 Task: Find connections with filter location La Estrella with filter topic #Jobhunterswith filter profile language German with filter current company Anchanto with filter school Global Academy Of Technology with filter industry Electronic and Precision Equipment Maintenance with filter service category Lead Generation with filter keywords title Chemist
Action: Mouse moved to (143, 242)
Screenshot: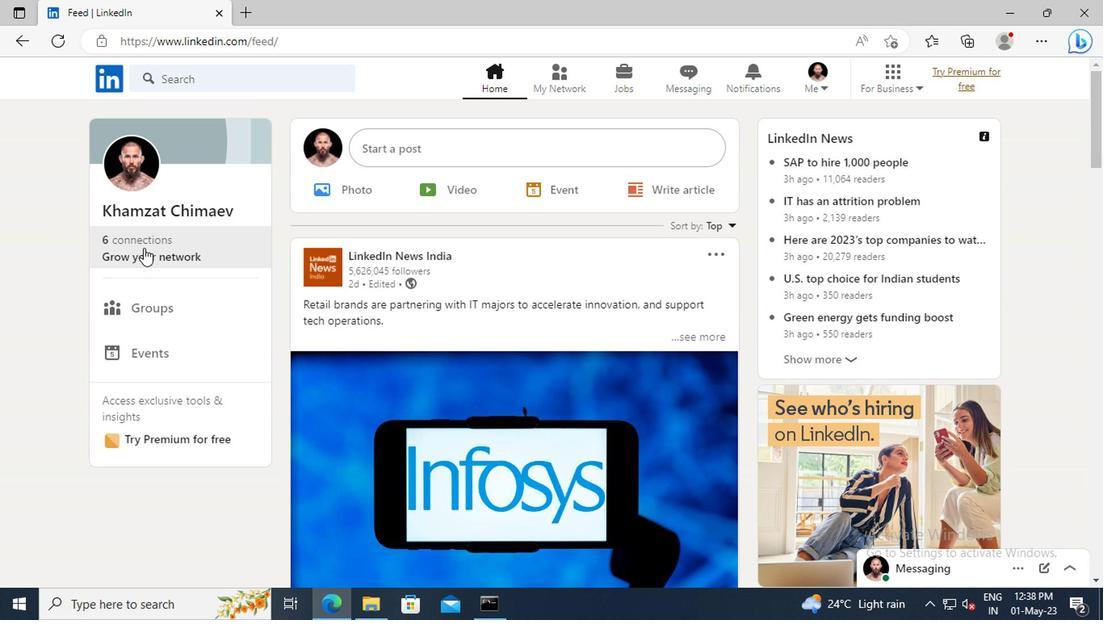 
Action: Mouse pressed left at (143, 242)
Screenshot: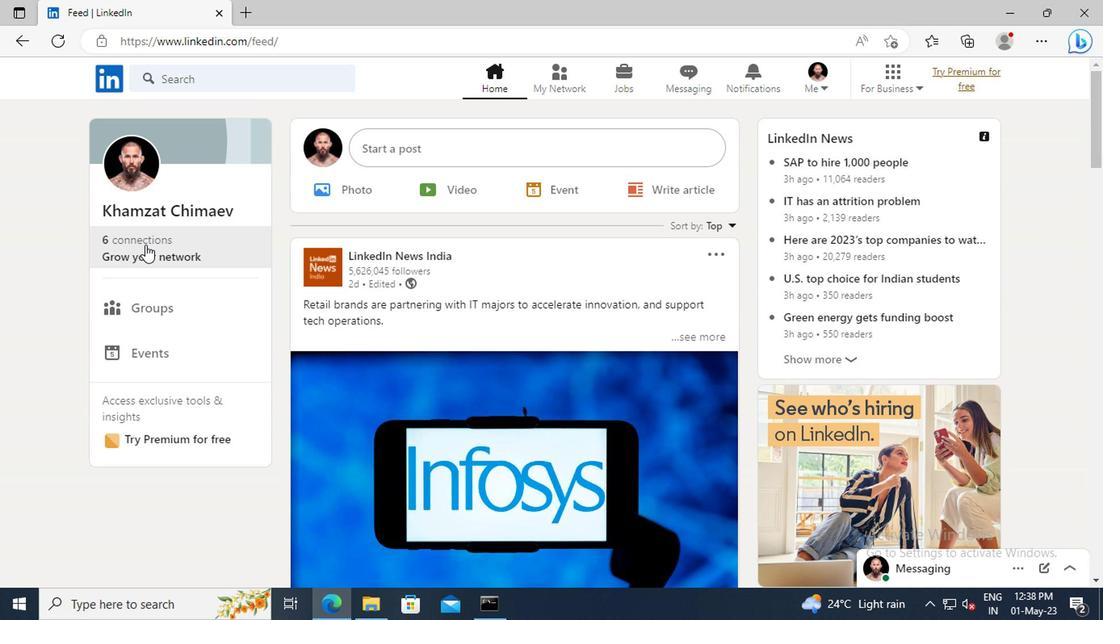 
Action: Mouse moved to (166, 168)
Screenshot: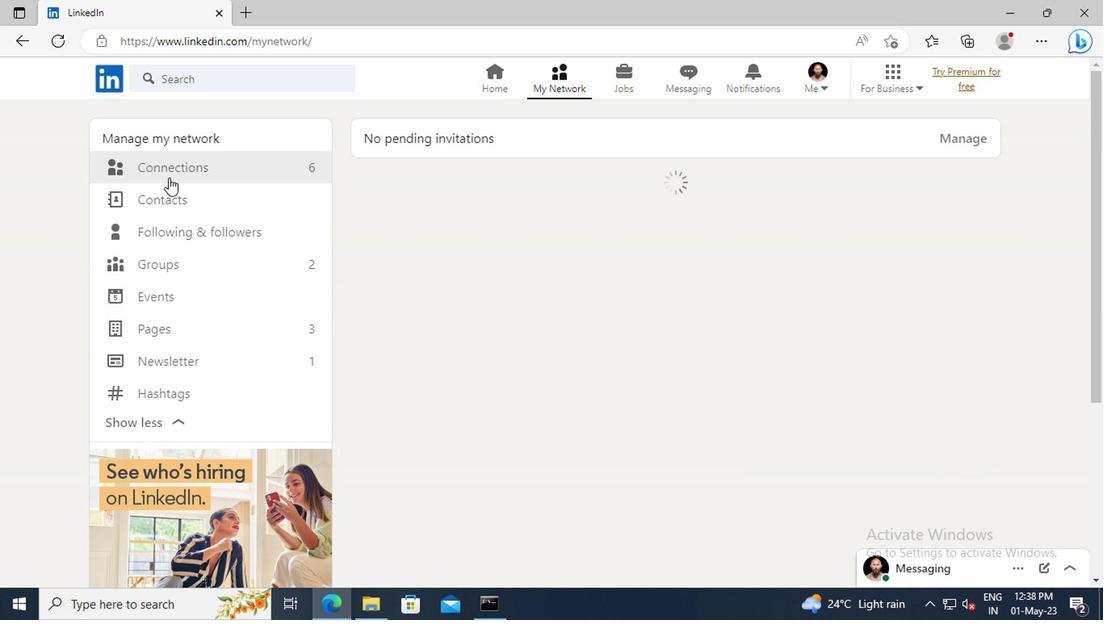 
Action: Mouse pressed left at (166, 168)
Screenshot: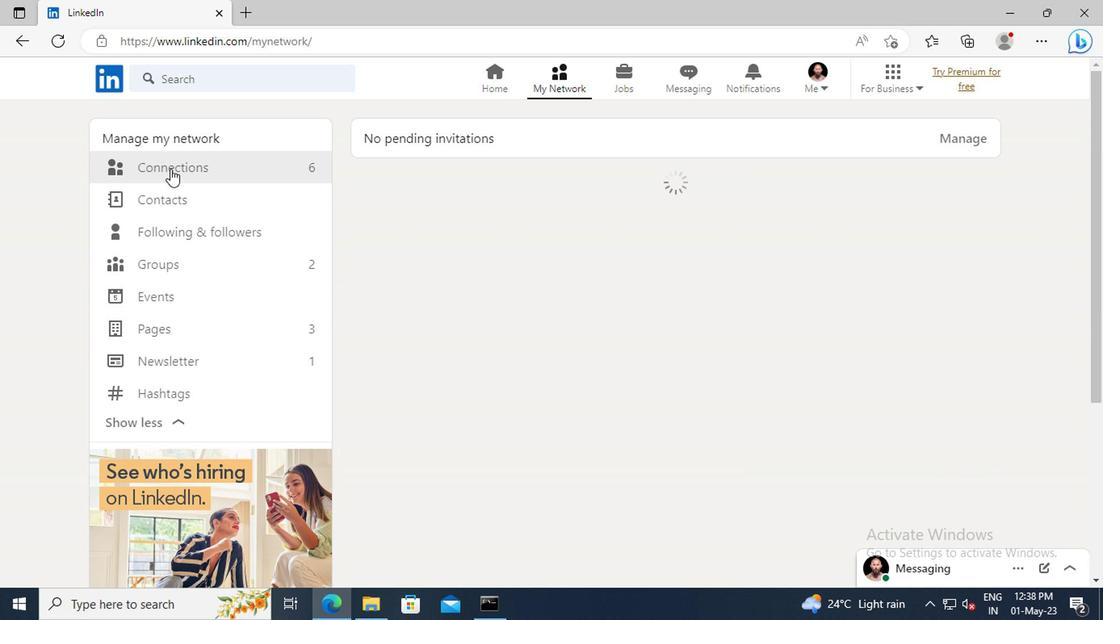 
Action: Mouse moved to (645, 171)
Screenshot: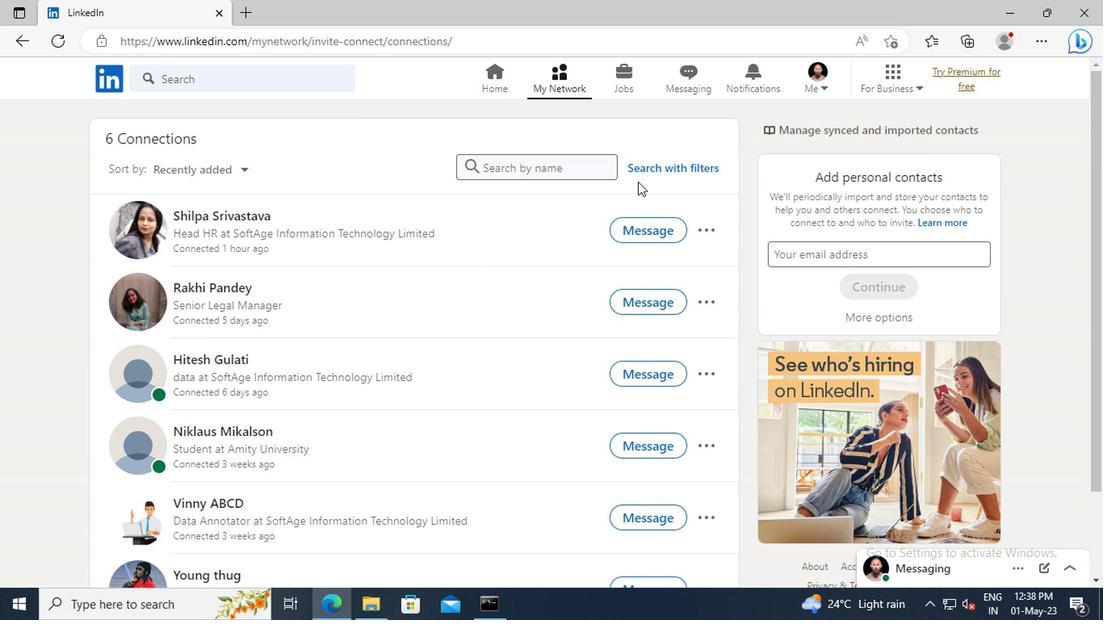 
Action: Mouse pressed left at (645, 171)
Screenshot: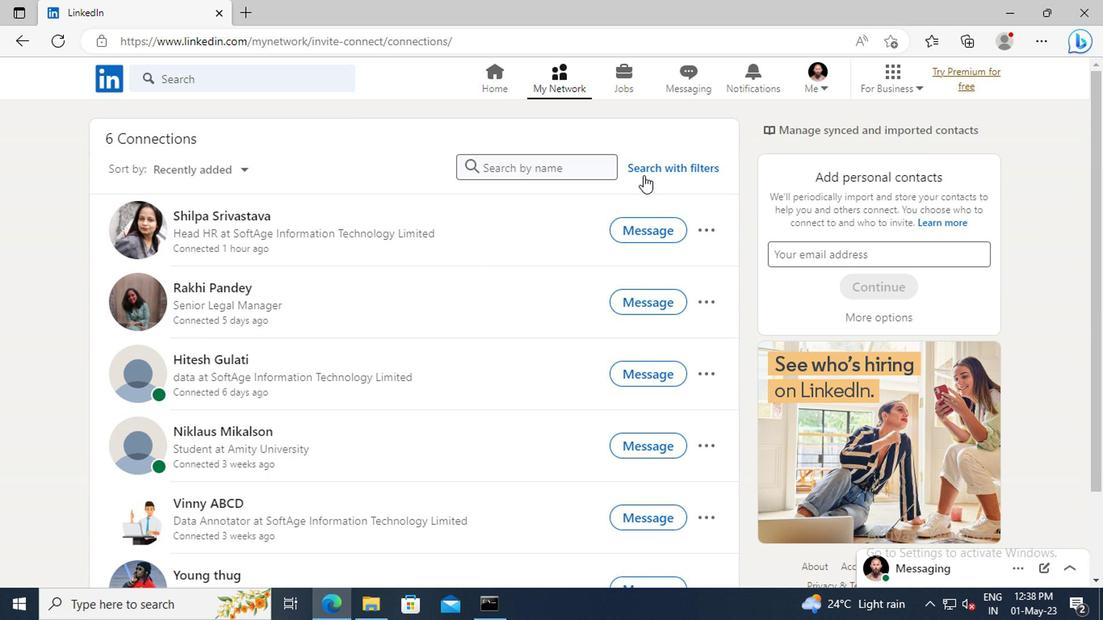 
Action: Mouse moved to (608, 125)
Screenshot: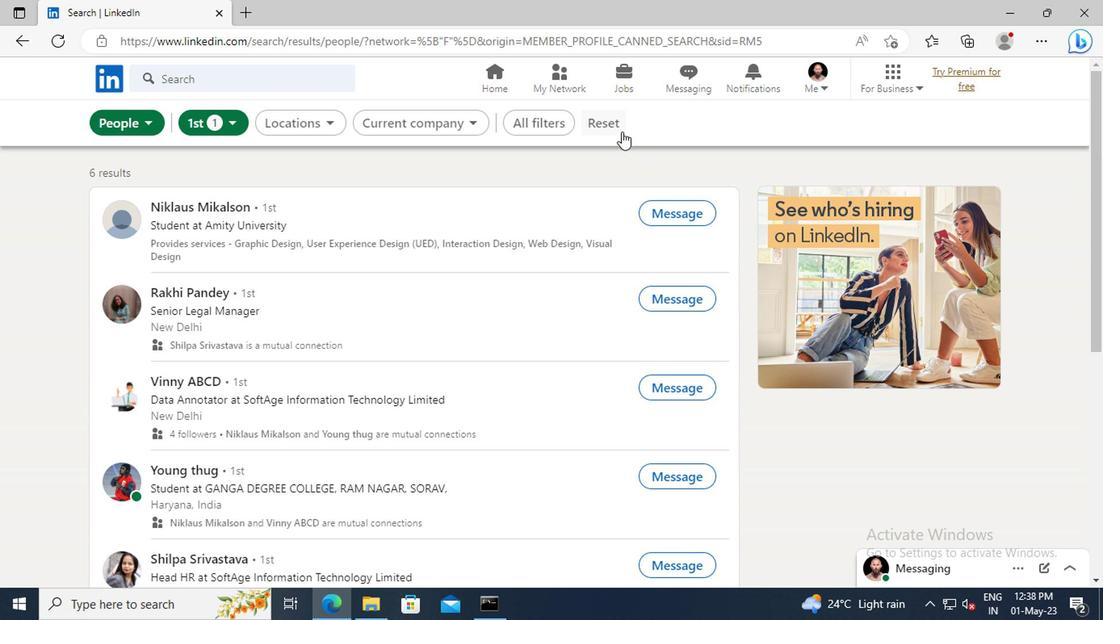 
Action: Mouse pressed left at (608, 125)
Screenshot: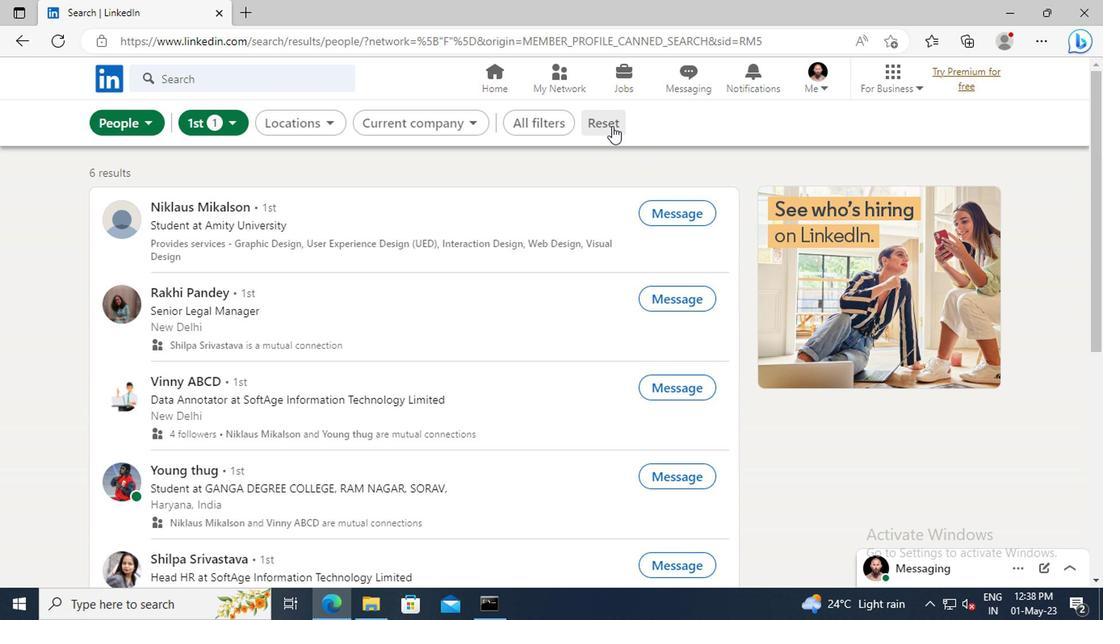 
Action: Mouse moved to (578, 127)
Screenshot: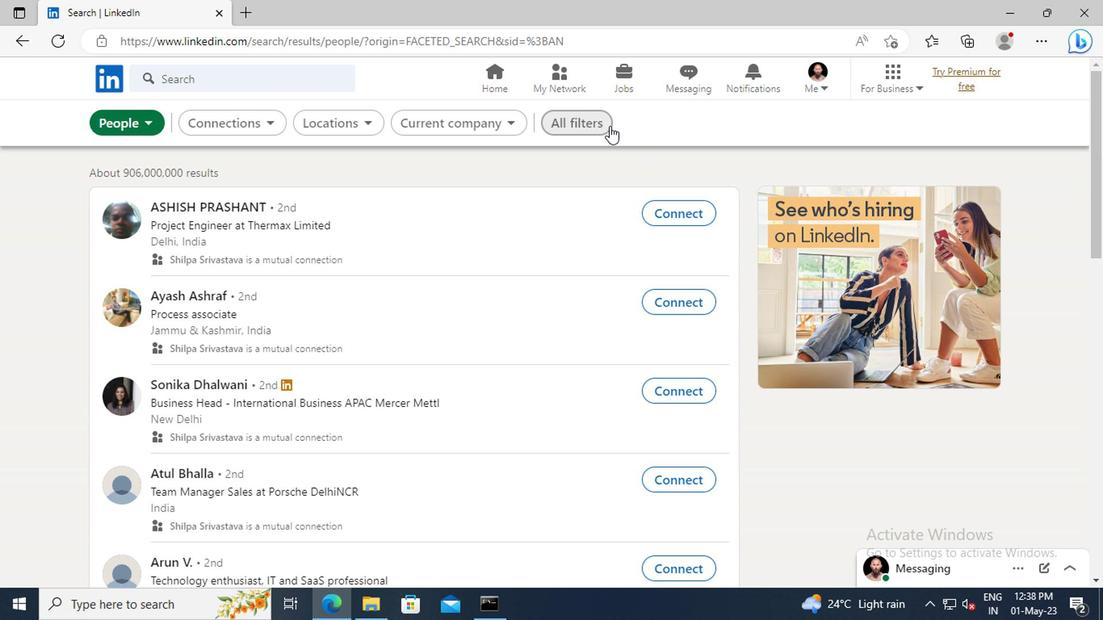 
Action: Mouse pressed left at (578, 127)
Screenshot: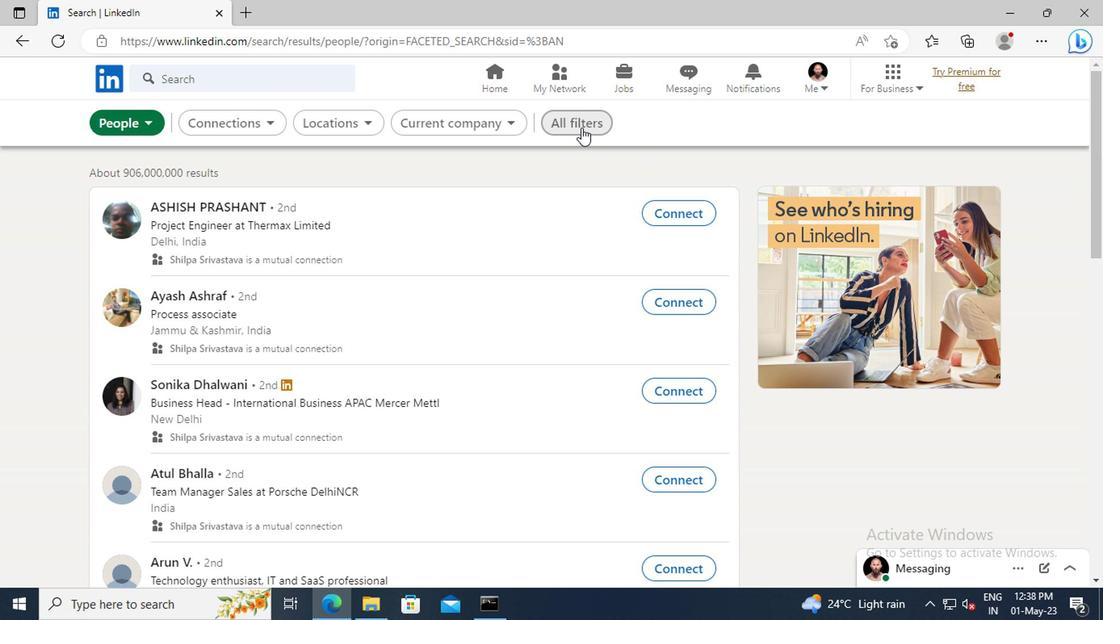 
Action: Mouse moved to (927, 288)
Screenshot: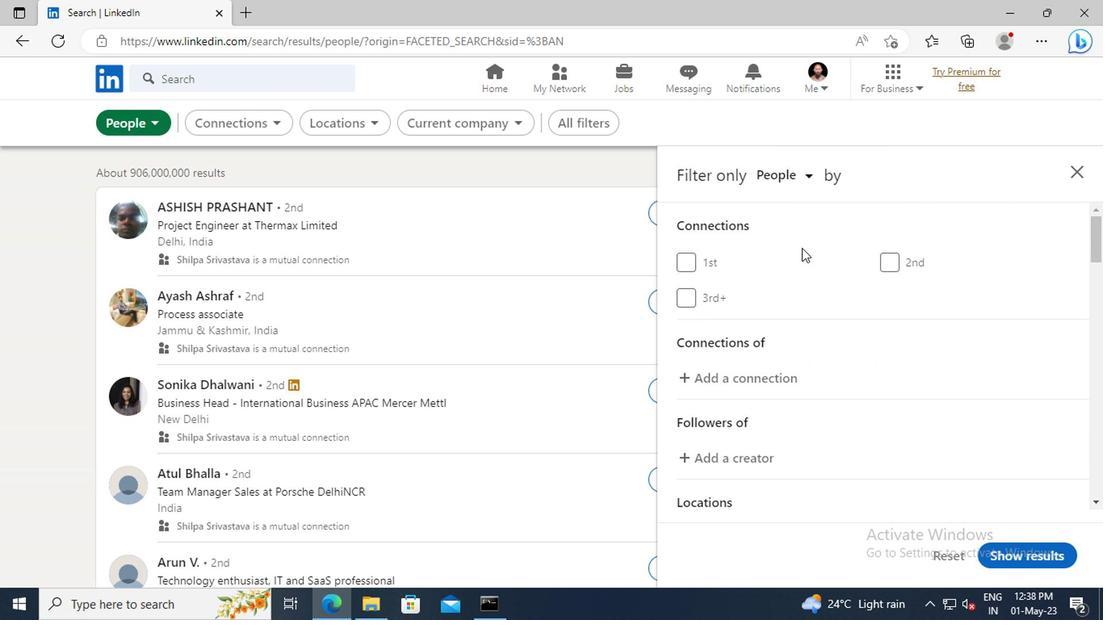 
Action: Mouse scrolled (927, 287) with delta (0, -1)
Screenshot: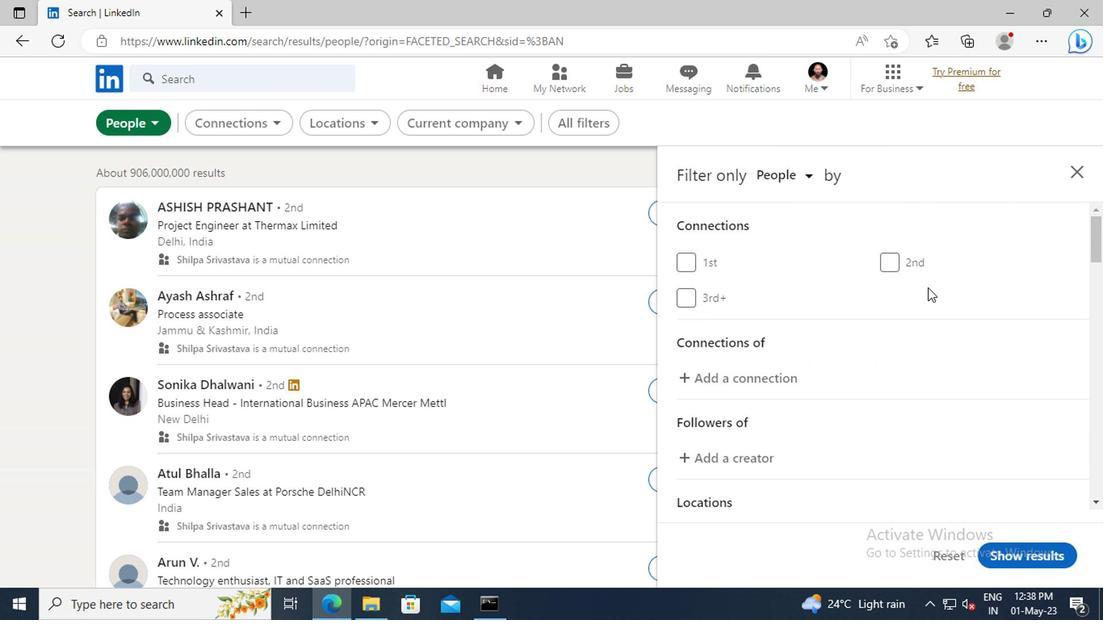
Action: Mouse scrolled (927, 287) with delta (0, -1)
Screenshot: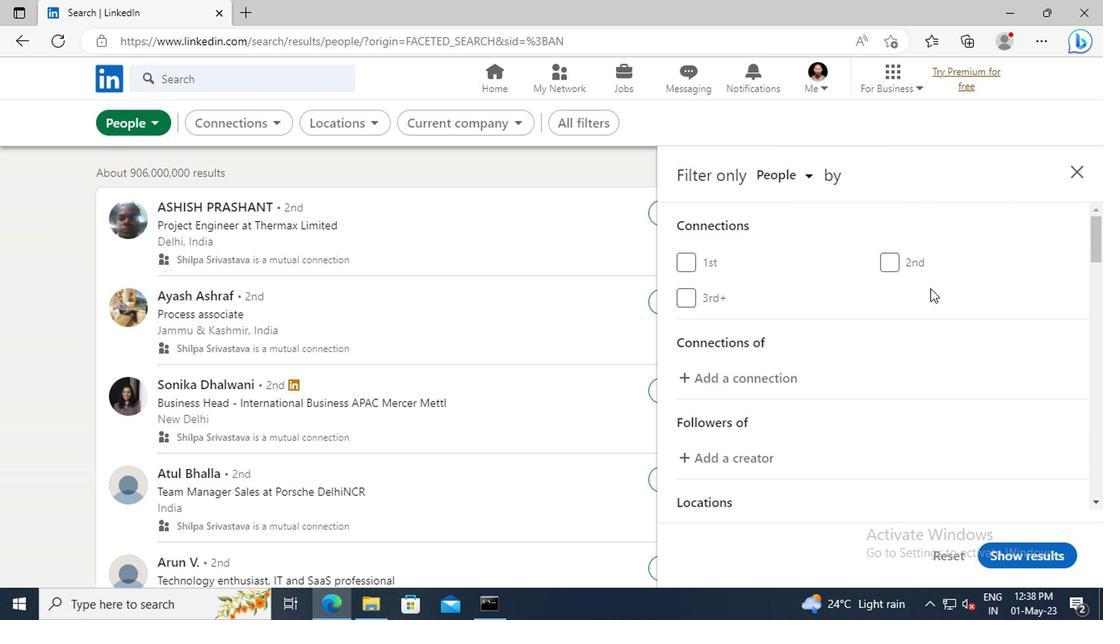 
Action: Mouse scrolled (927, 287) with delta (0, -1)
Screenshot: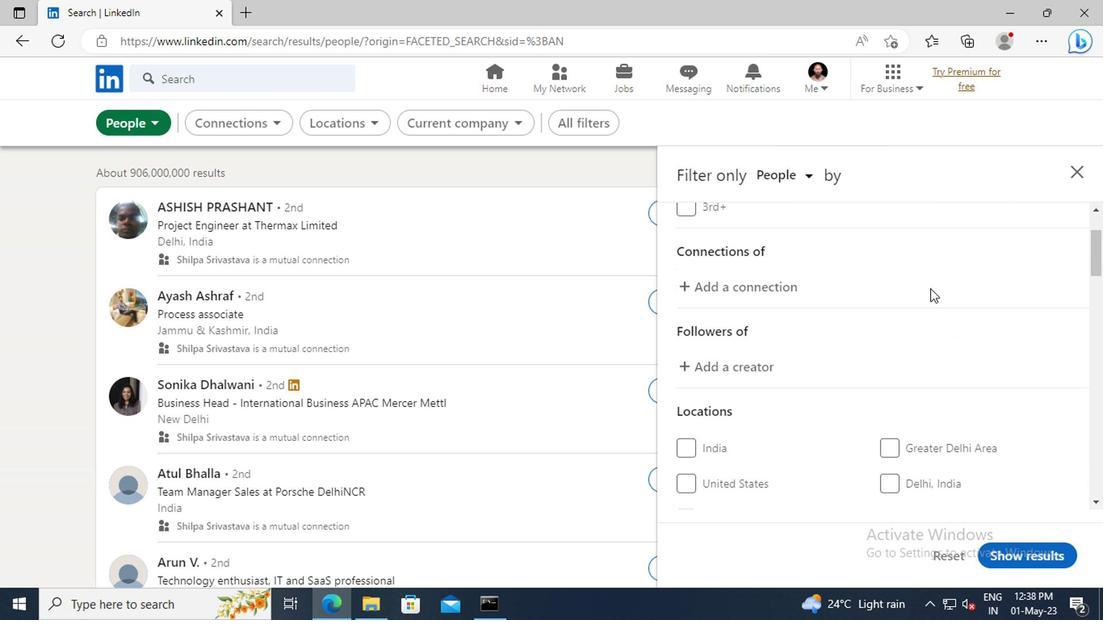 
Action: Mouse scrolled (927, 287) with delta (0, -1)
Screenshot: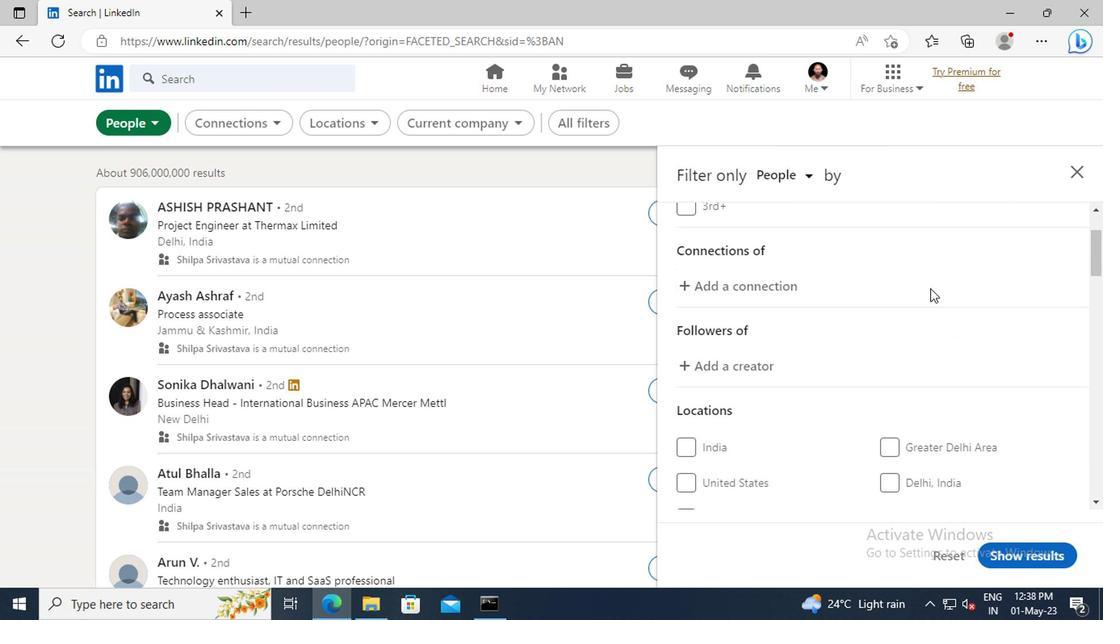 
Action: Mouse scrolled (927, 287) with delta (0, -1)
Screenshot: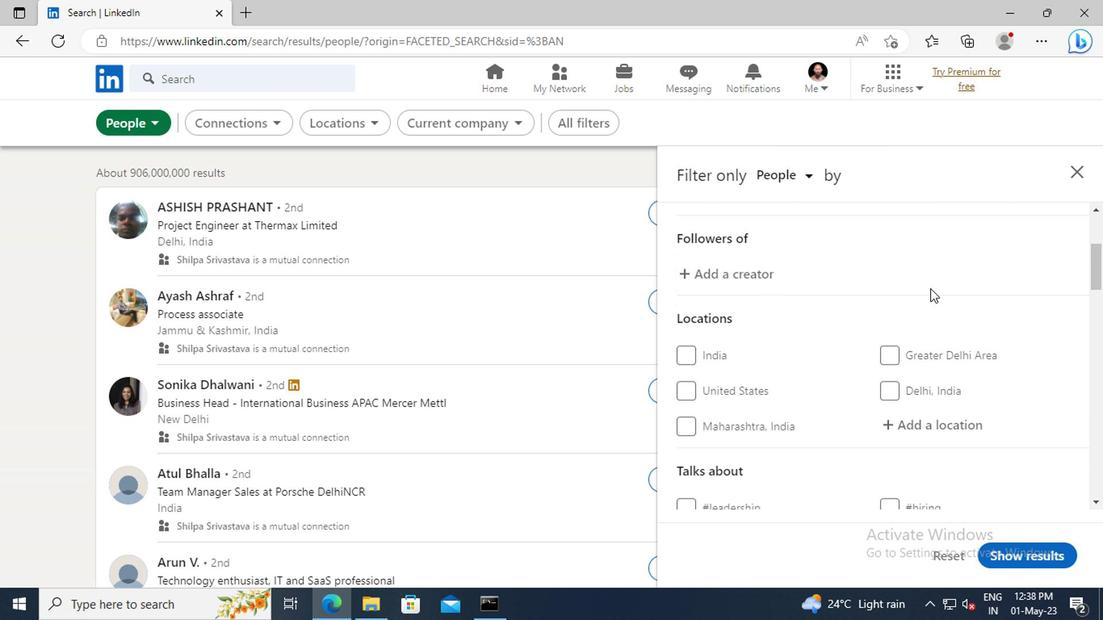 
Action: Mouse moved to (911, 378)
Screenshot: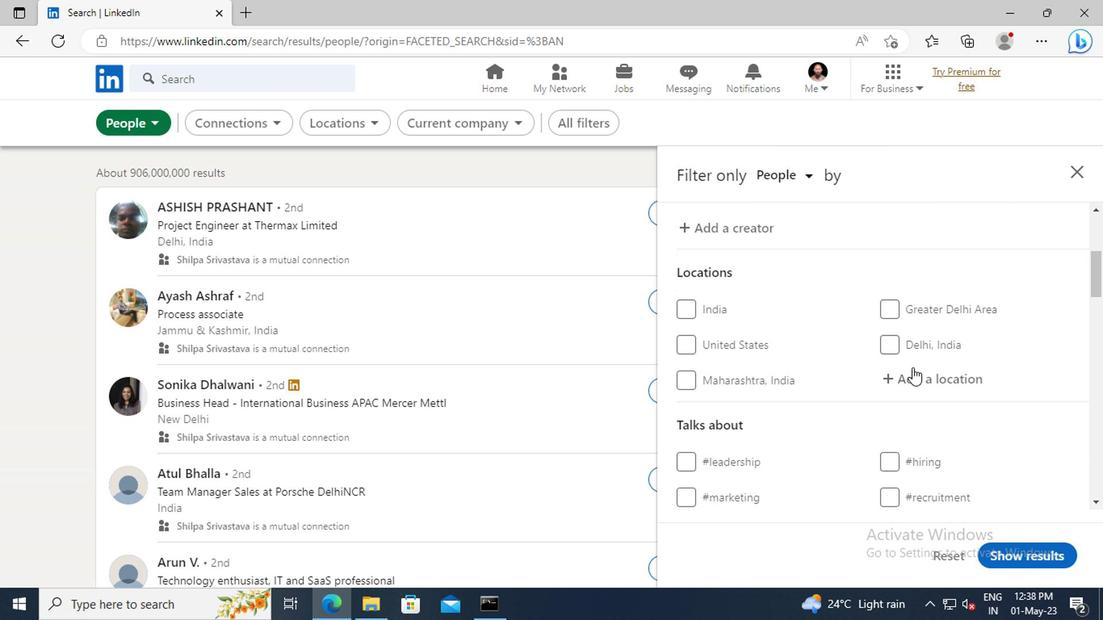 
Action: Mouse pressed left at (911, 378)
Screenshot: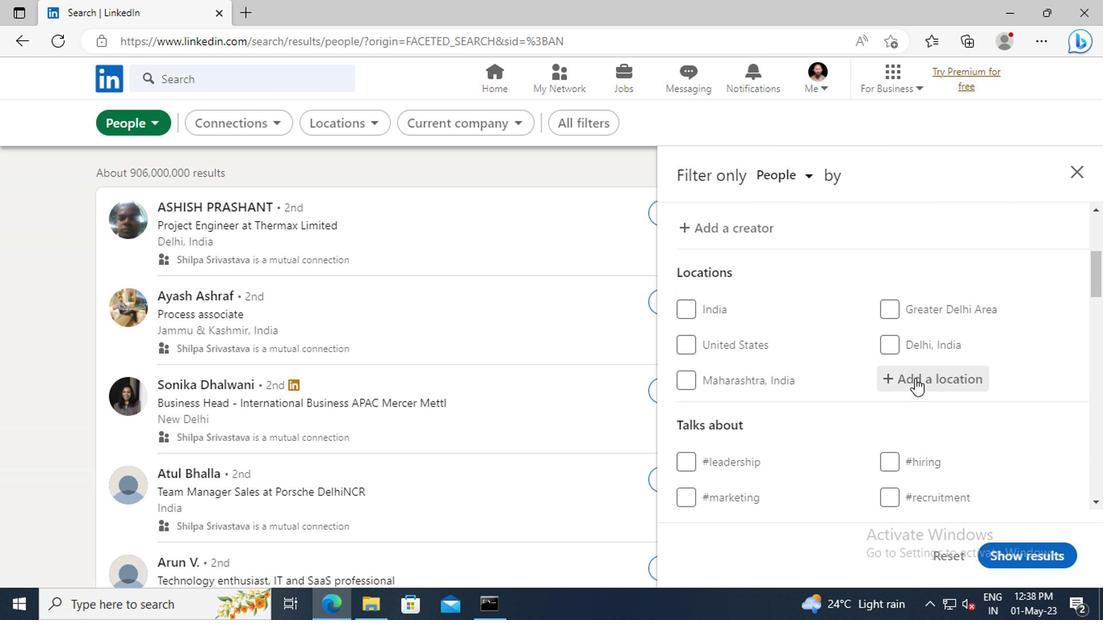 
Action: Key pressed <Key.shift>LA<Key.space><Key.shift>ESTRELLA
Screenshot: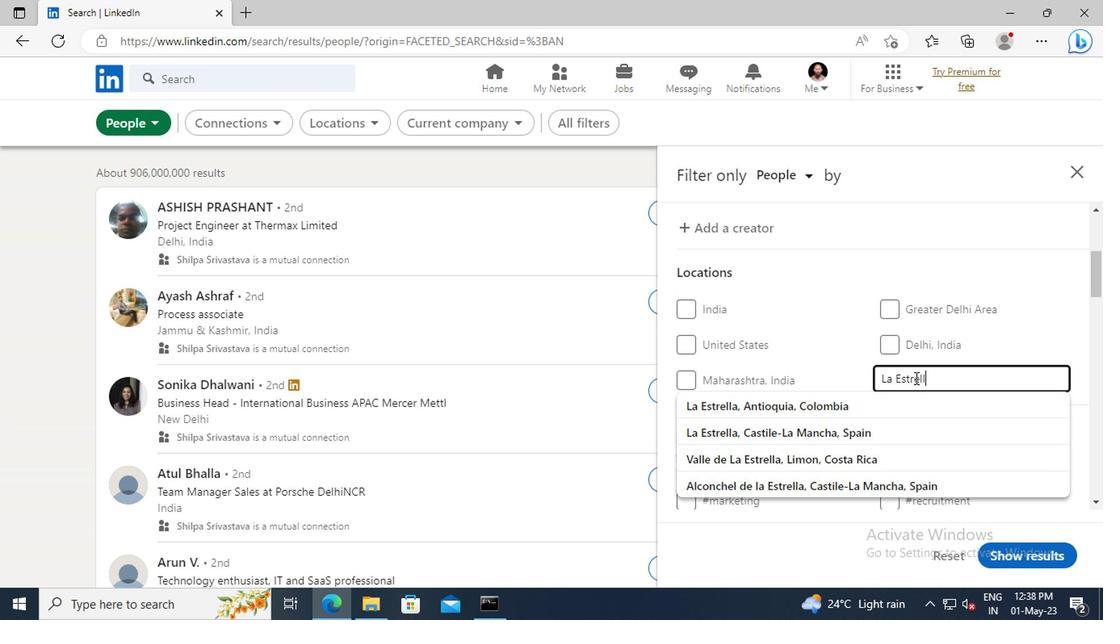 
Action: Mouse moved to (912, 402)
Screenshot: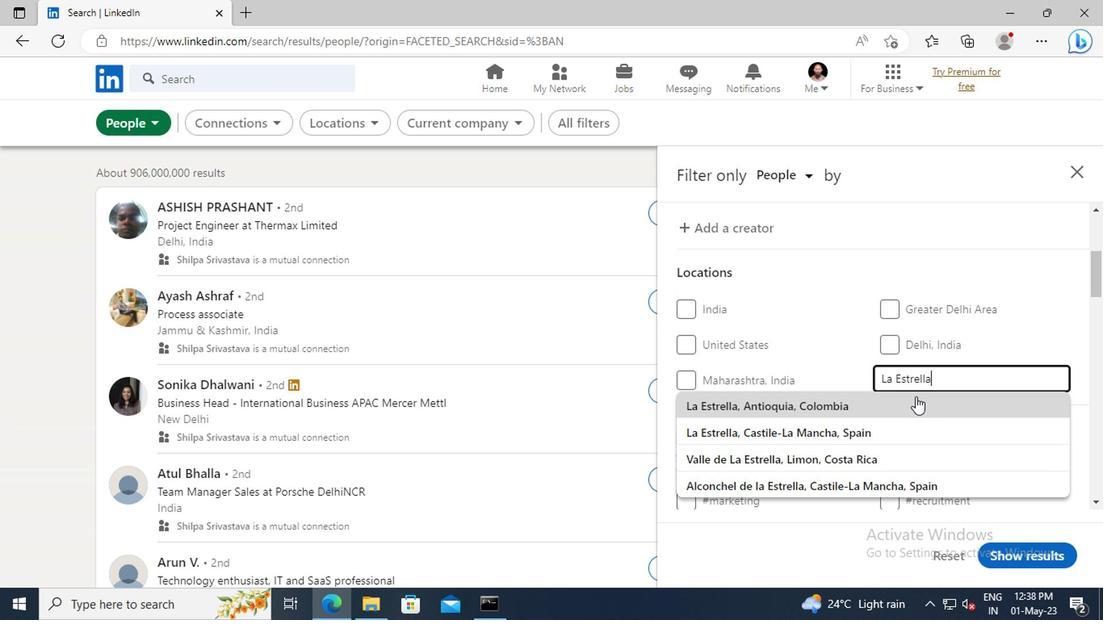 
Action: Mouse pressed left at (912, 402)
Screenshot: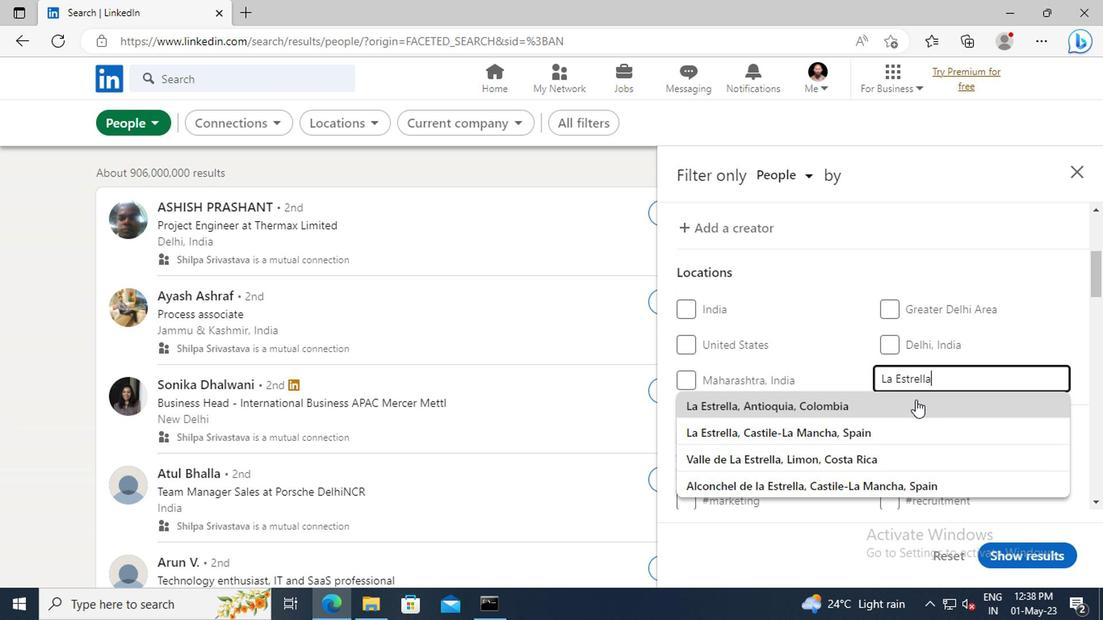 
Action: Mouse scrolled (912, 401) with delta (0, 0)
Screenshot: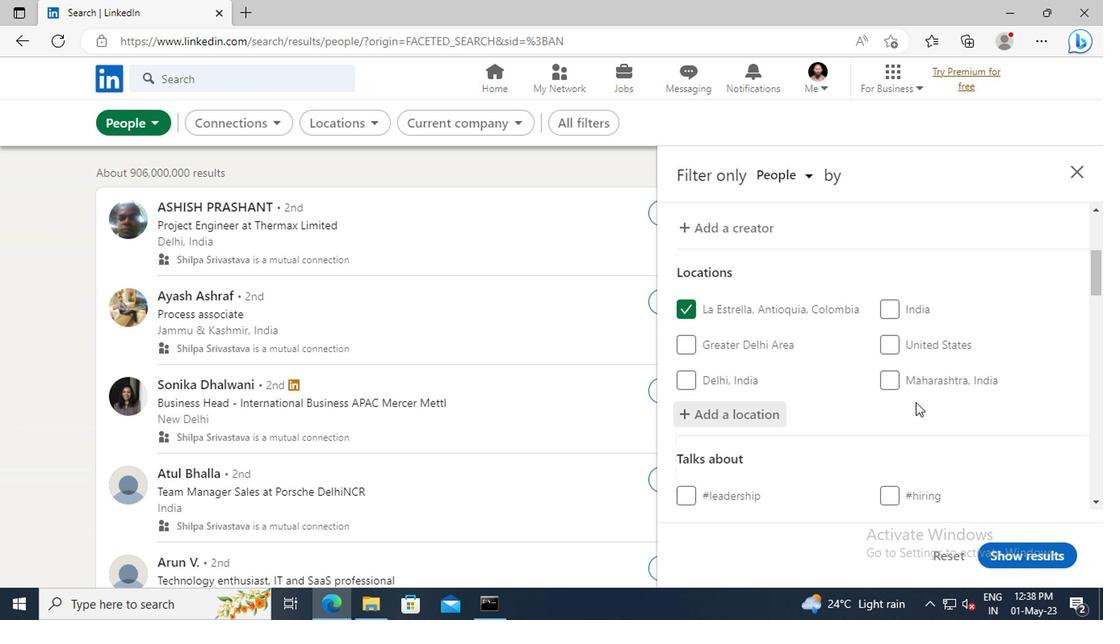 
Action: Mouse scrolled (912, 401) with delta (0, 0)
Screenshot: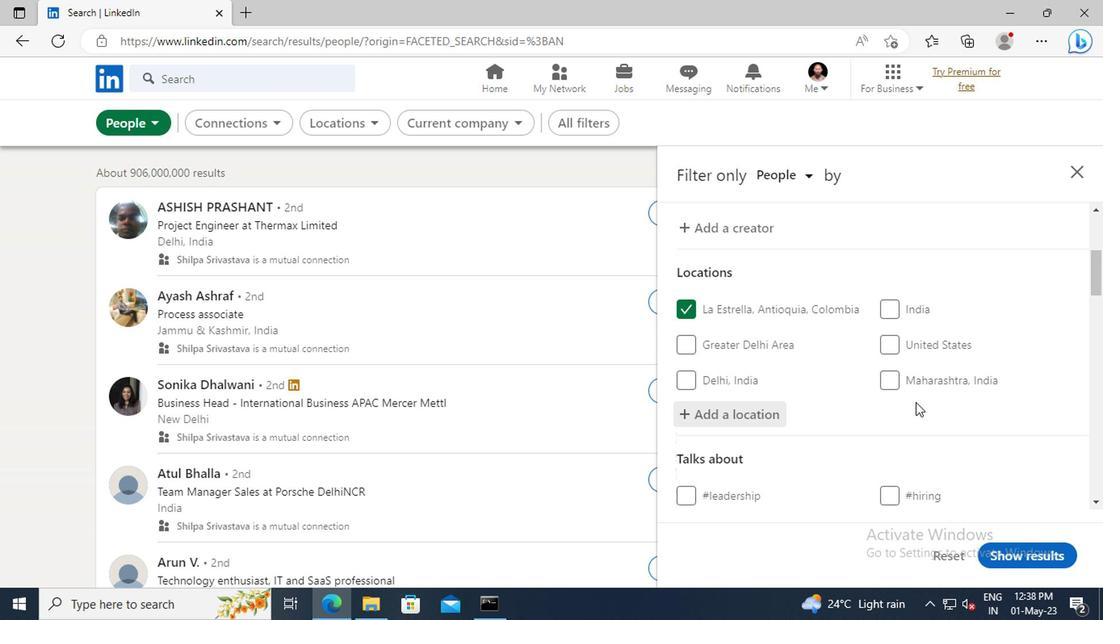 
Action: Mouse scrolled (912, 401) with delta (0, 0)
Screenshot: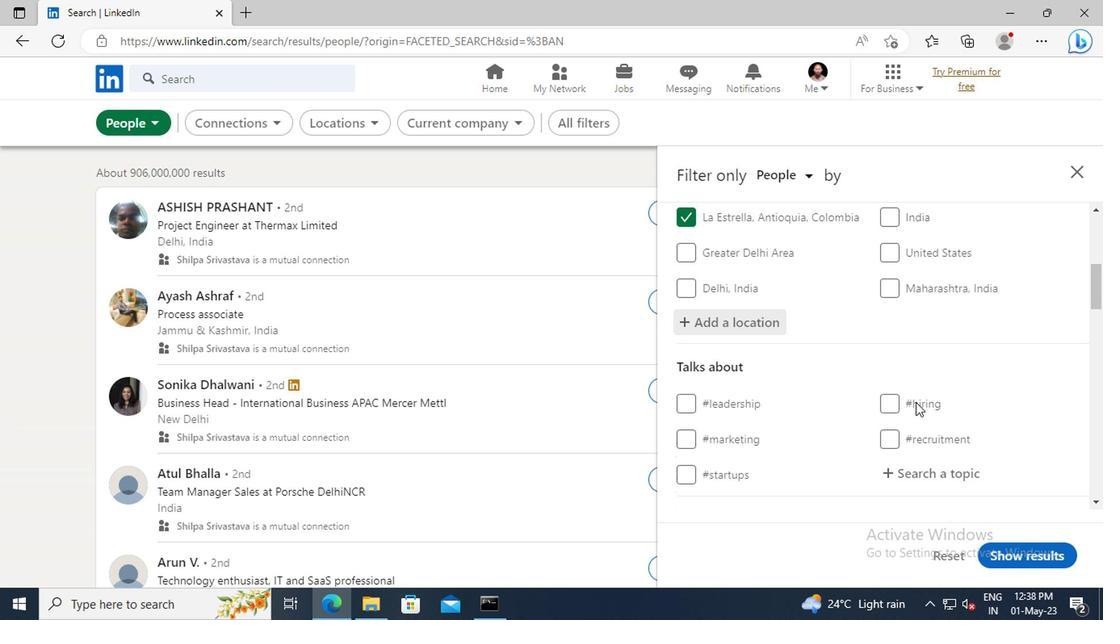 
Action: Mouse moved to (909, 425)
Screenshot: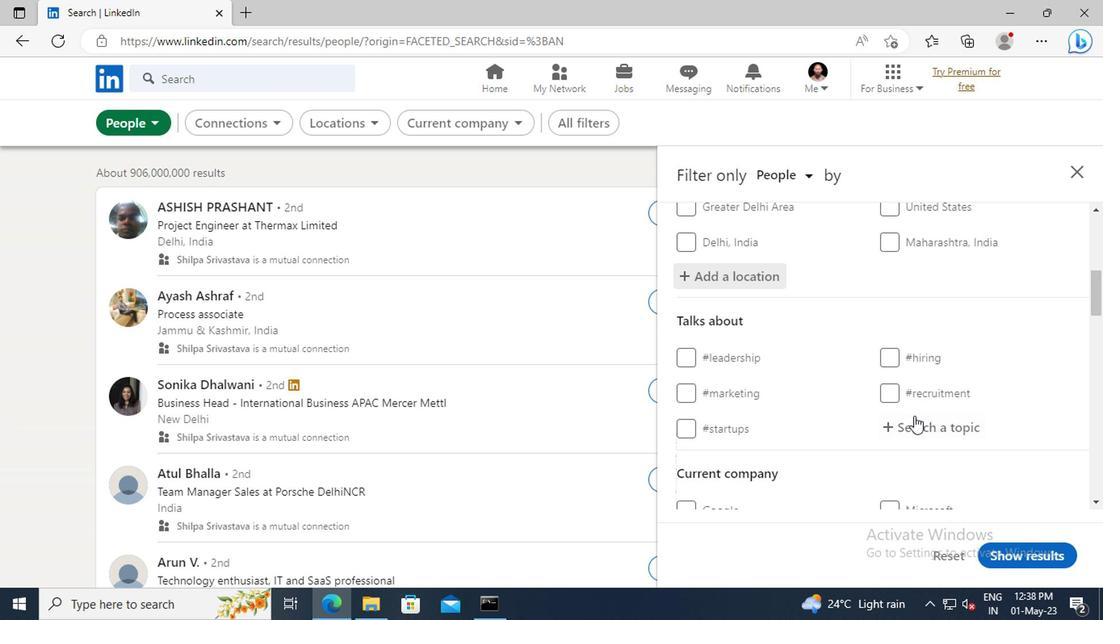 
Action: Mouse pressed left at (909, 425)
Screenshot: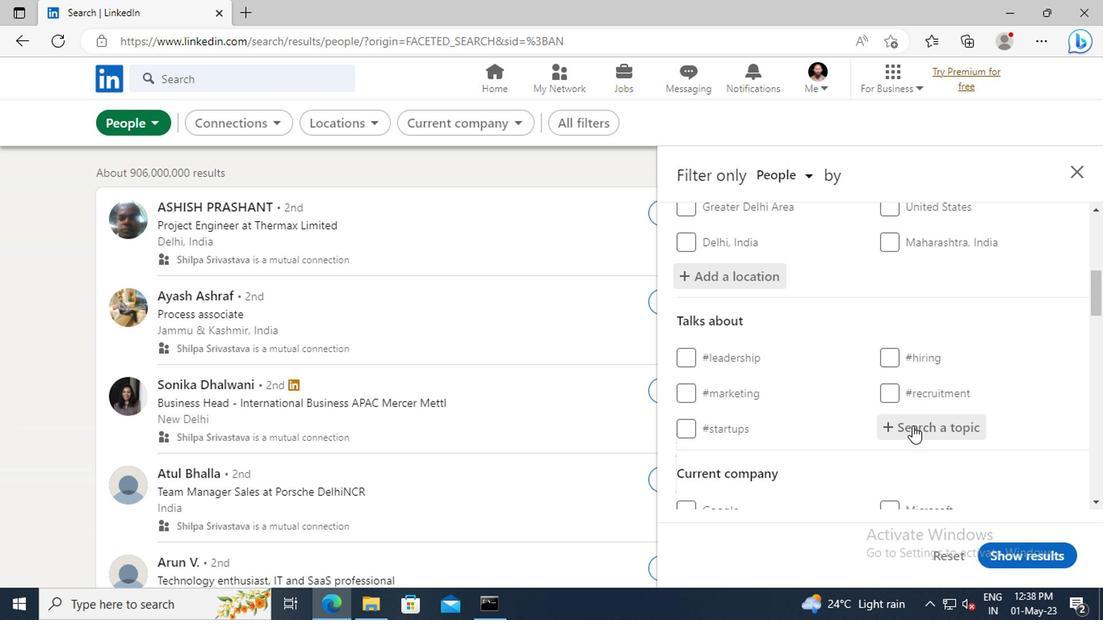 
Action: Key pressed <Key.shift>JOBHUNTER
Screenshot: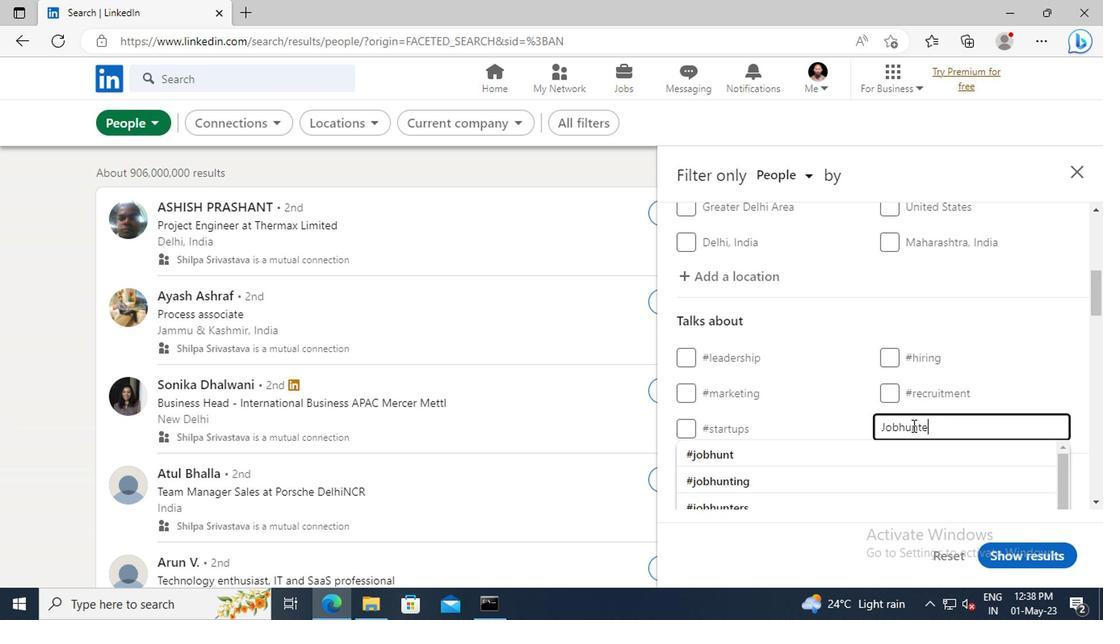 
Action: Mouse moved to (908, 451)
Screenshot: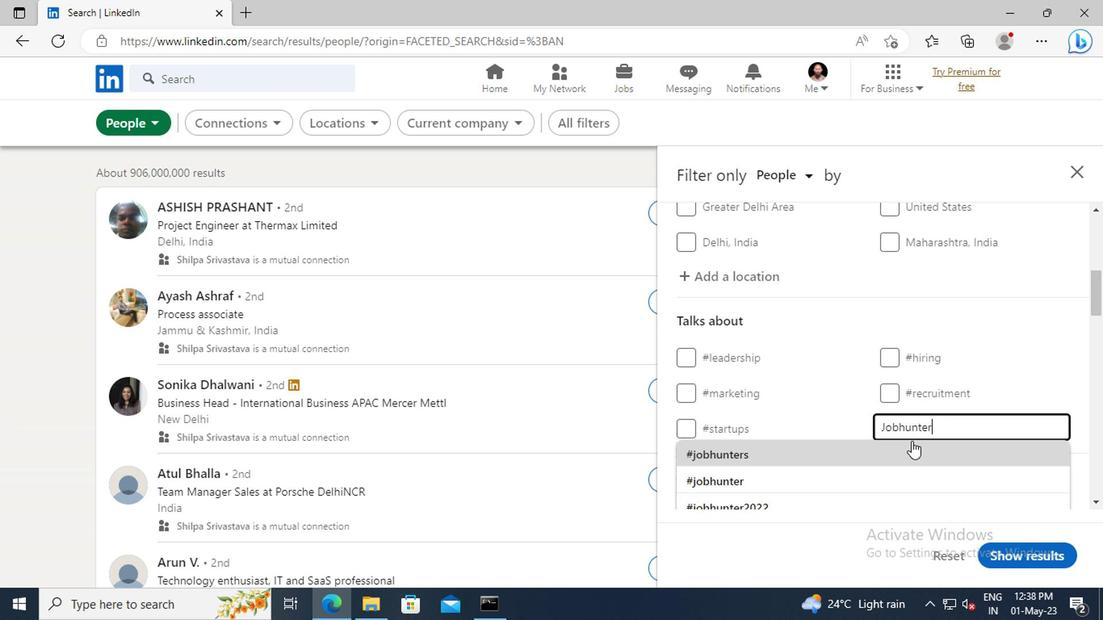 
Action: Mouse pressed left at (908, 451)
Screenshot: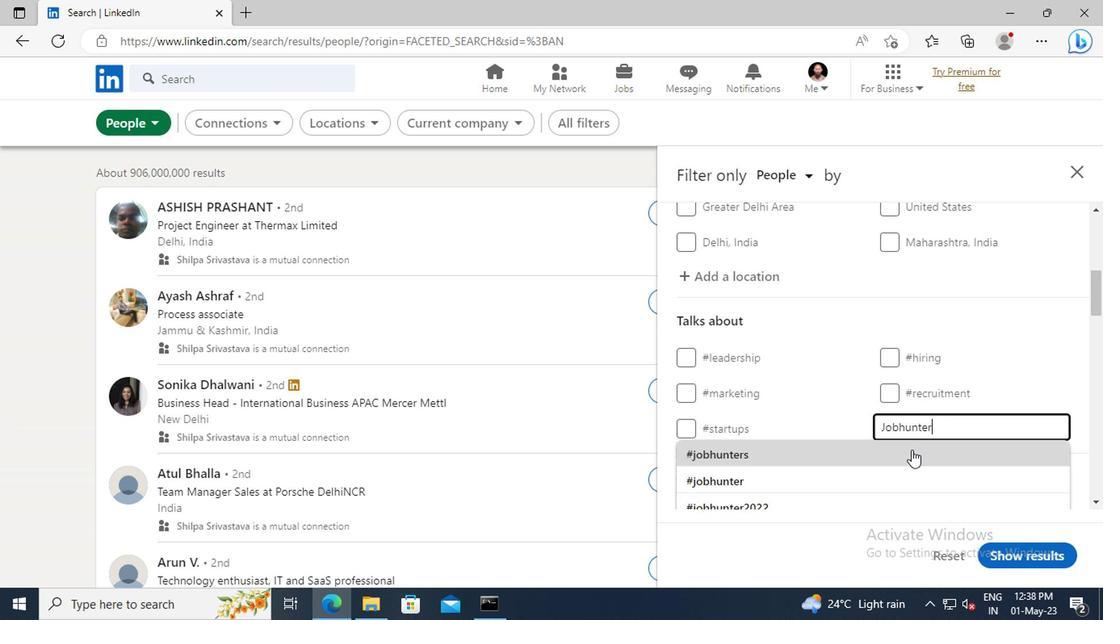 
Action: Mouse scrolled (908, 450) with delta (0, 0)
Screenshot: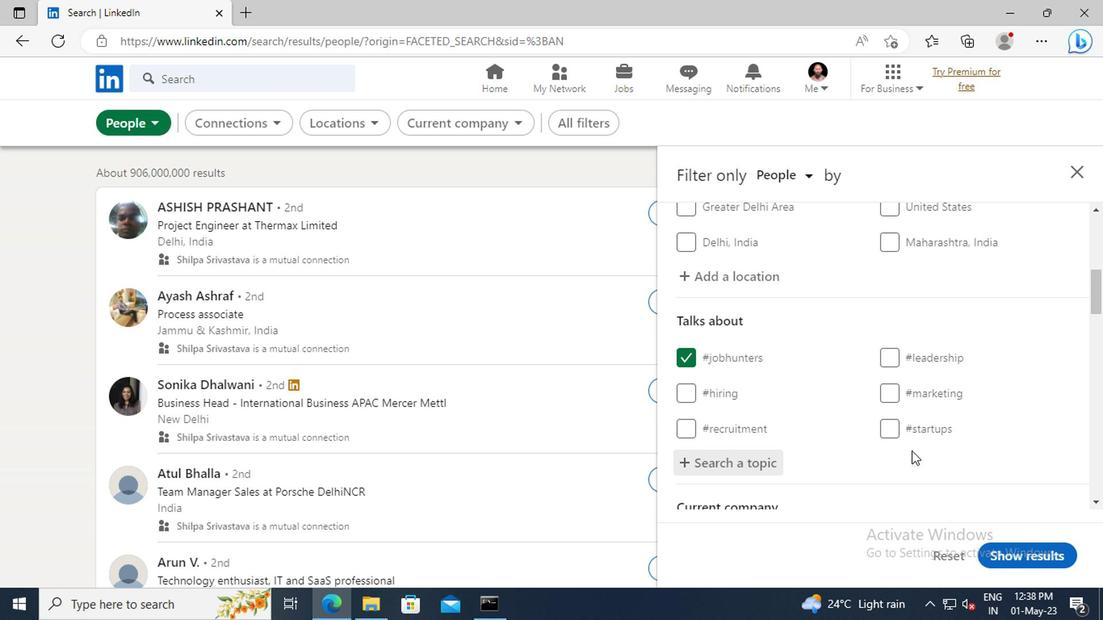 
Action: Mouse scrolled (908, 450) with delta (0, 0)
Screenshot: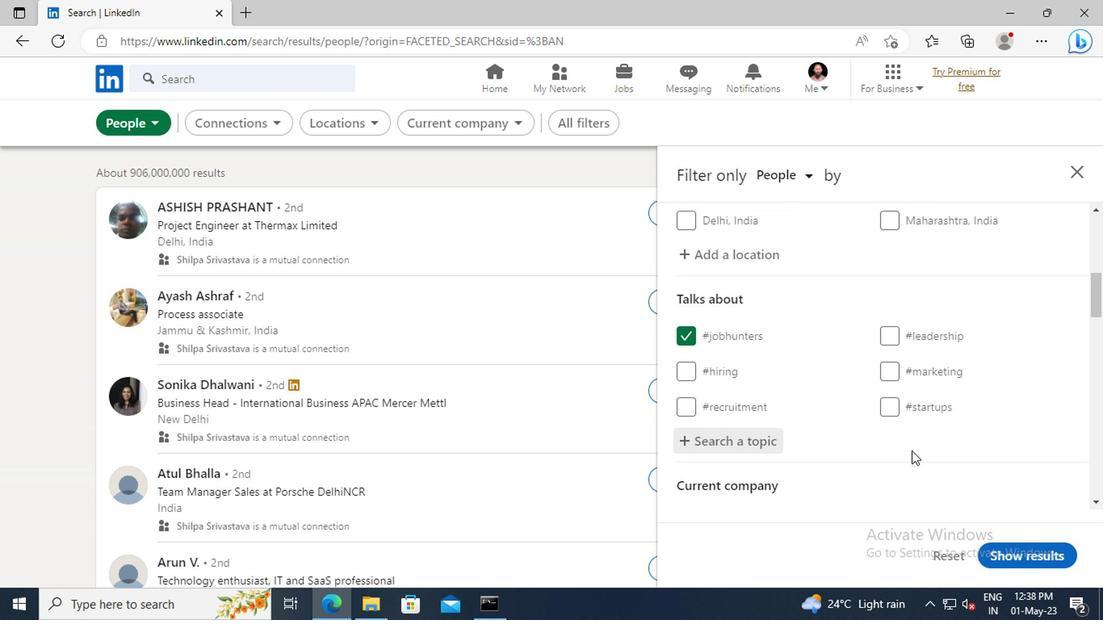 
Action: Mouse scrolled (908, 450) with delta (0, 0)
Screenshot: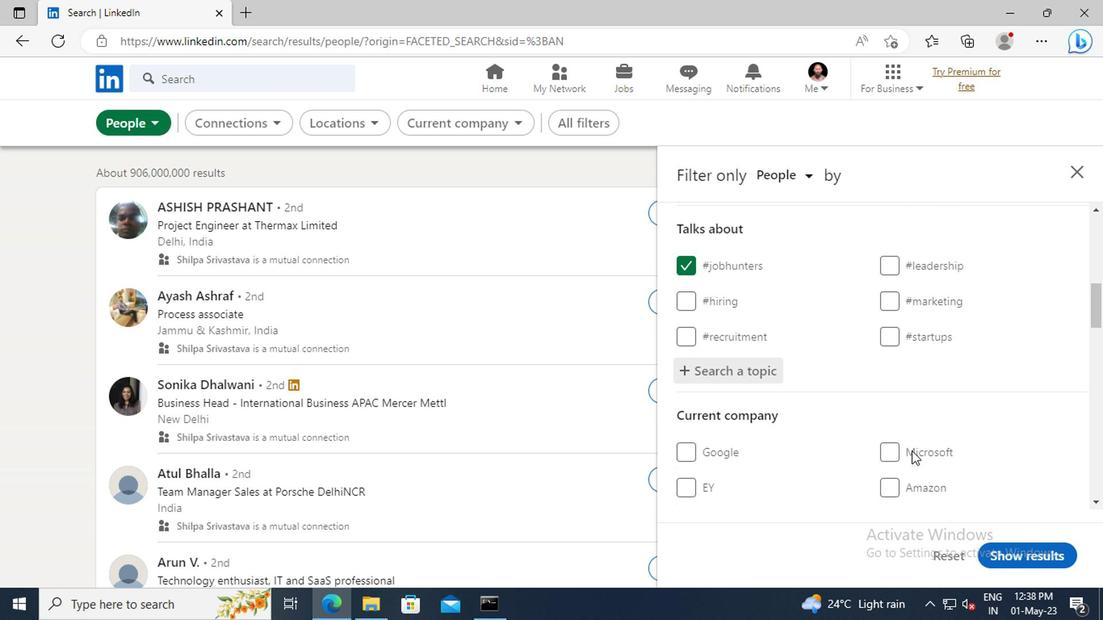 
Action: Mouse scrolled (908, 450) with delta (0, 0)
Screenshot: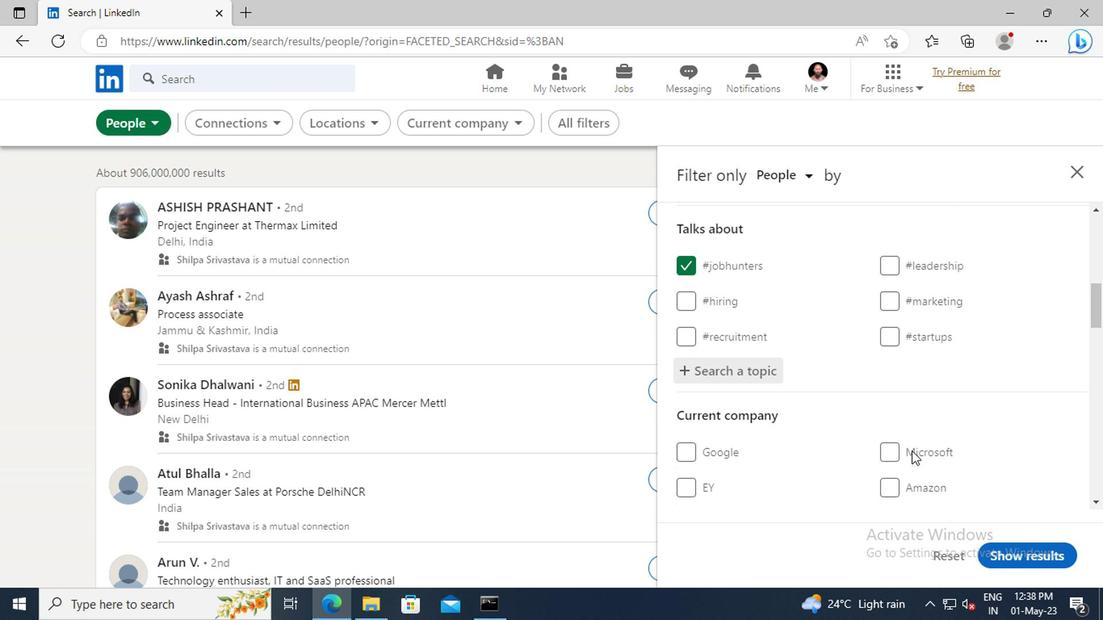 
Action: Mouse scrolled (908, 450) with delta (0, 0)
Screenshot: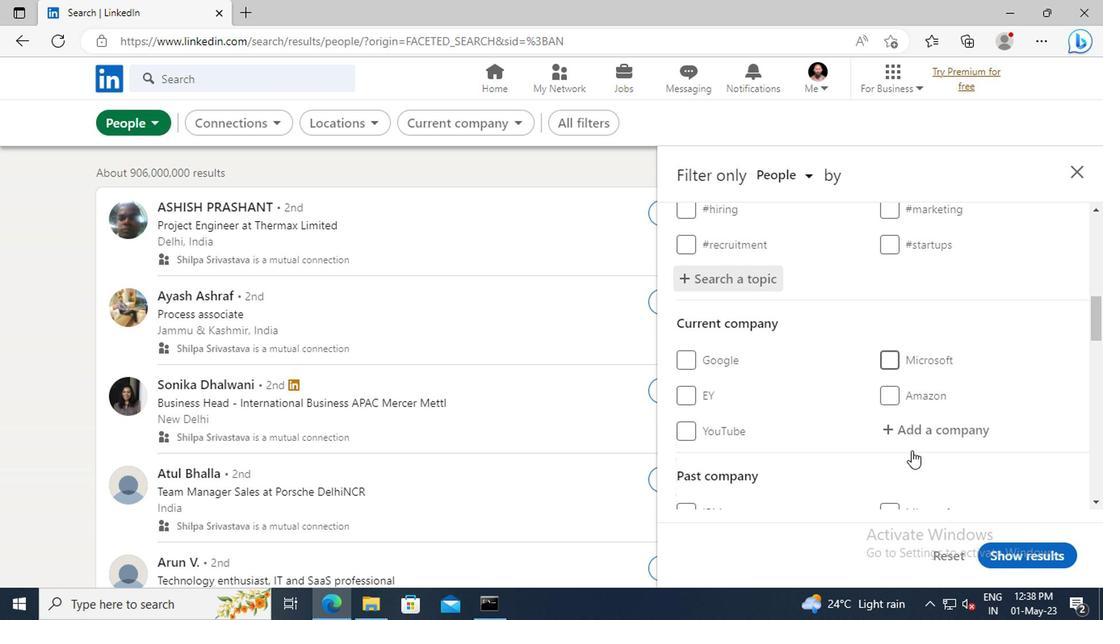 
Action: Mouse scrolled (908, 450) with delta (0, 0)
Screenshot: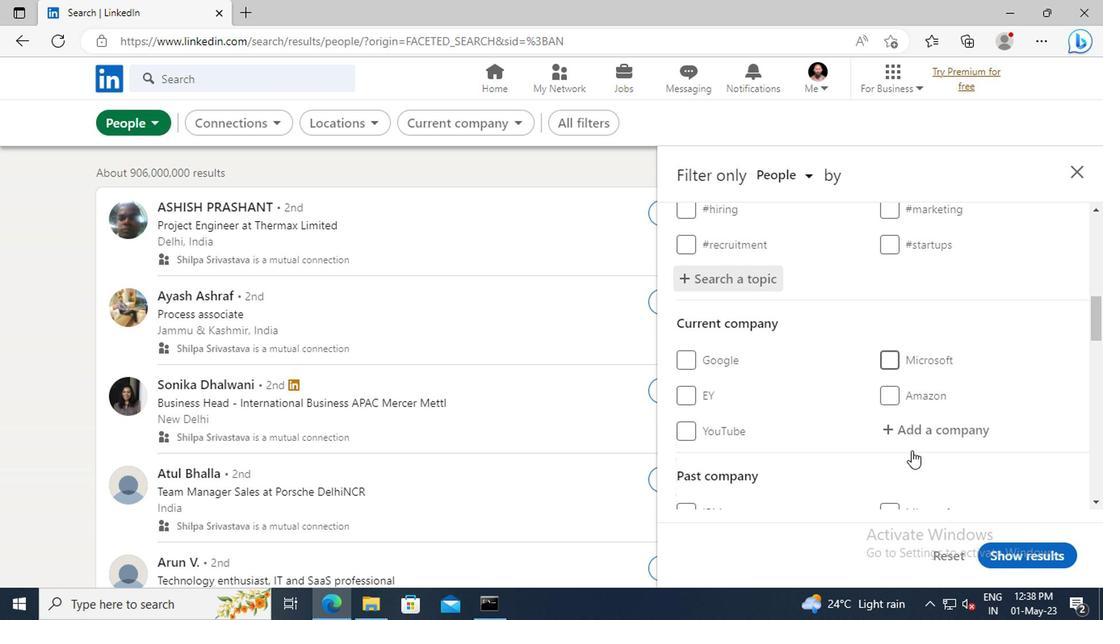 
Action: Mouse scrolled (908, 450) with delta (0, 0)
Screenshot: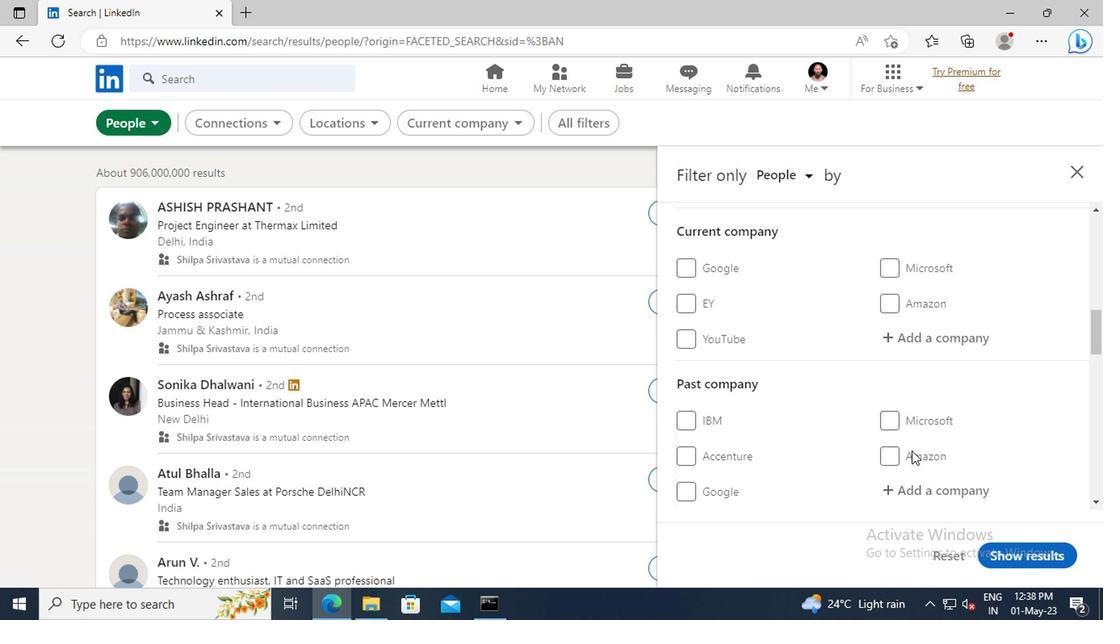 
Action: Mouse scrolled (908, 450) with delta (0, 0)
Screenshot: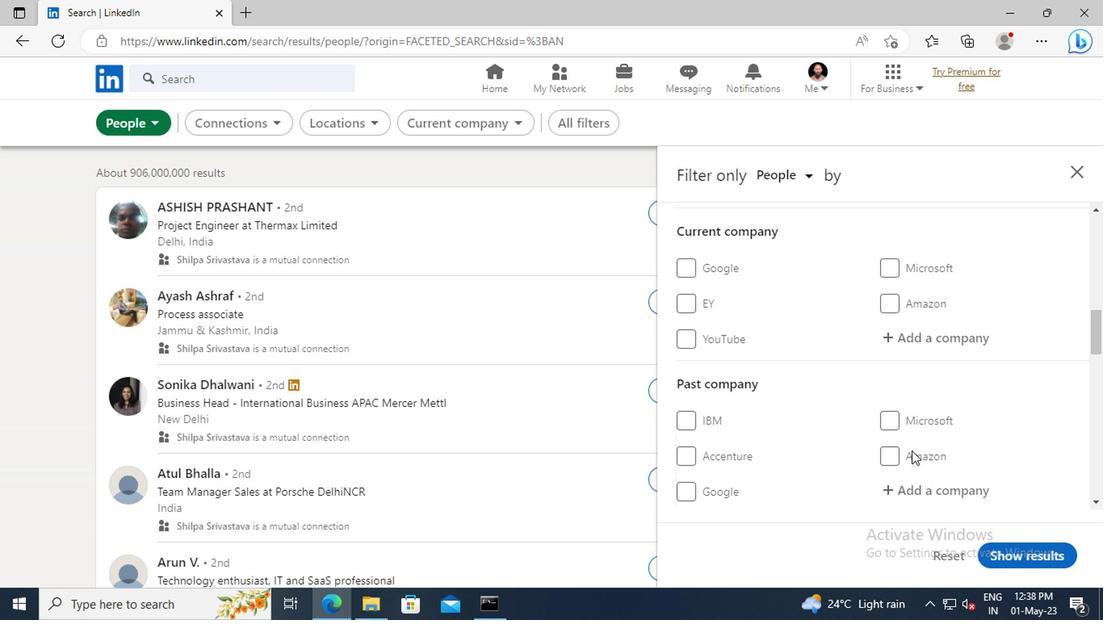 
Action: Mouse scrolled (908, 450) with delta (0, 0)
Screenshot: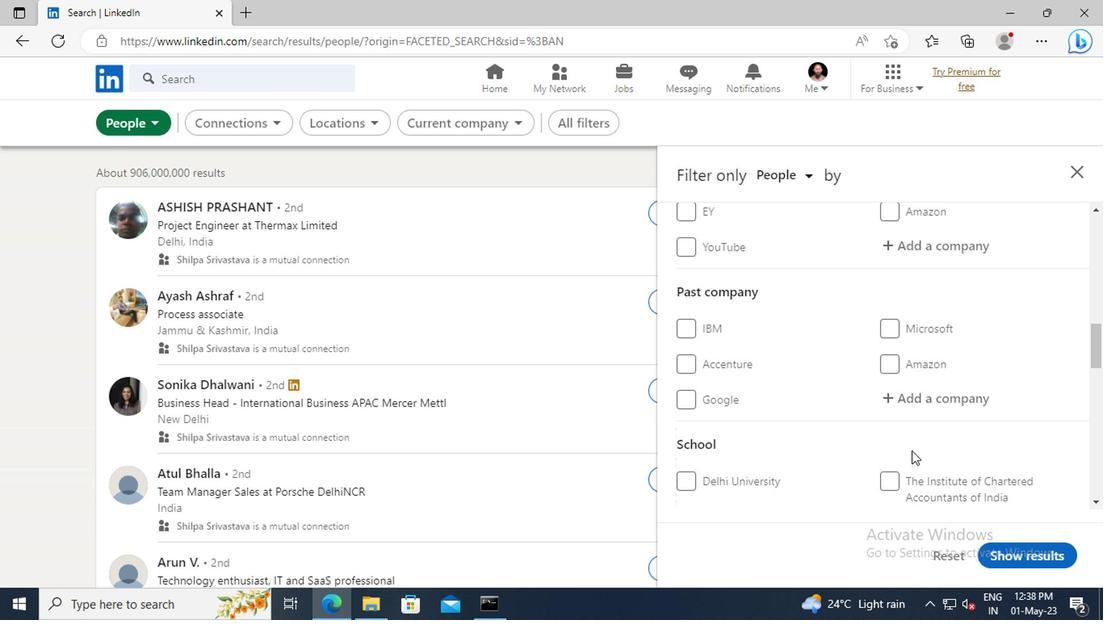 
Action: Mouse scrolled (908, 450) with delta (0, 0)
Screenshot: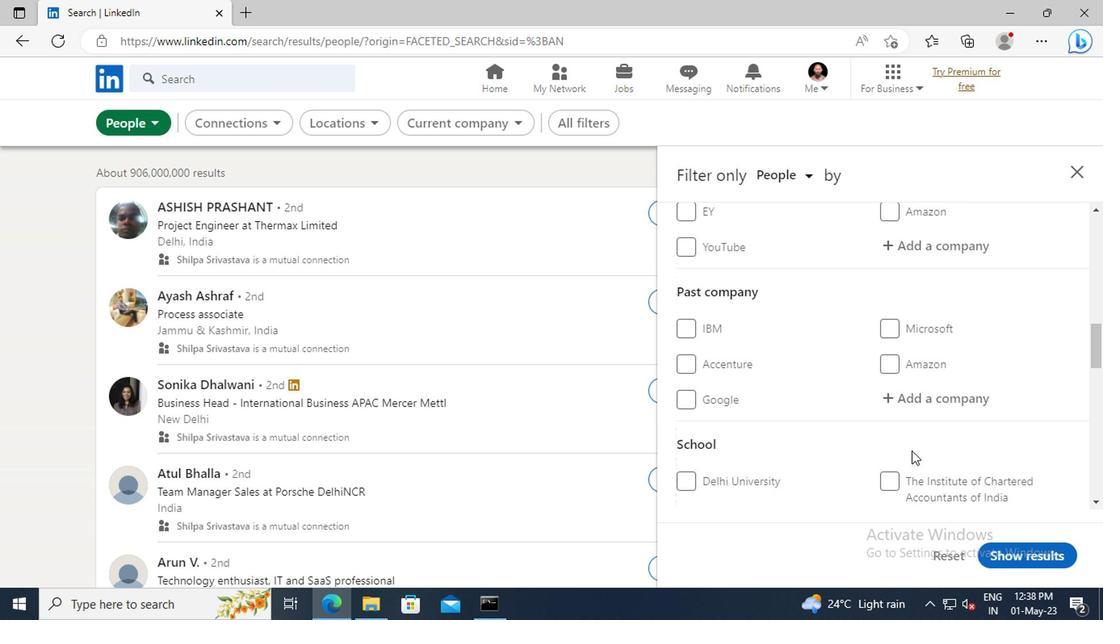 
Action: Mouse scrolled (908, 450) with delta (0, 0)
Screenshot: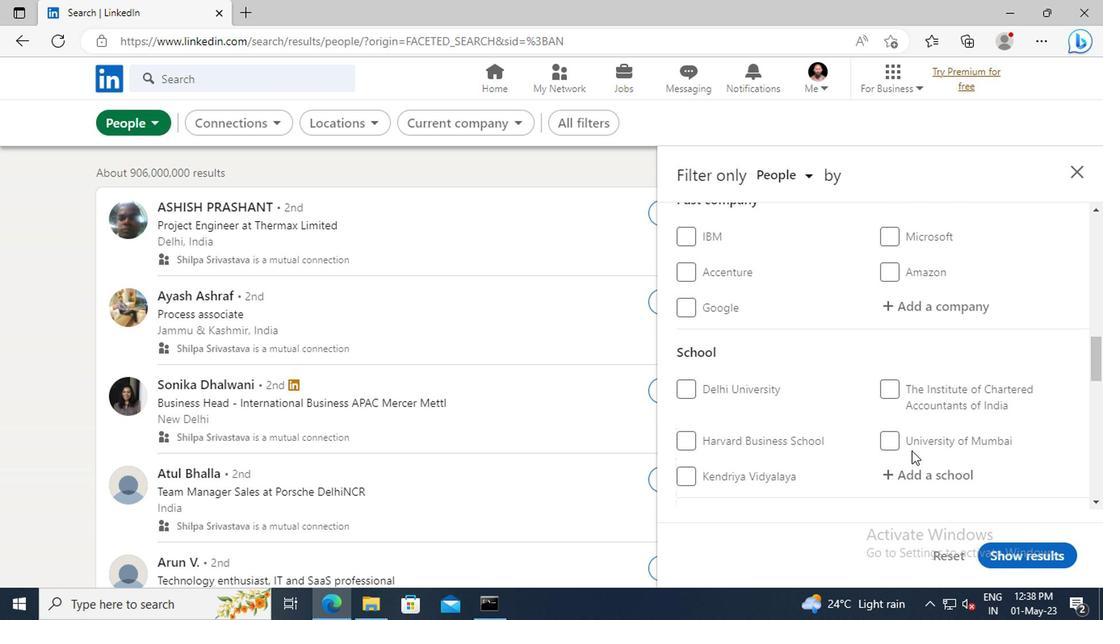 
Action: Mouse scrolled (908, 450) with delta (0, 0)
Screenshot: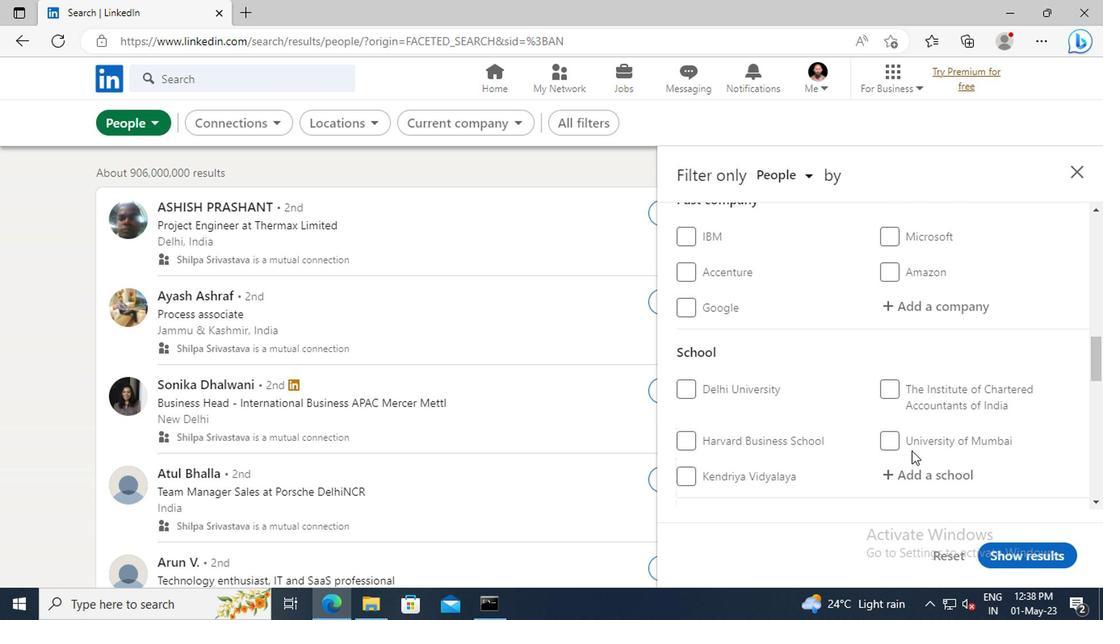 
Action: Mouse scrolled (908, 450) with delta (0, 0)
Screenshot: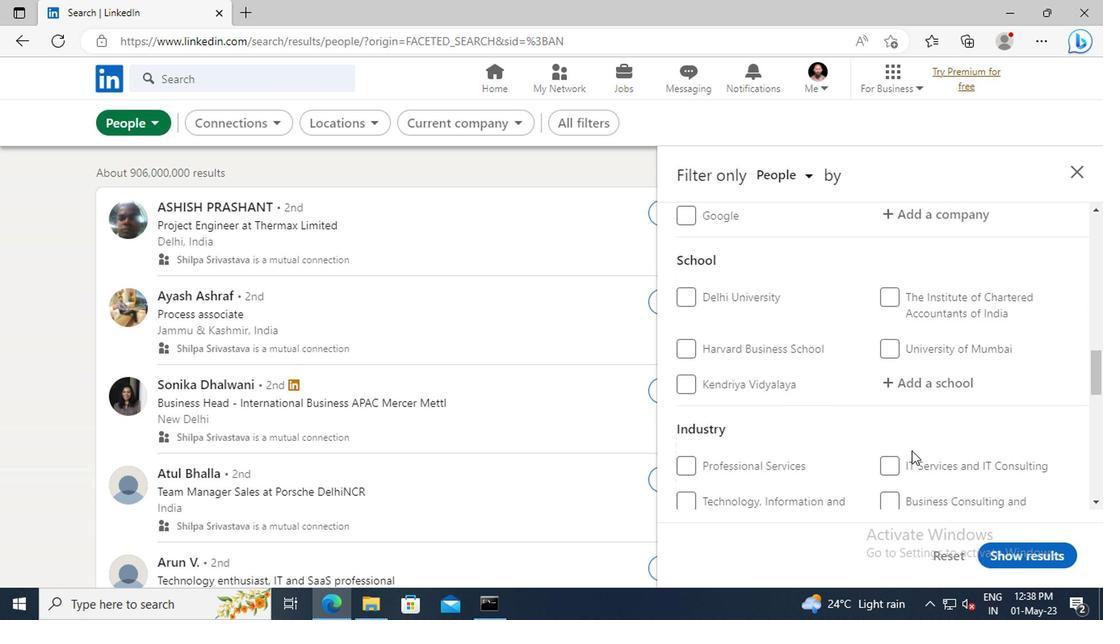 
Action: Mouse scrolled (908, 450) with delta (0, 0)
Screenshot: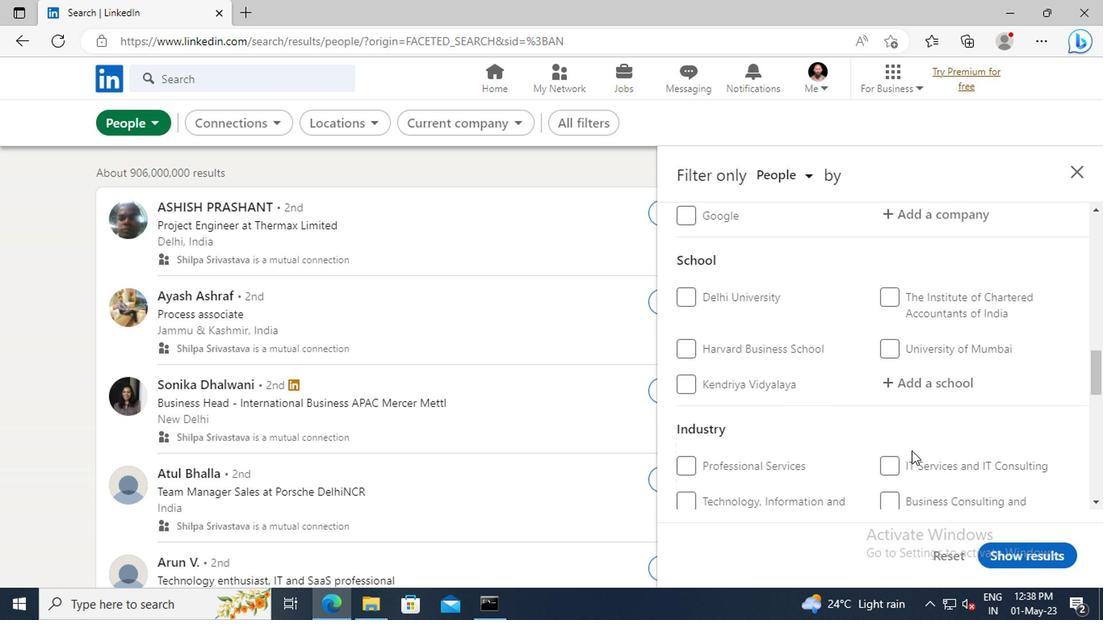 
Action: Mouse scrolled (908, 450) with delta (0, 0)
Screenshot: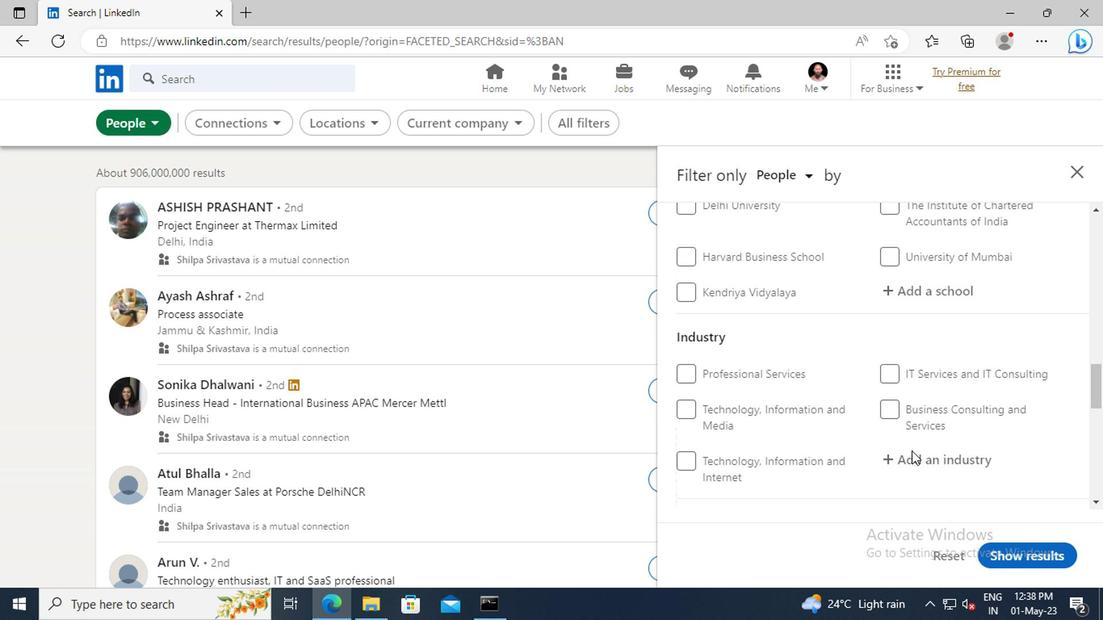
Action: Mouse scrolled (908, 450) with delta (0, 0)
Screenshot: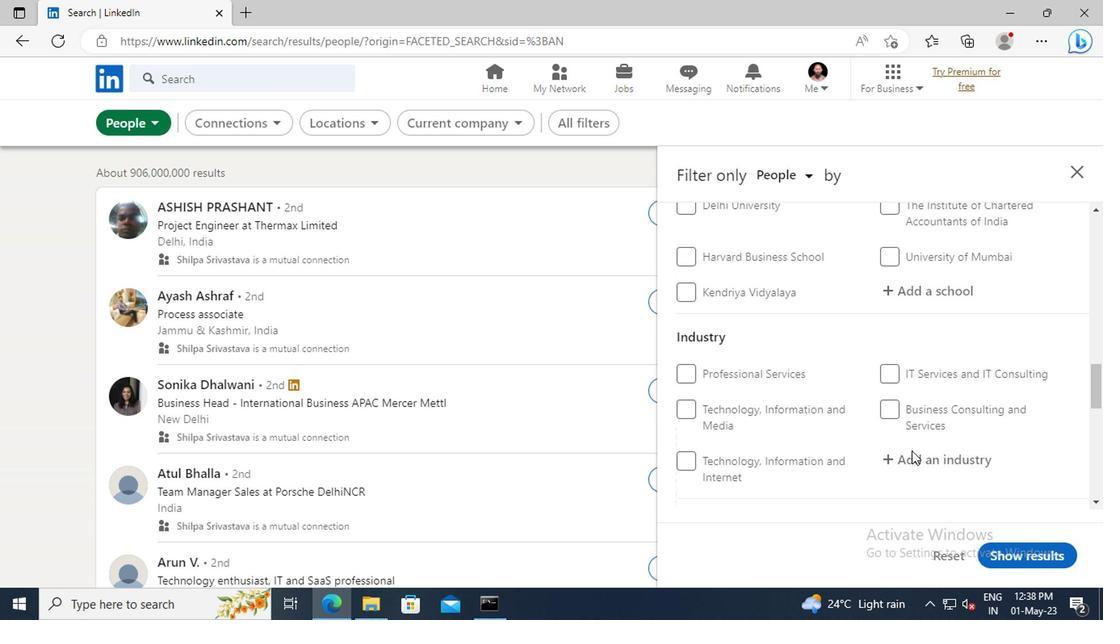 
Action: Mouse scrolled (908, 450) with delta (0, 0)
Screenshot: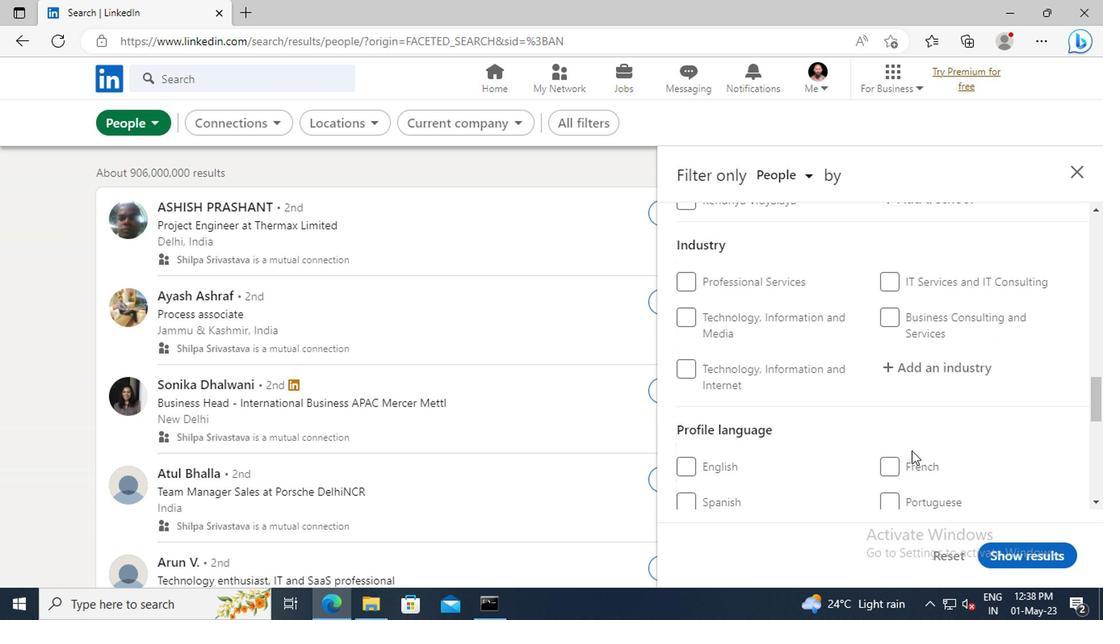 
Action: Mouse scrolled (908, 450) with delta (0, 0)
Screenshot: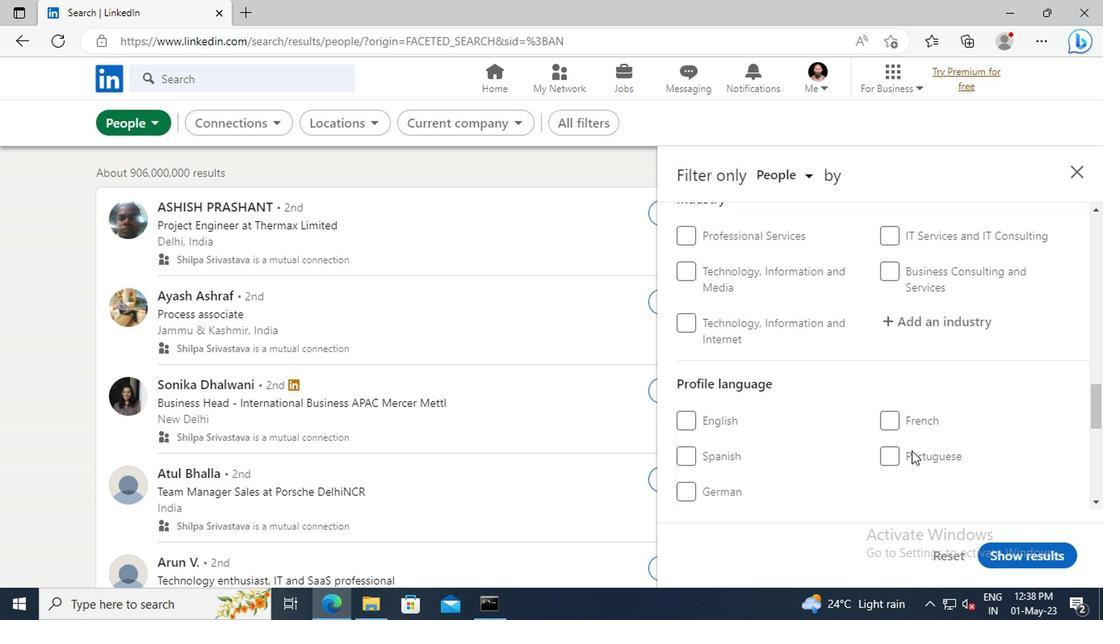 
Action: Mouse scrolled (908, 450) with delta (0, 0)
Screenshot: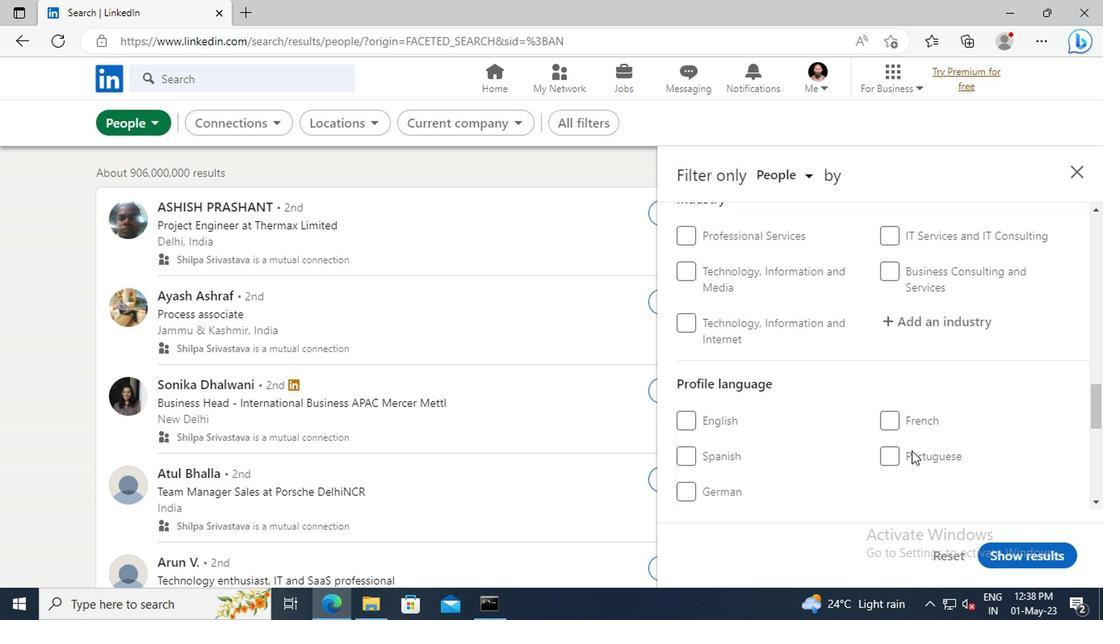
Action: Mouse moved to (682, 398)
Screenshot: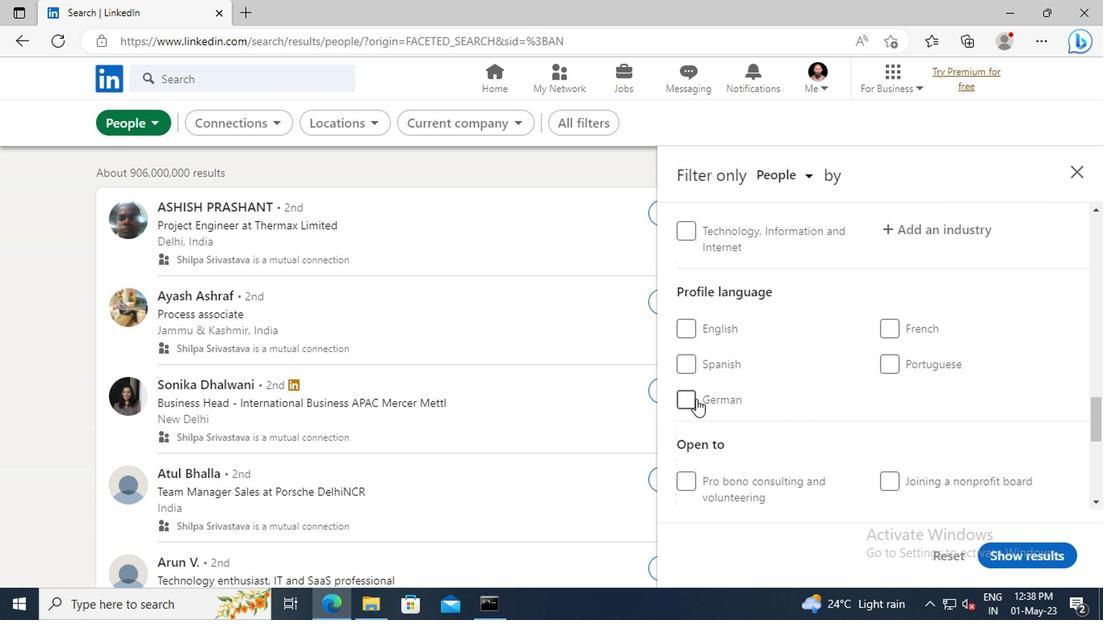 
Action: Mouse pressed left at (682, 398)
Screenshot: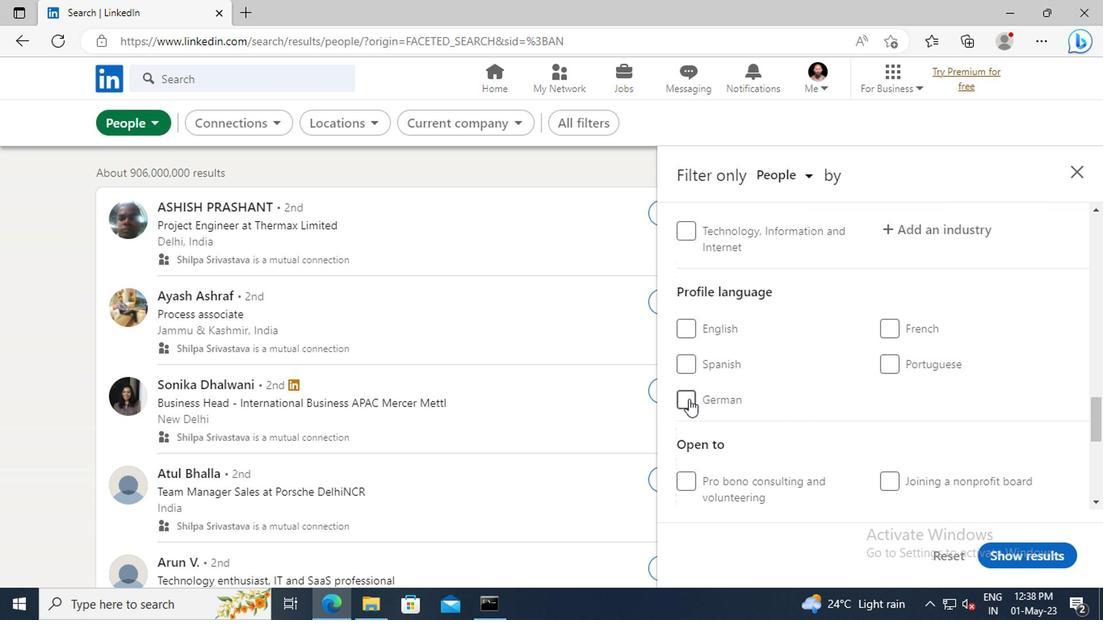 
Action: Mouse moved to (903, 382)
Screenshot: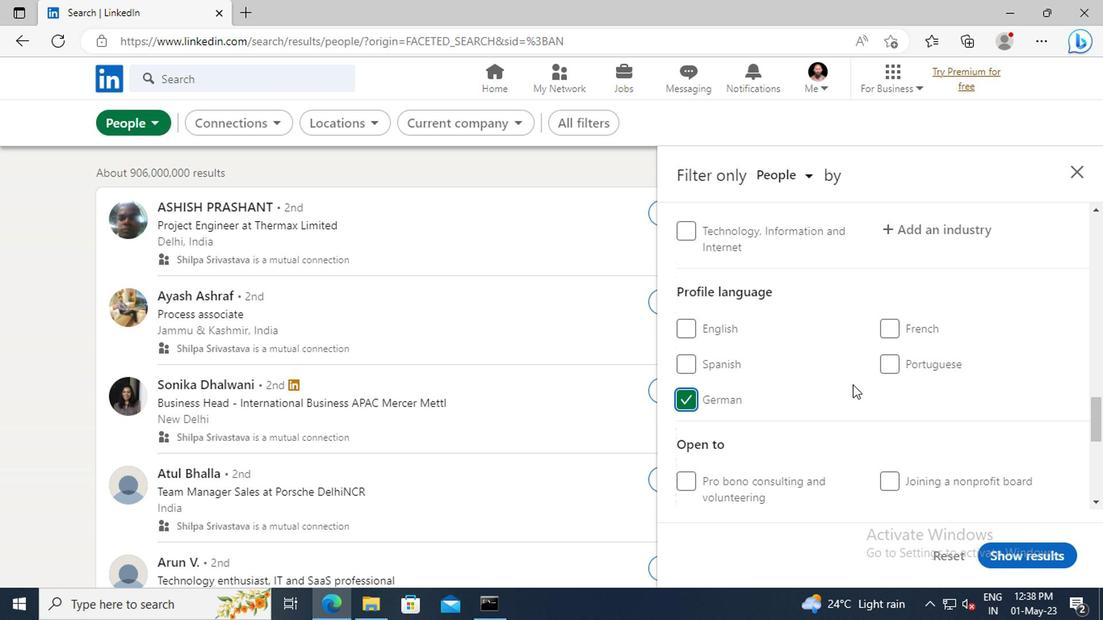 
Action: Mouse scrolled (903, 383) with delta (0, 1)
Screenshot: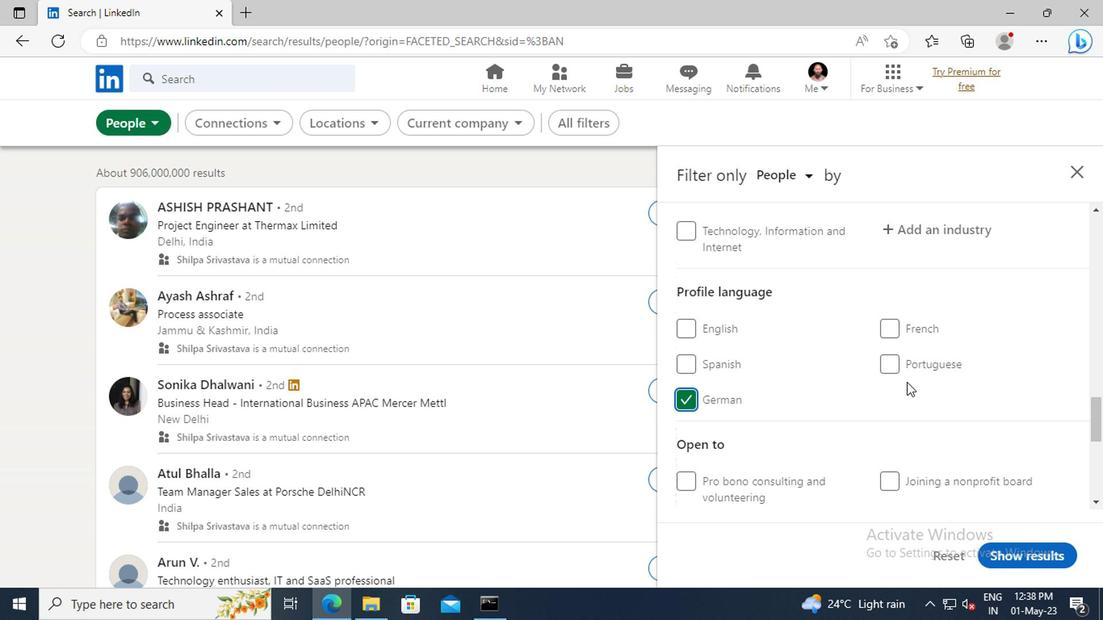 
Action: Mouse scrolled (903, 383) with delta (0, 1)
Screenshot: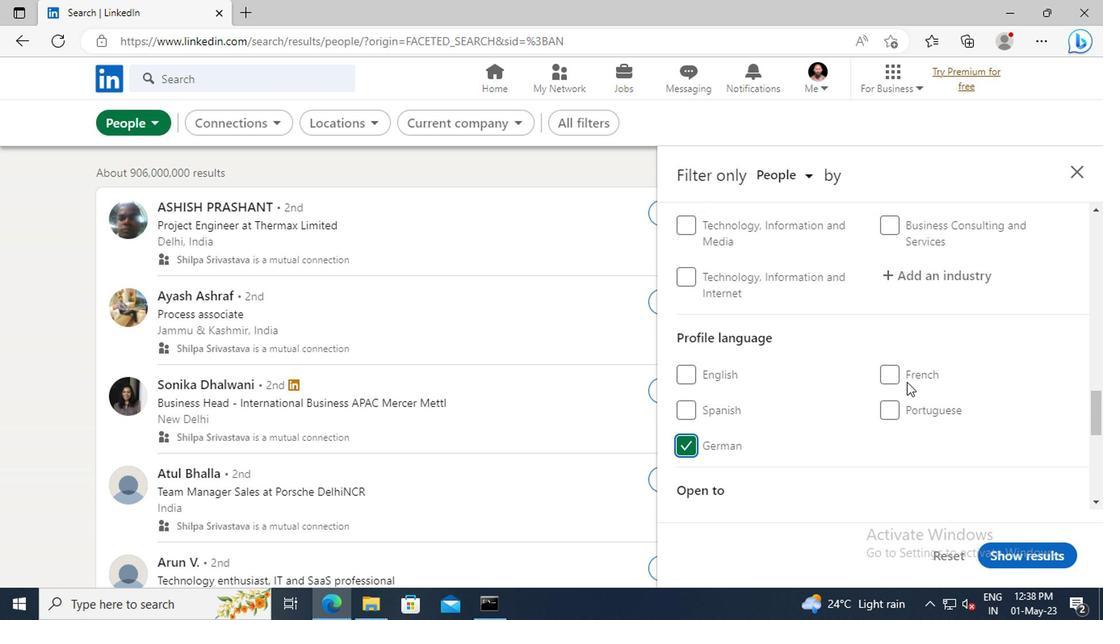 
Action: Mouse scrolled (903, 383) with delta (0, 1)
Screenshot: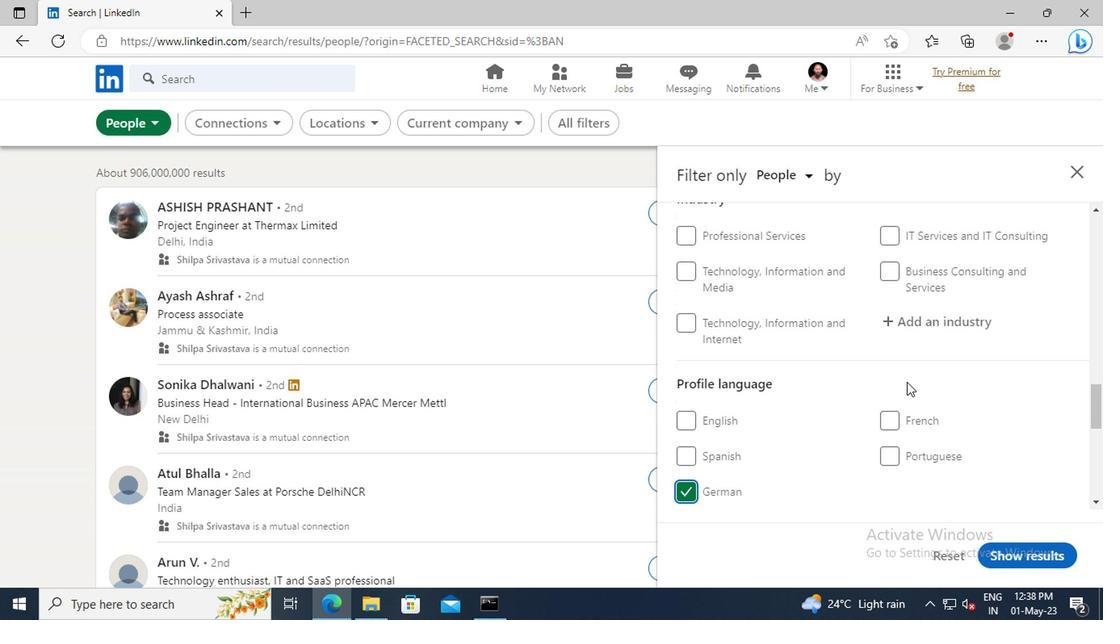 
Action: Mouse scrolled (903, 383) with delta (0, 1)
Screenshot: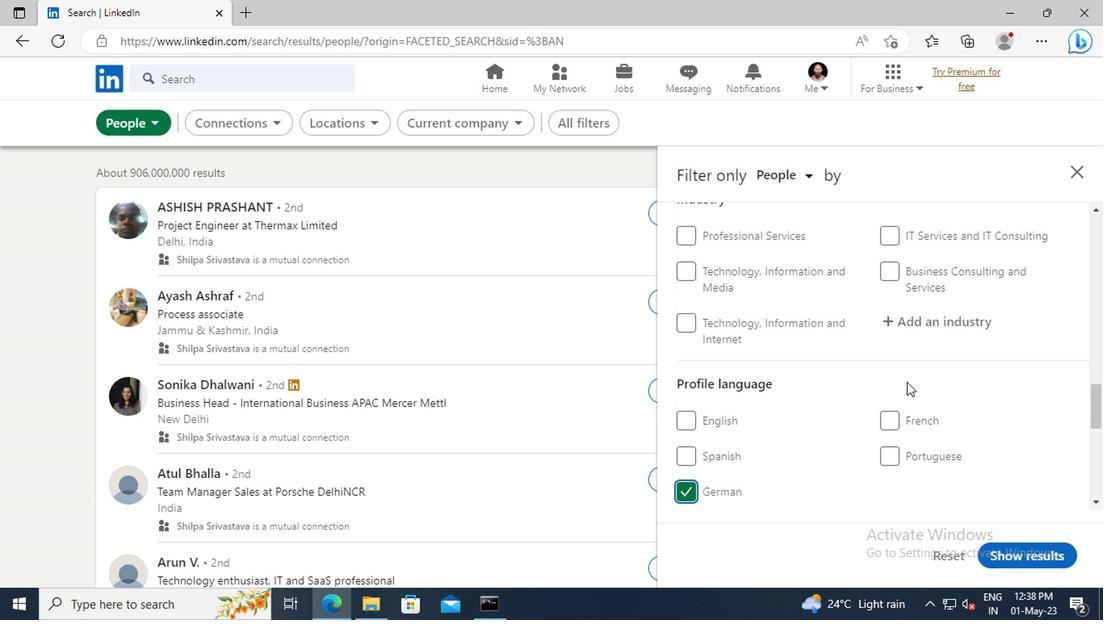 
Action: Mouse scrolled (903, 383) with delta (0, 1)
Screenshot: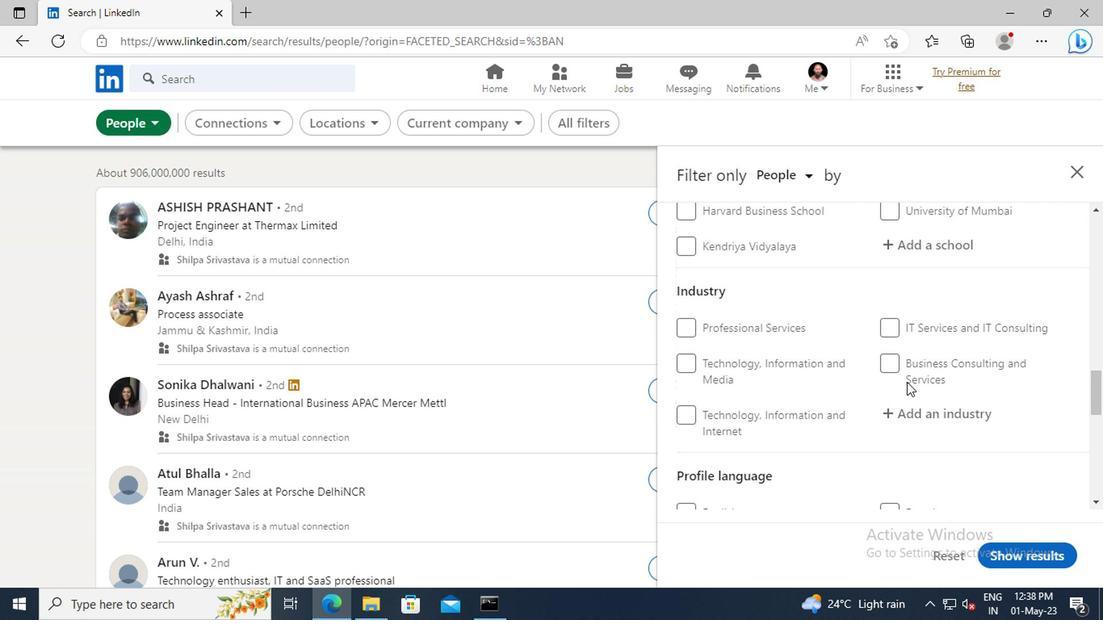 
Action: Mouse scrolled (903, 383) with delta (0, 1)
Screenshot: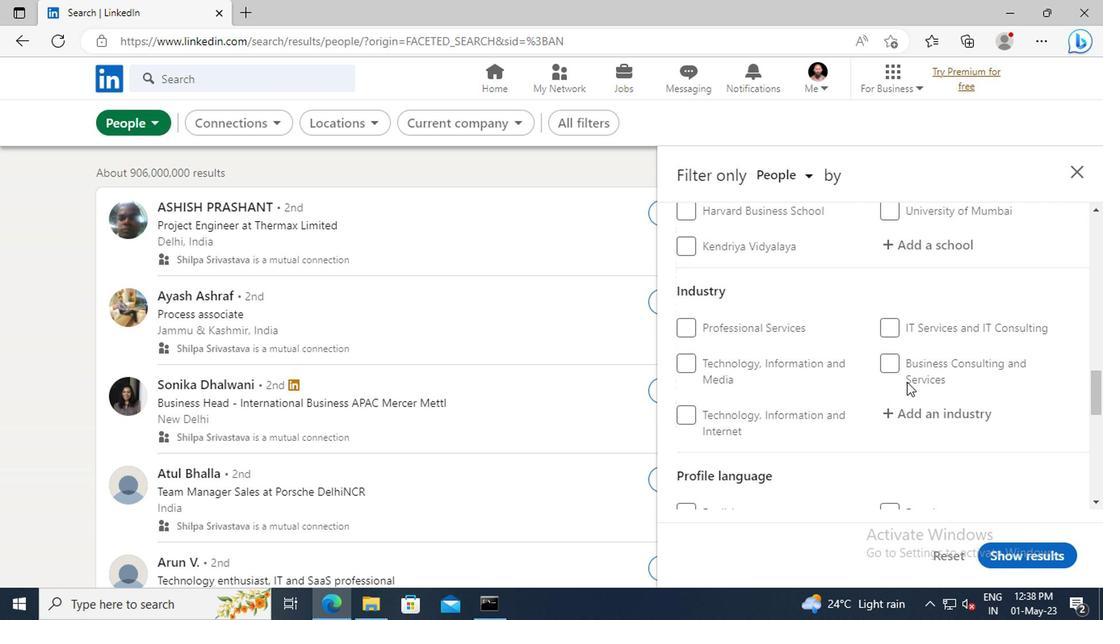 
Action: Mouse scrolled (903, 383) with delta (0, 1)
Screenshot: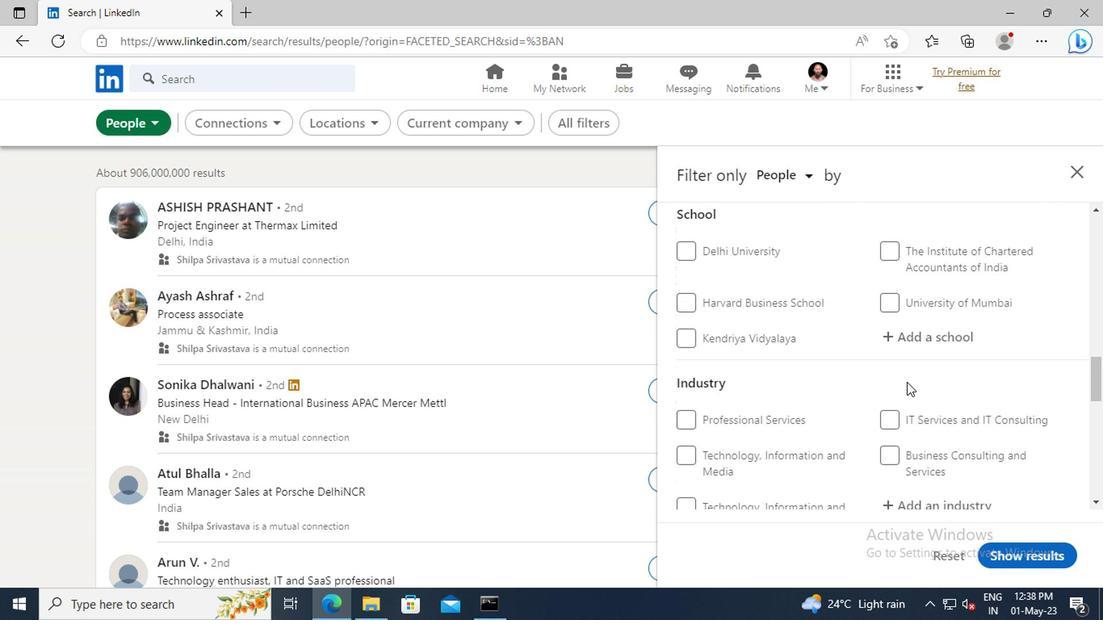 
Action: Mouse scrolled (903, 383) with delta (0, 1)
Screenshot: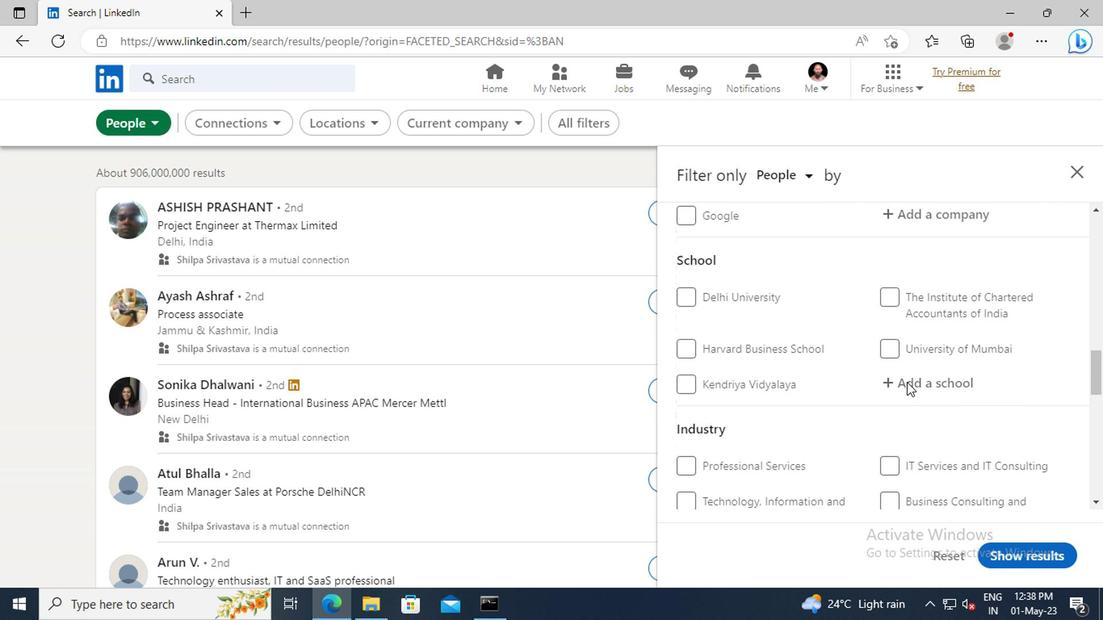 
Action: Mouse scrolled (903, 383) with delta (0, 1)
Screenshot: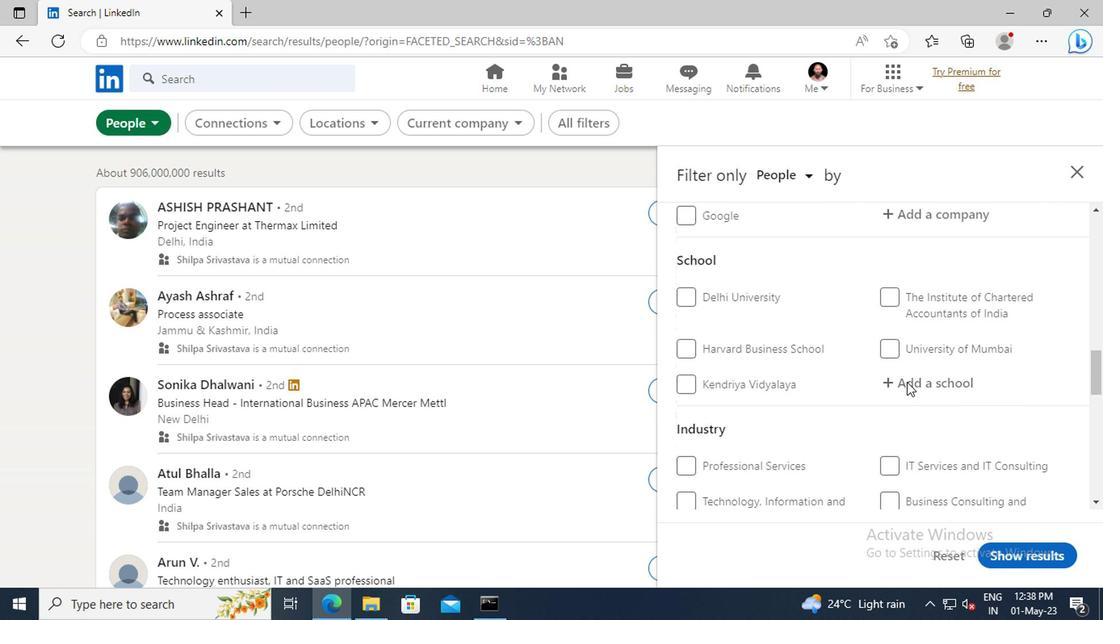 
Action: Mouse scrolled (903, 383) with delta (0, 1)
Screenshot: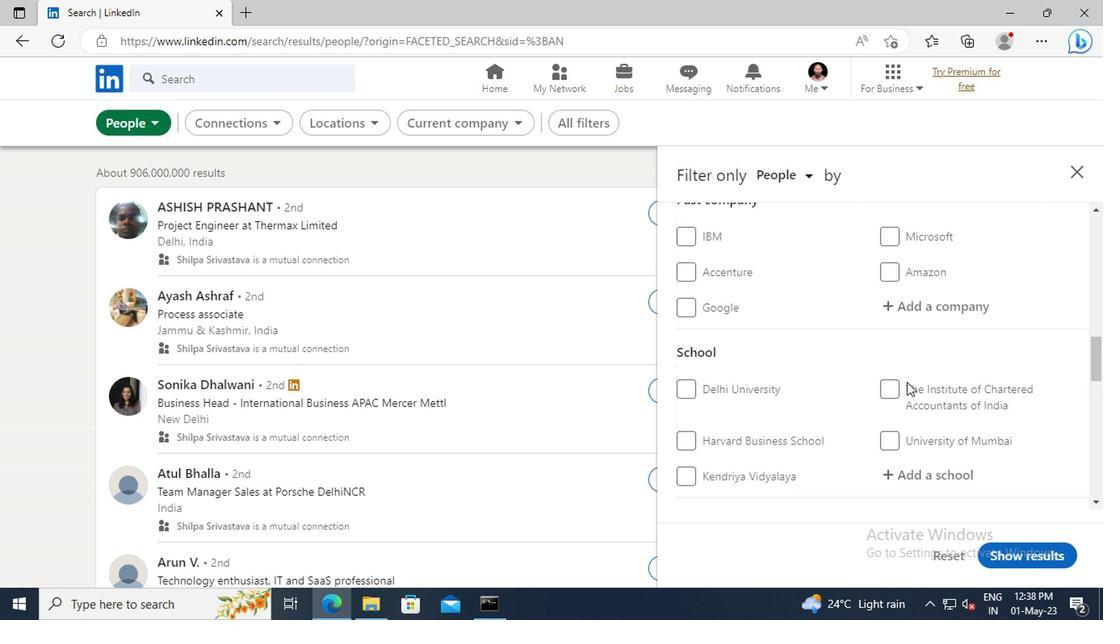 
Action: Mouse scrolled (903, 383) with delta (0, 1)
Screenshot: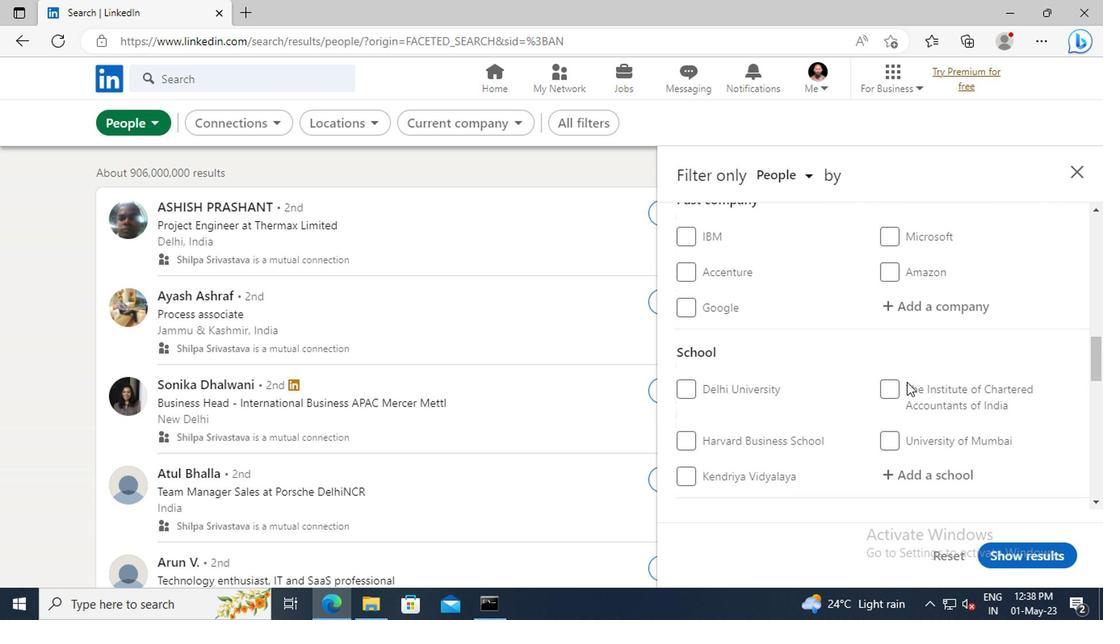 
Action: Mouse scrolled (903, 383) with delta (0, 1)
Screenshot: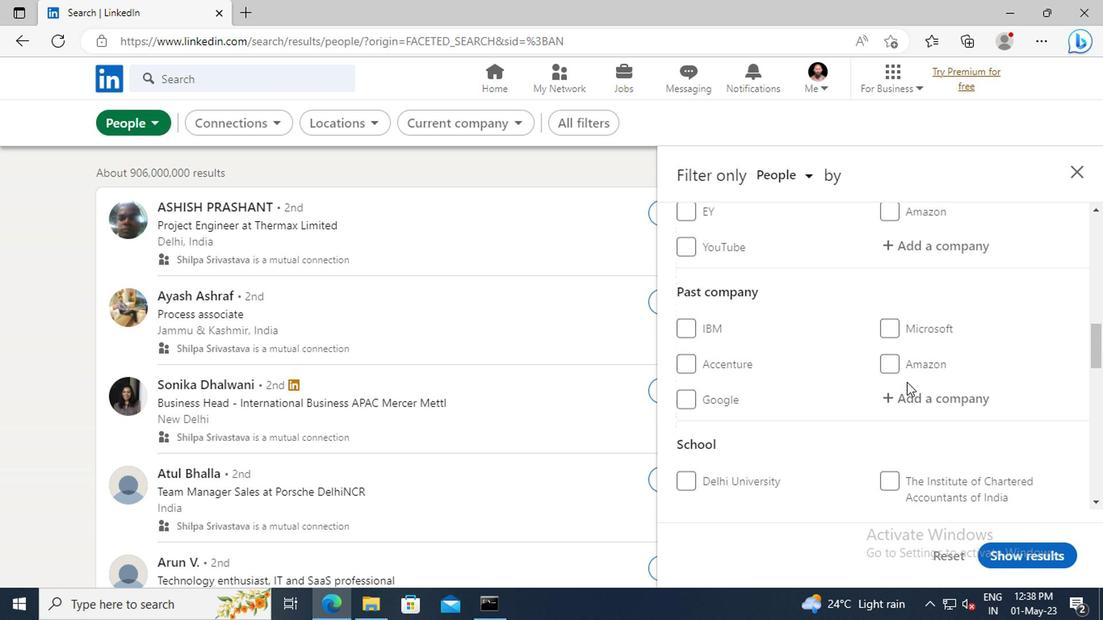 
Action: Mouse scrolled (903, 383) with delta (0, 1)
Screenshot: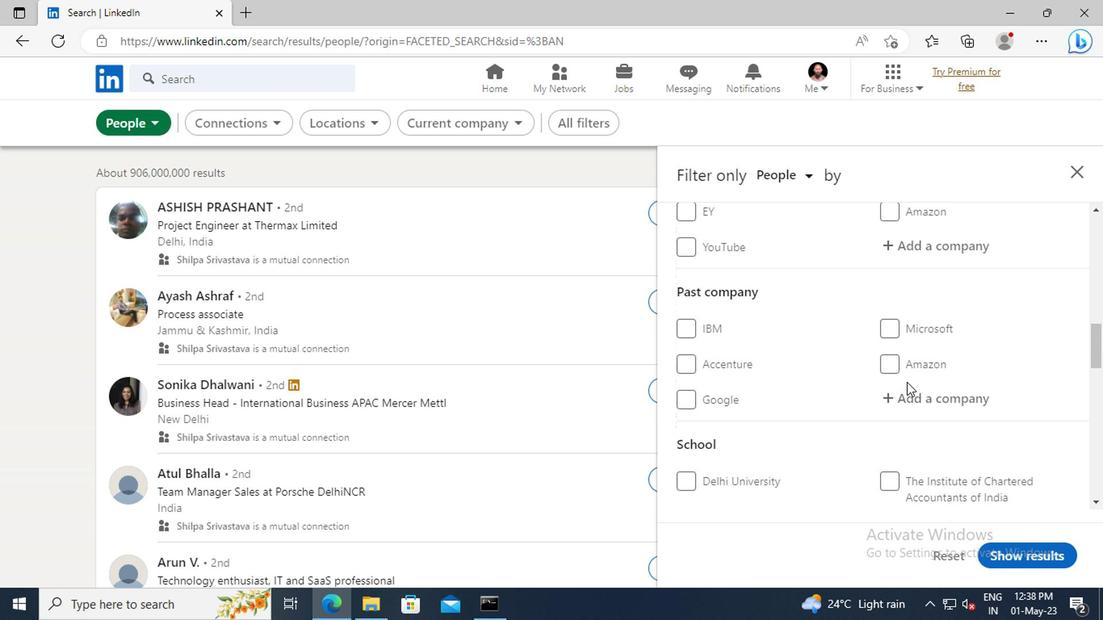 
Action: Mouse moved to (902, 340)
Screenshot: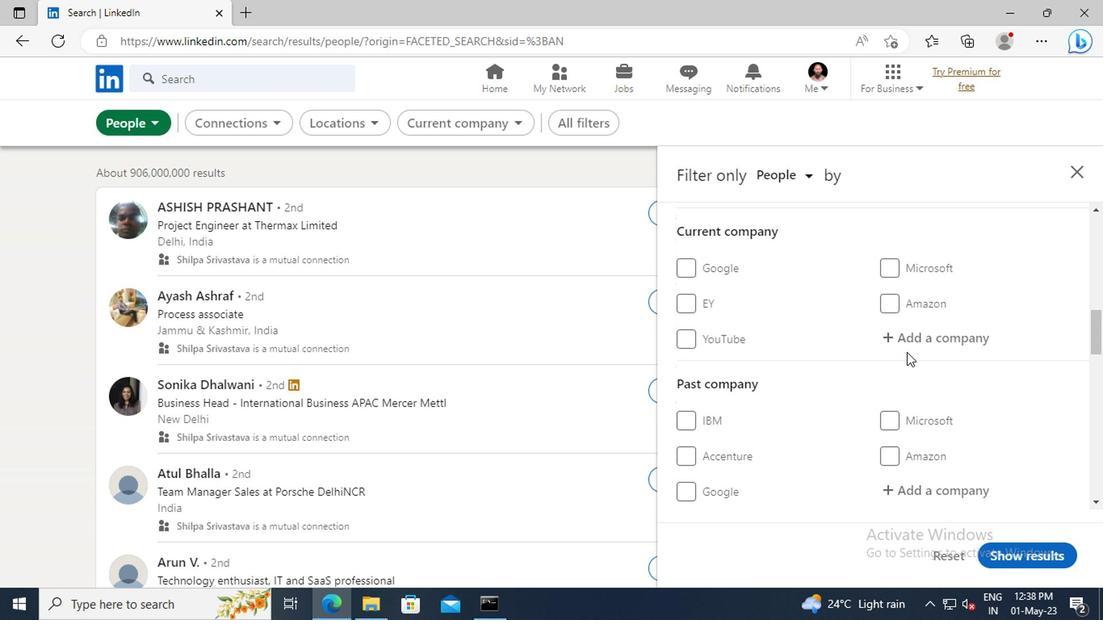 
Action: Mouse pressed left at (902, 340)
Screenshot: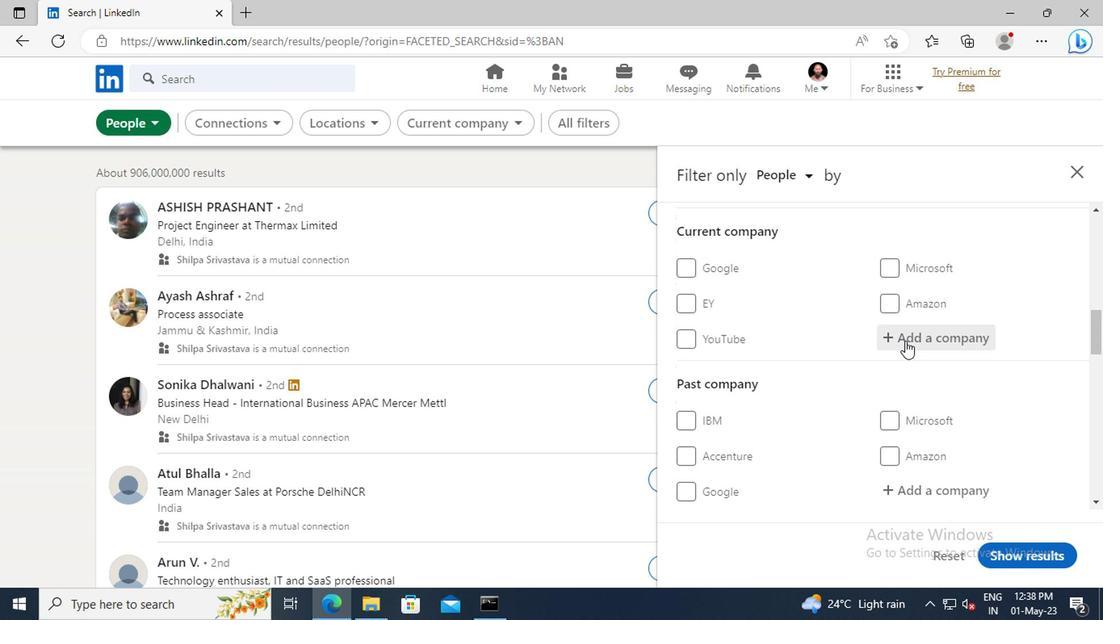 
Action: Key pressed <Key.shift>ANCHANTO
Screenshot: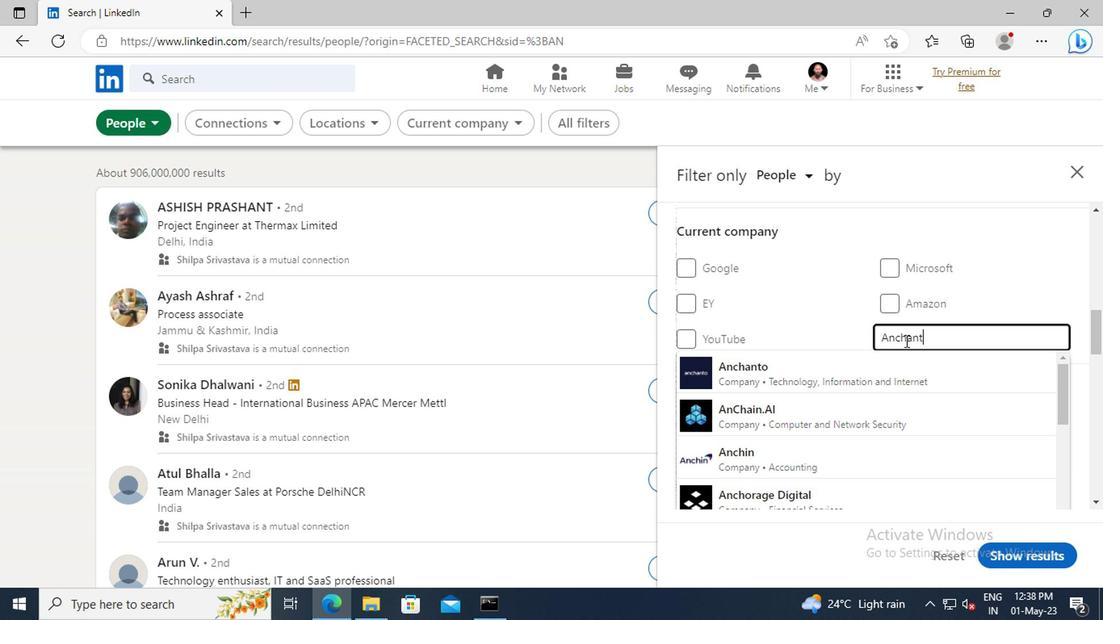 
Action: Mouse moved to (902, 370)
Screenshot: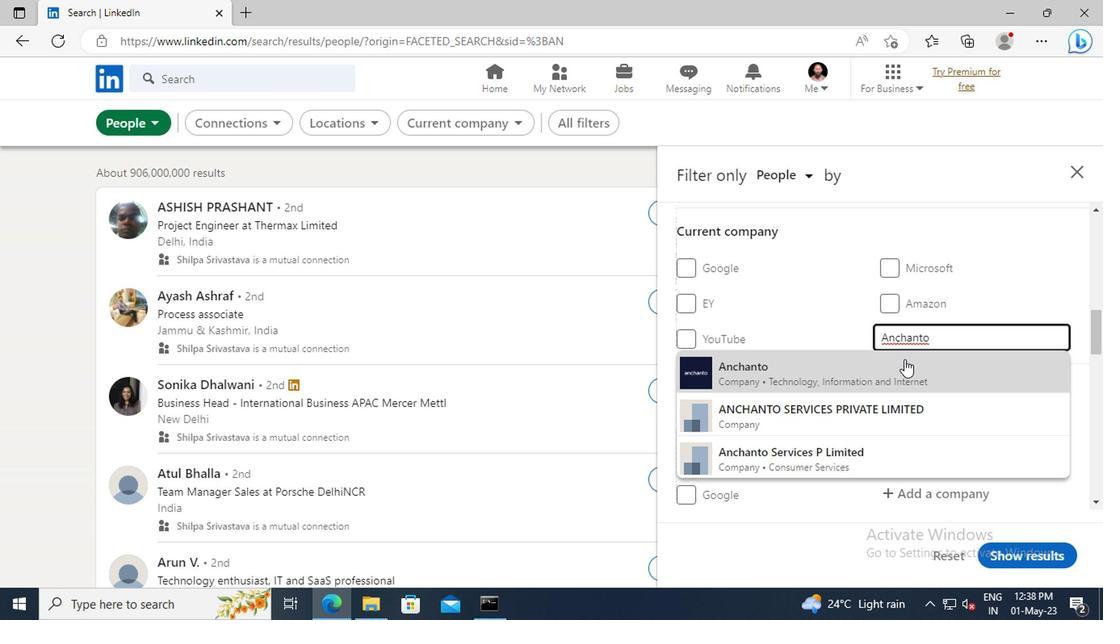 
Action: Mouse pressed left at (902, 370)
Screenshot: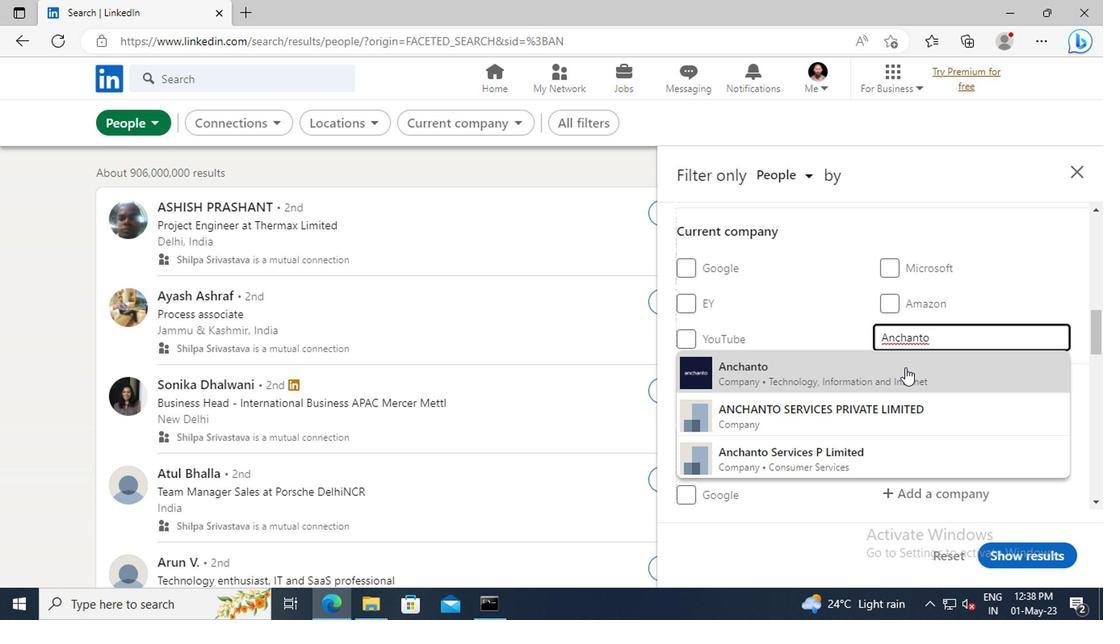 
Action: Mouse scrolled (902, 369) with delta (0, 0)
Screenshot: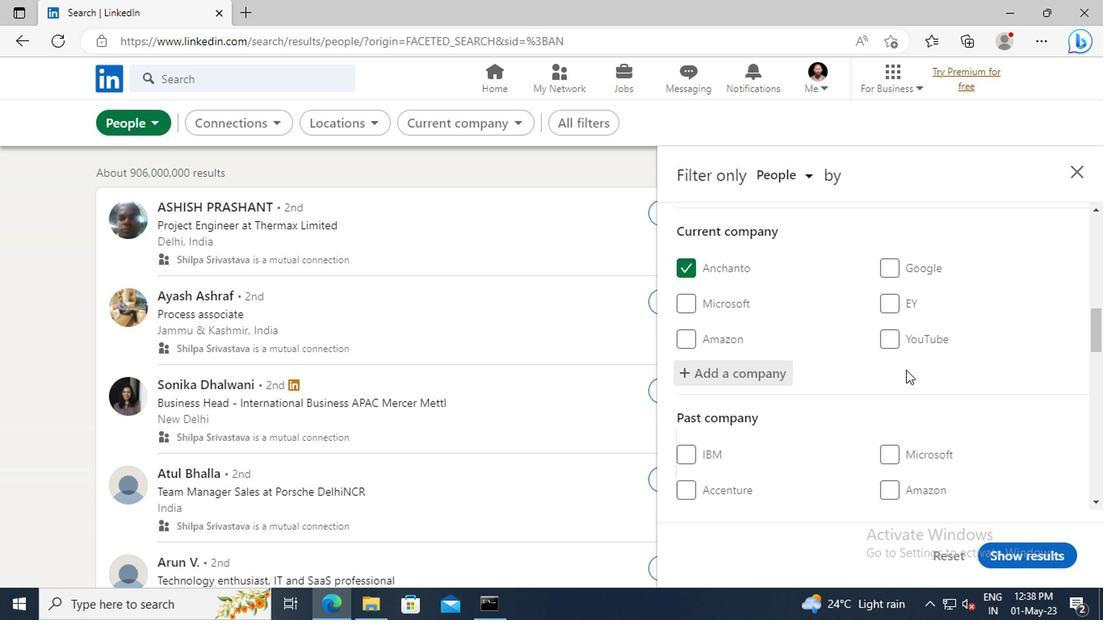 
Action: Mouse scrolled (902, 369) with delta (0, 0)
Screenshot: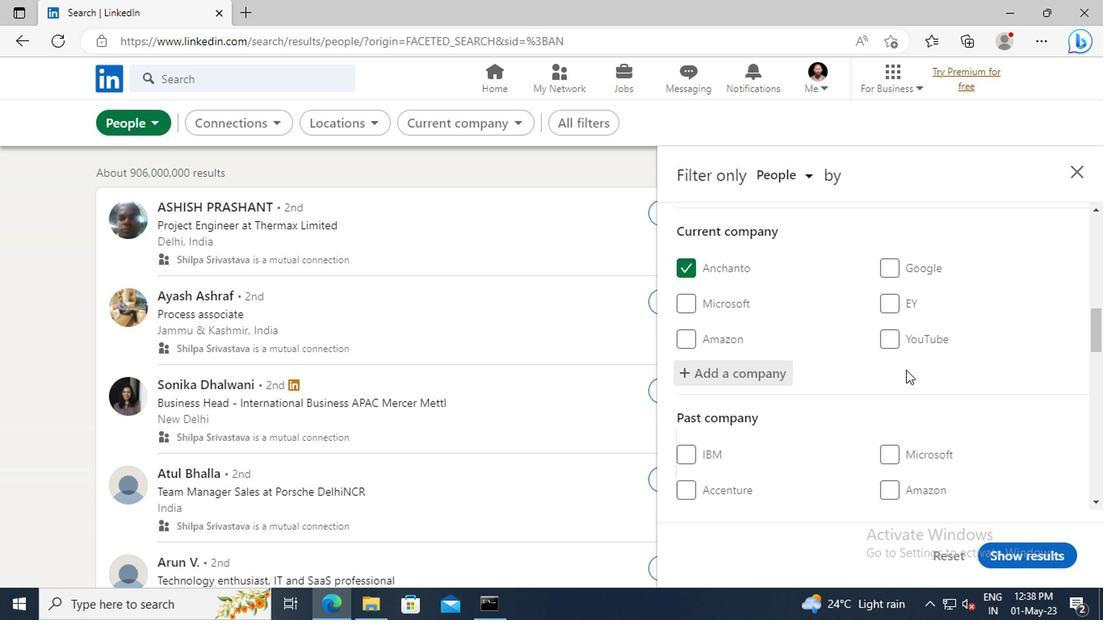 
Action: Mouse scrolled (902, 369) with delta (0, 0)
Screenshot: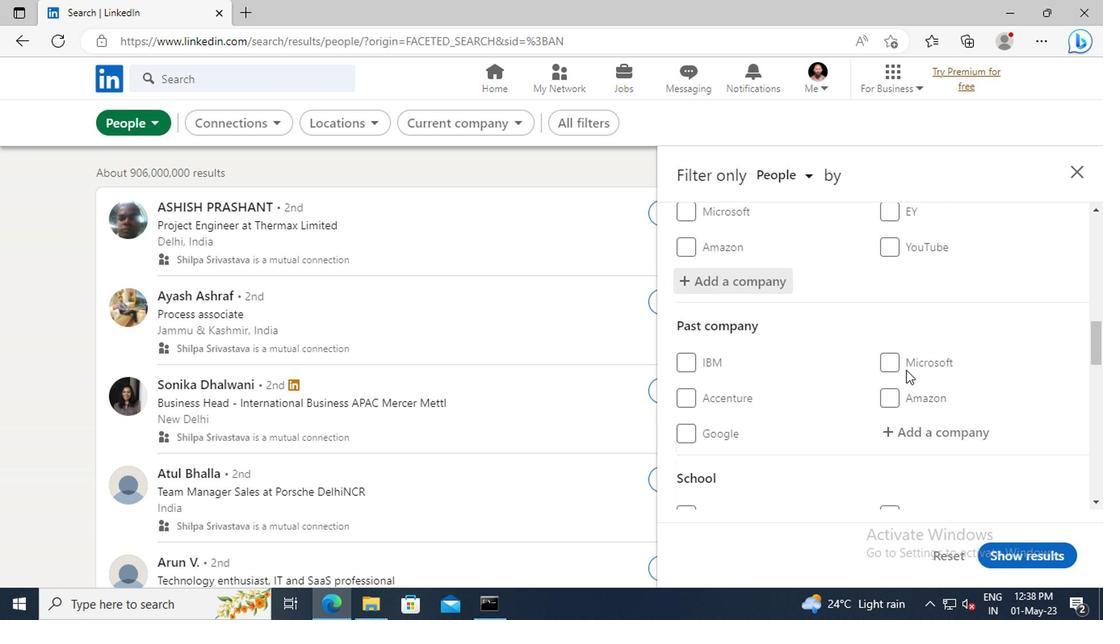 
Action: Mouse scrolled (902, 369) with delta (0, 0)
Screenshot: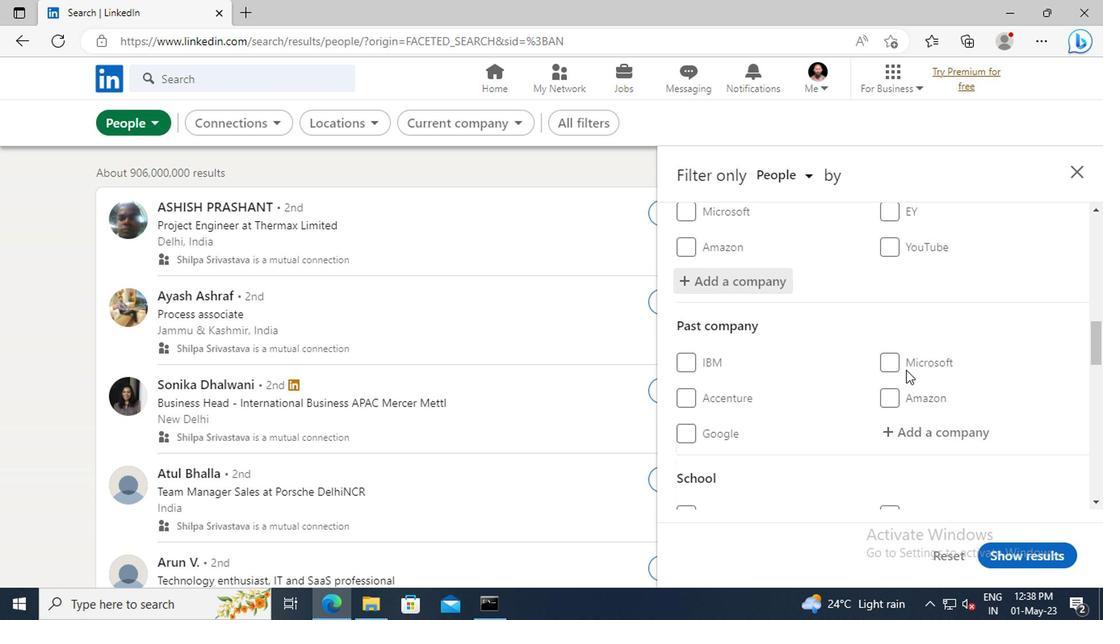 
Action: Mouse scrolled (902, 369) with delta (0, 0)
Screenshot: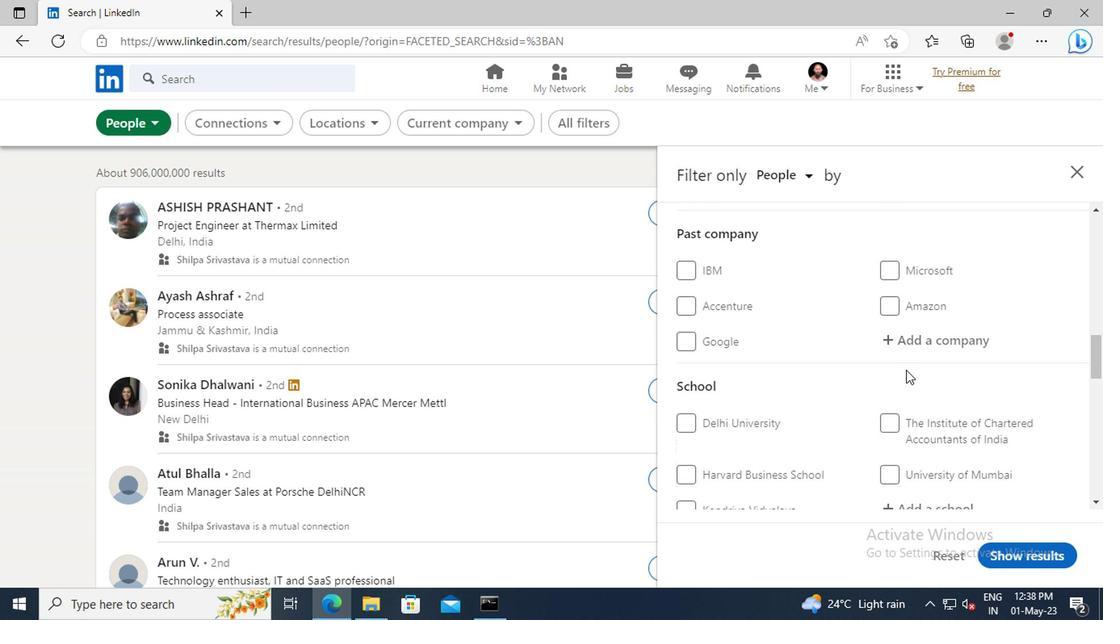 
Action: Mouse scrolled (902, 369) with delta (0, 0)
Screenshot: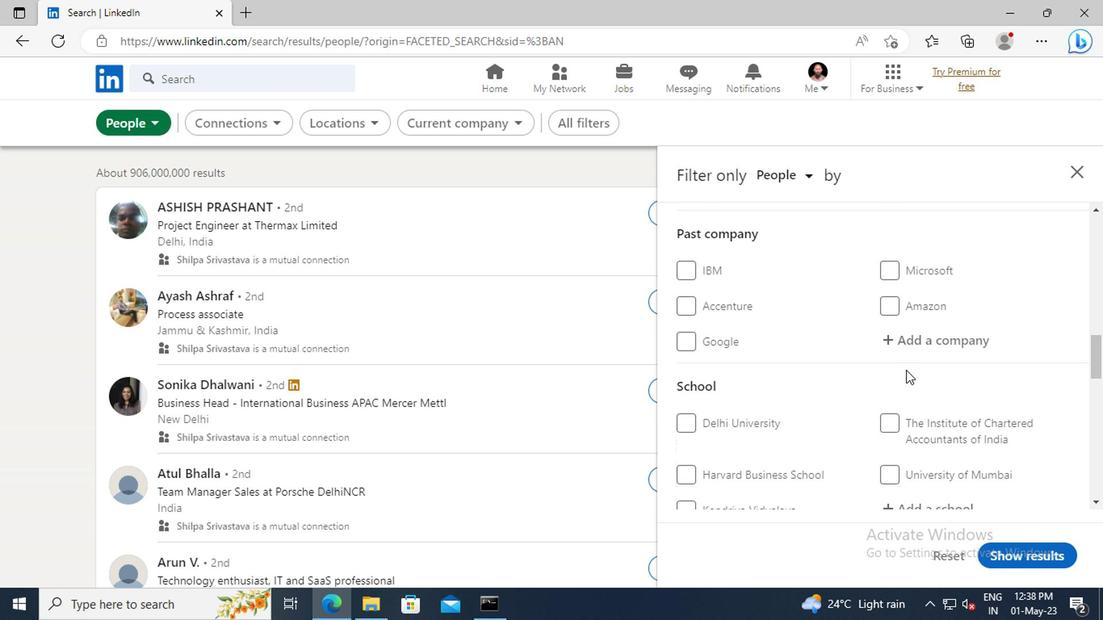 
Action: Mouse scrolled (902, 369) with delta (0, 0)
Screenshot: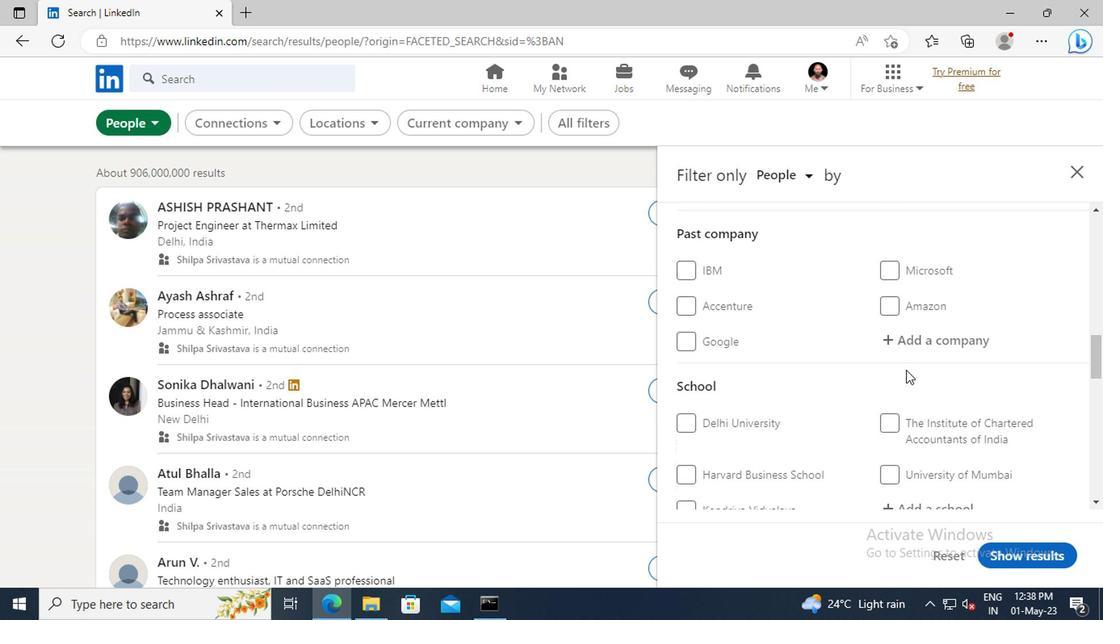 
Action: Mouse moved to (907, 370)
Screenshot: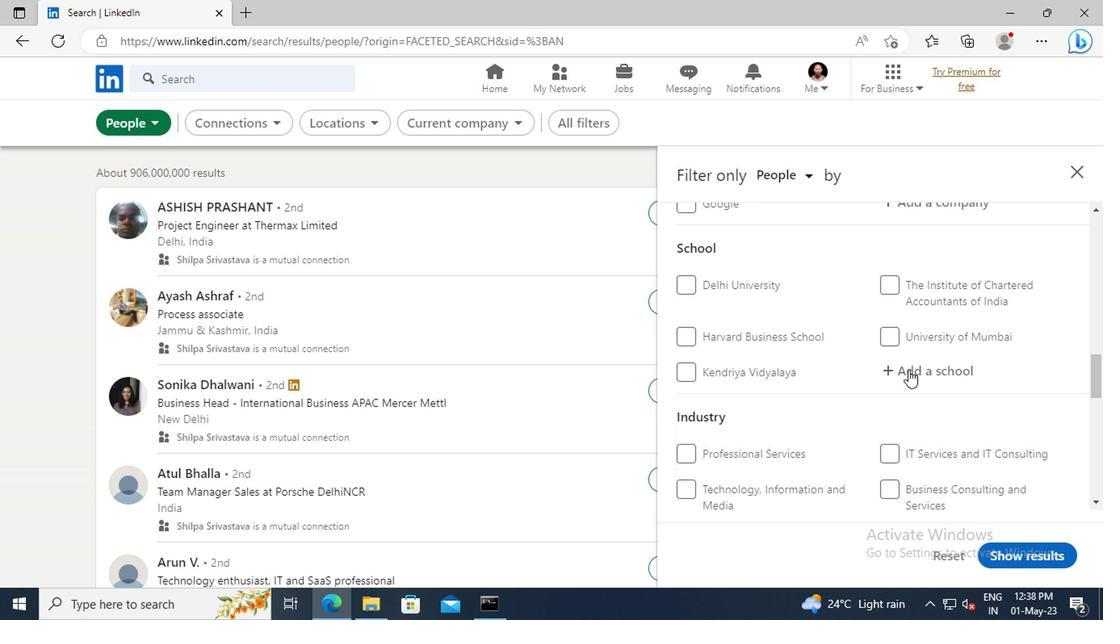 
Action: Mouse pressed left at (907, 370)
Screenshot: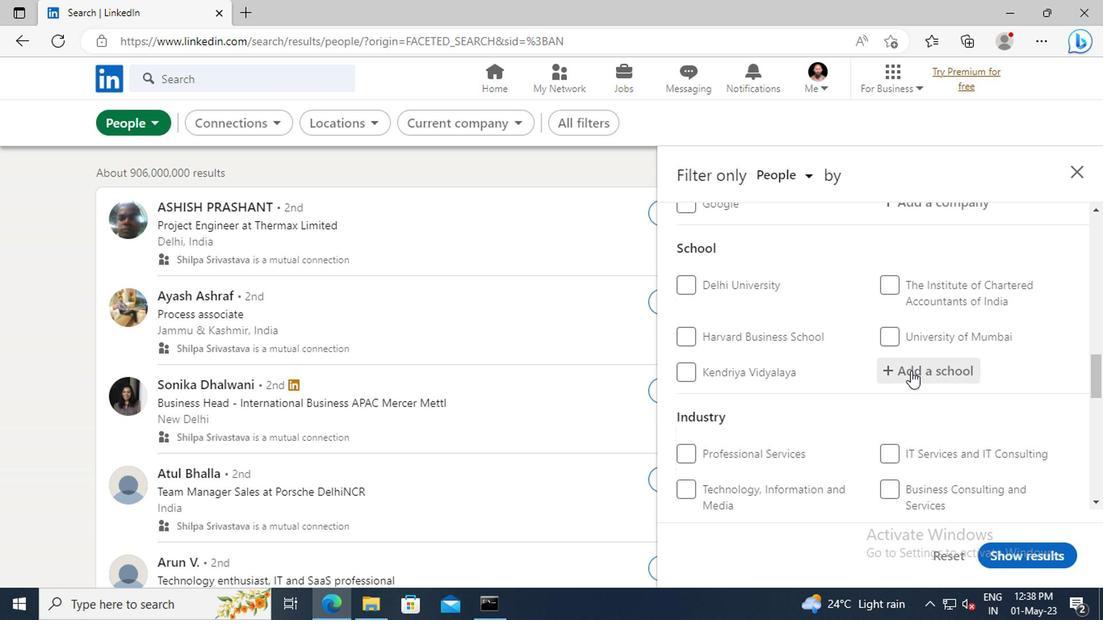 
Action: Key pressed <Key.shift>GLOBAL<Key.space><Key.shift><Key.shift><Key.shift>ACA
Screenshot: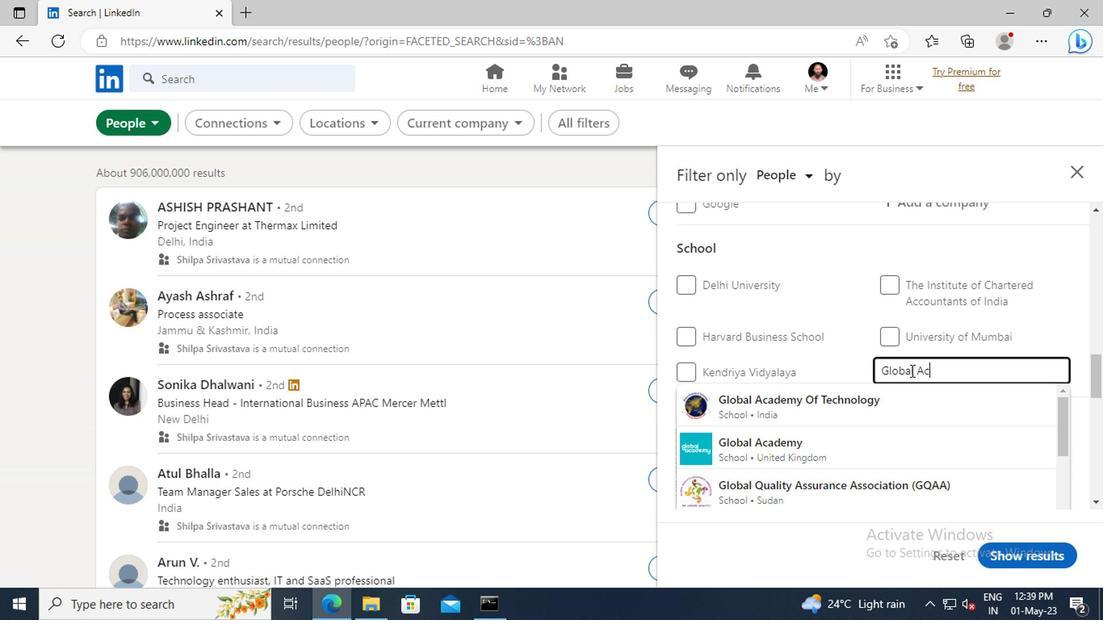 
Action: Mouse moved to (903, 407)
Screenshot: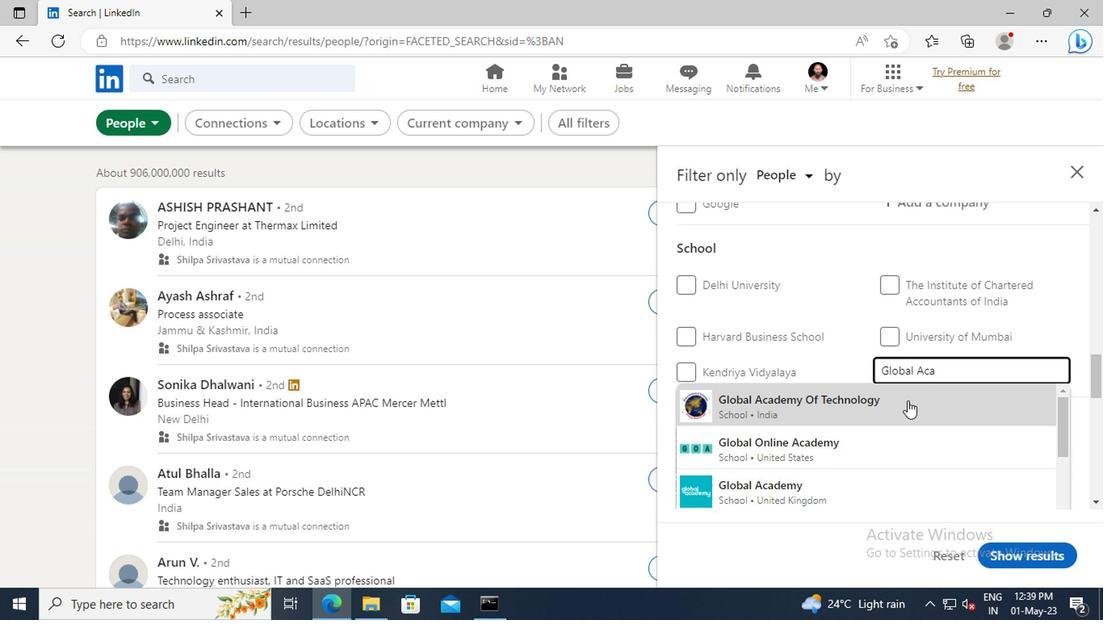 
Action: Mouse pressed left at (903, 407)
Screenshot: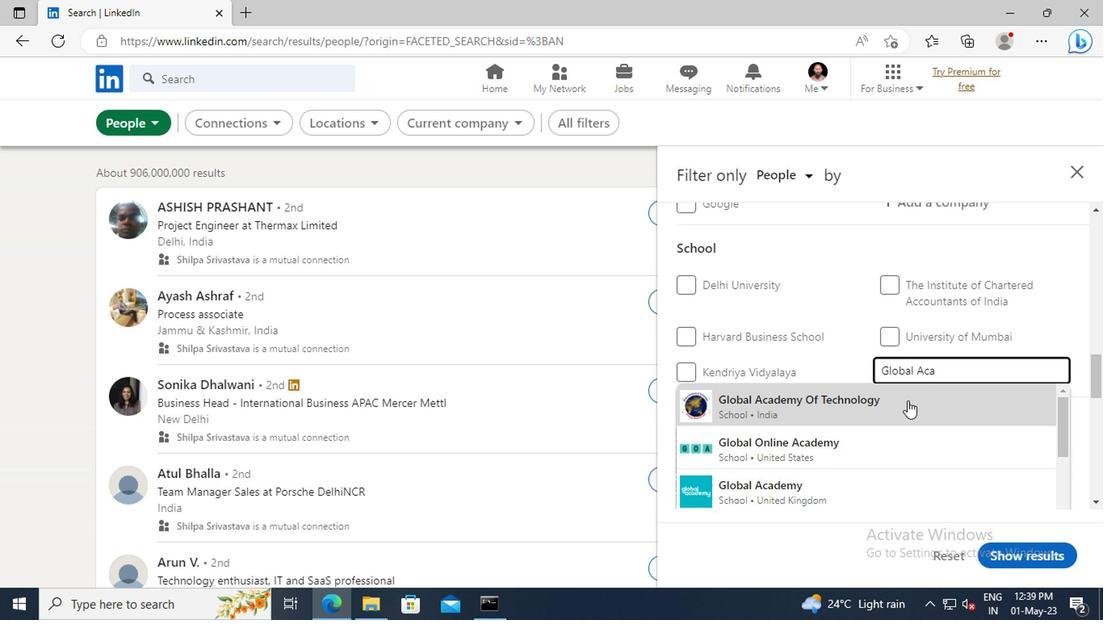 
Action: Mouse scrolled (903, 406) with delta (0, -1)
Screenshot: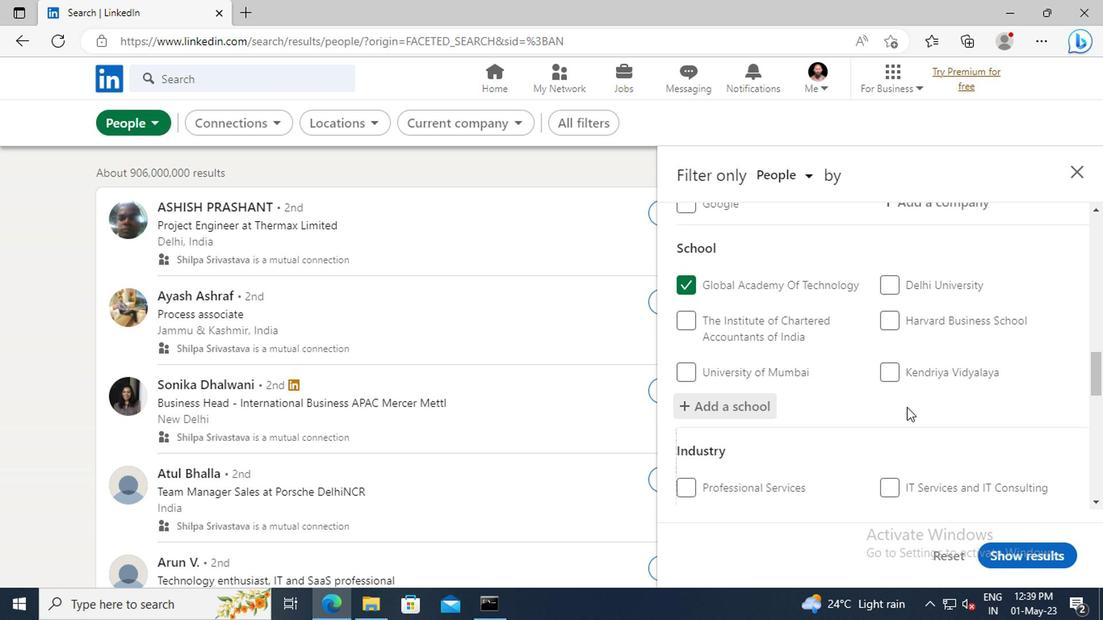 
Action: Mouse scrolled (903, 406) with delta (0, -1)
Screenshot: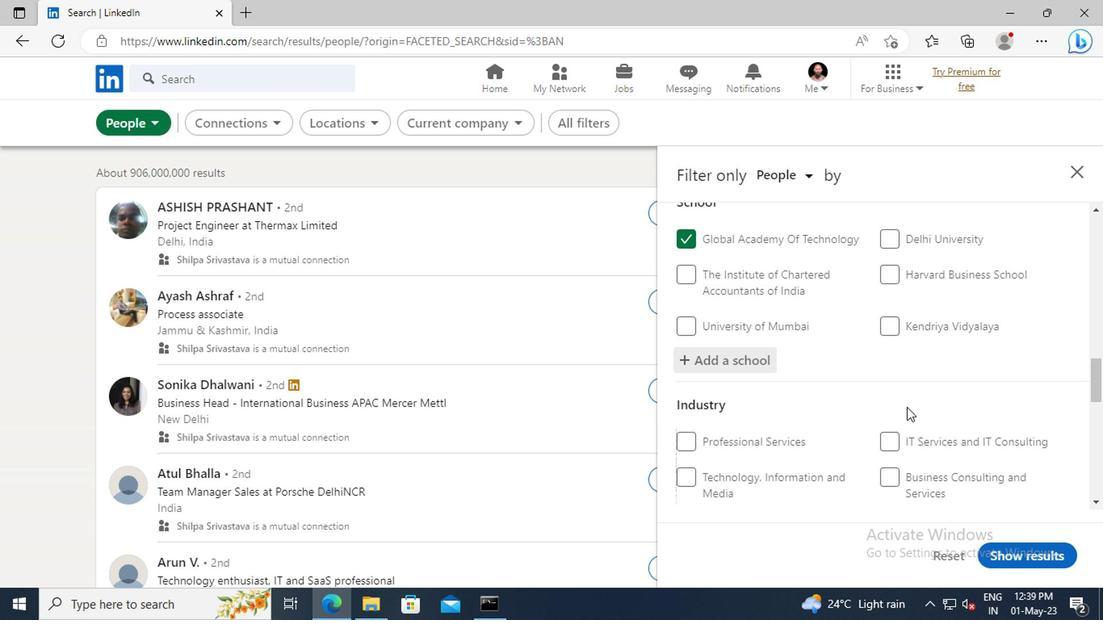 
Action: Mouse scrolled (903, 406) with delta (0, -1)
Screenshot: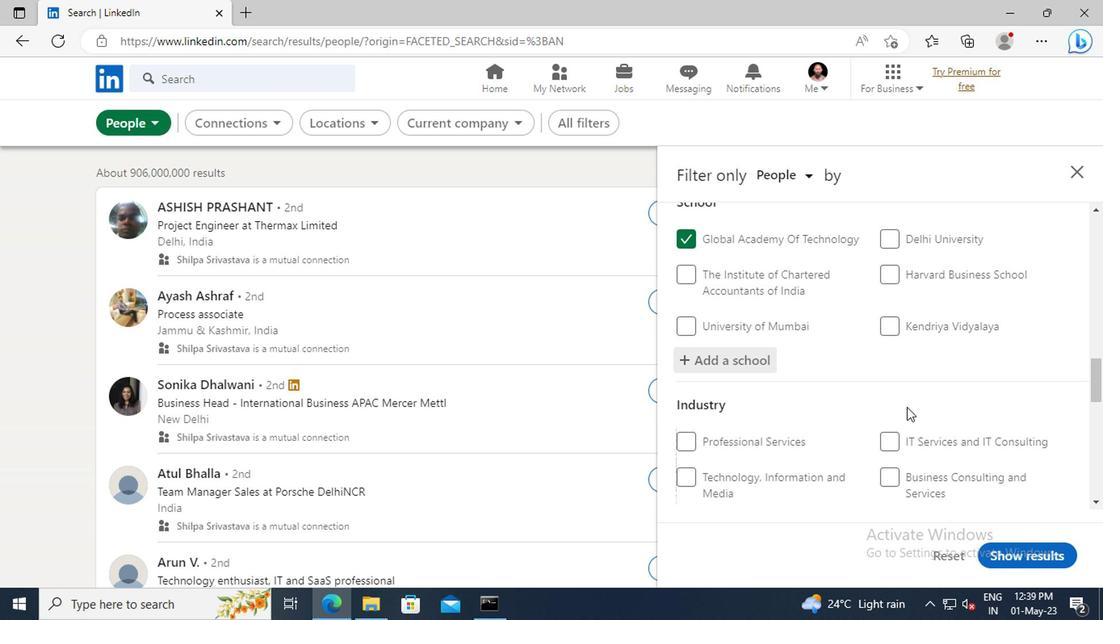 
Action: Mouse scrolled (903, 406) with delta (0, -1)
Screenshot: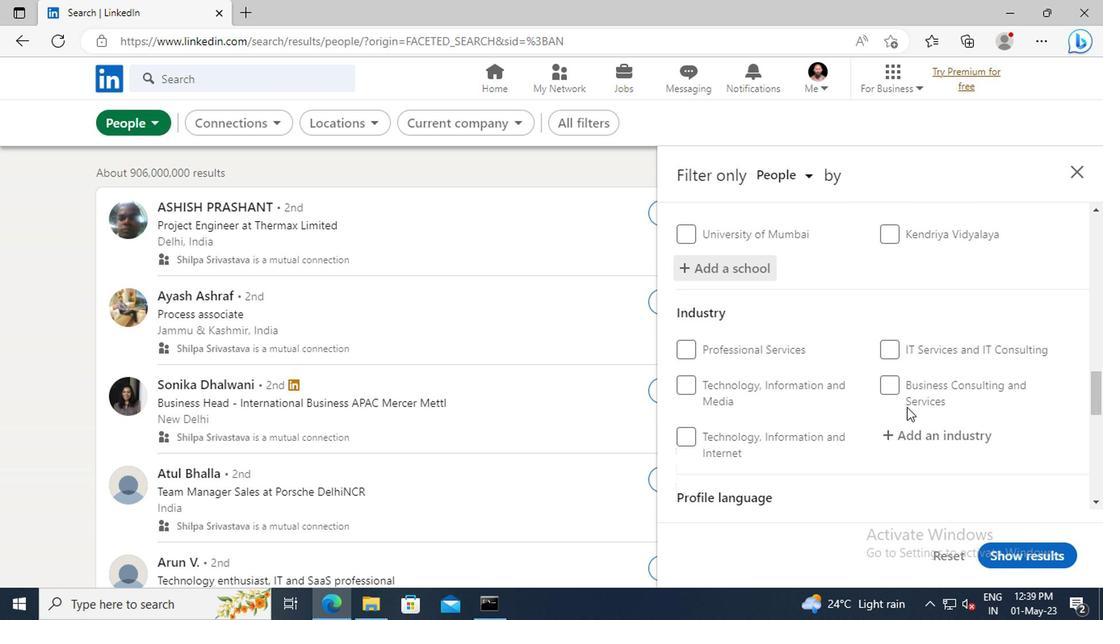 
Action: Mouse moved to (904, 393)
Screenshot: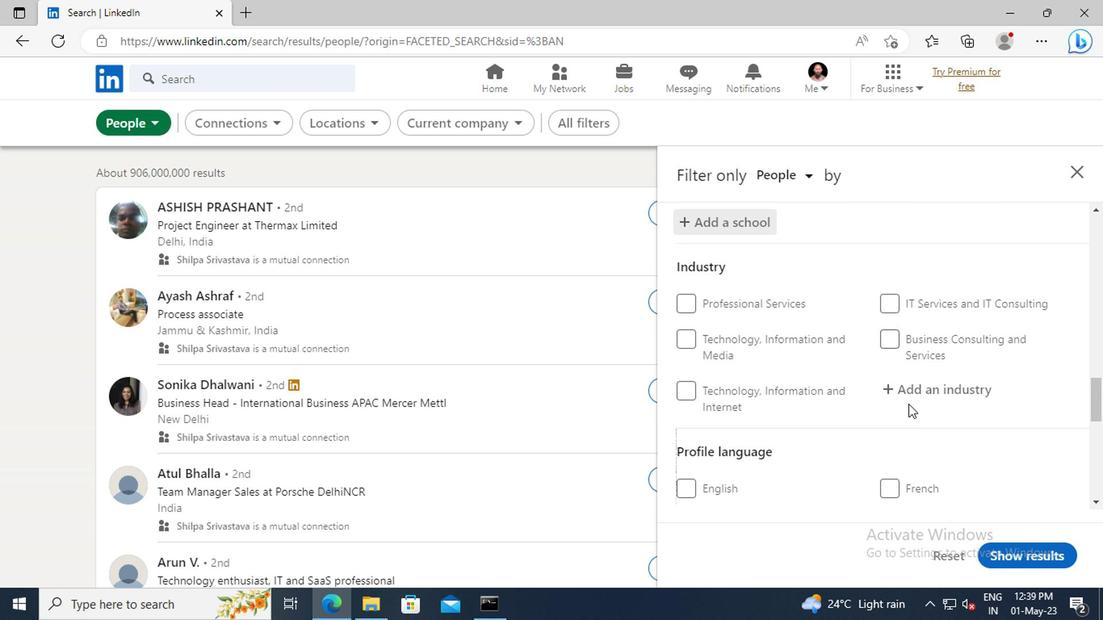 
Action: Mouse pressed left at (904, 393)
Screenshot: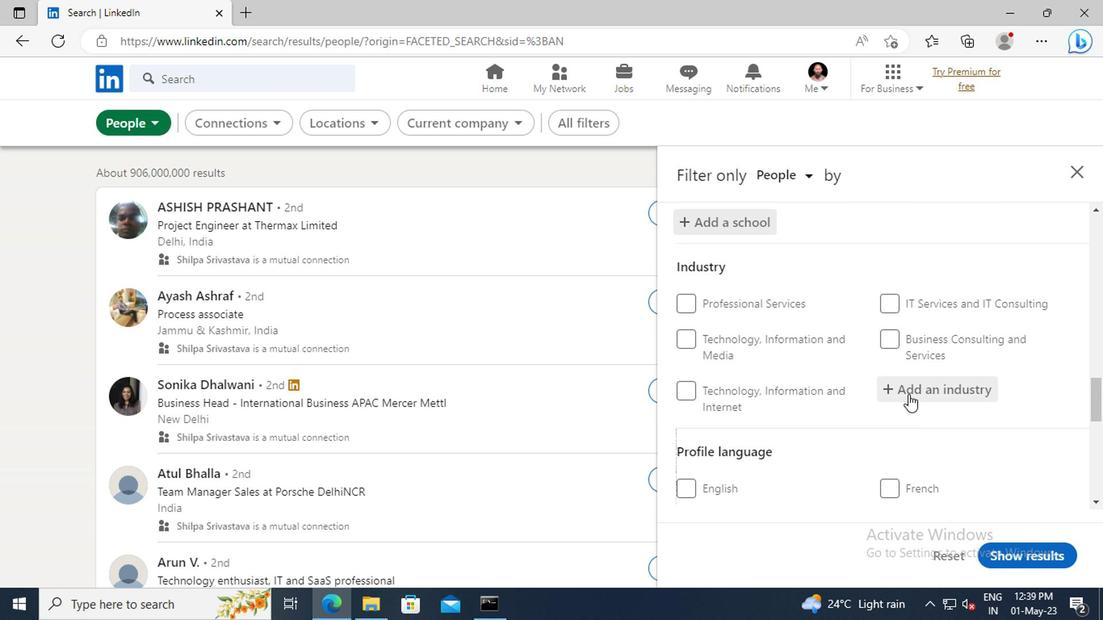 
Action: Key pressed <Key.shift>ELECTRONIC<Key.space>AND
Screenshot: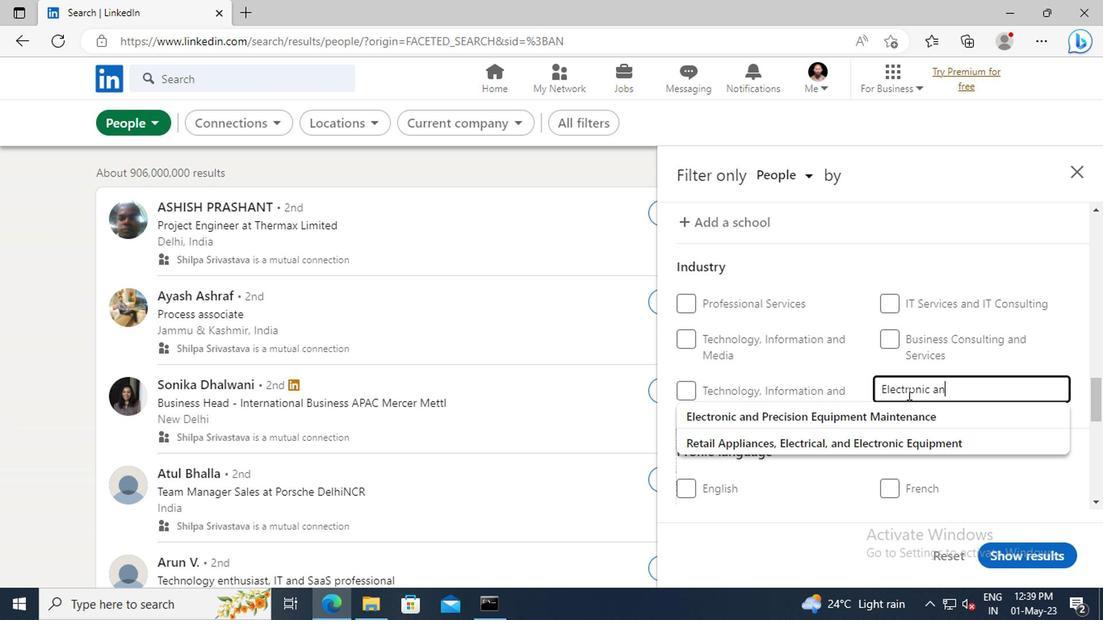 
Action: Mouse moved to (904, 413)
Screenshot: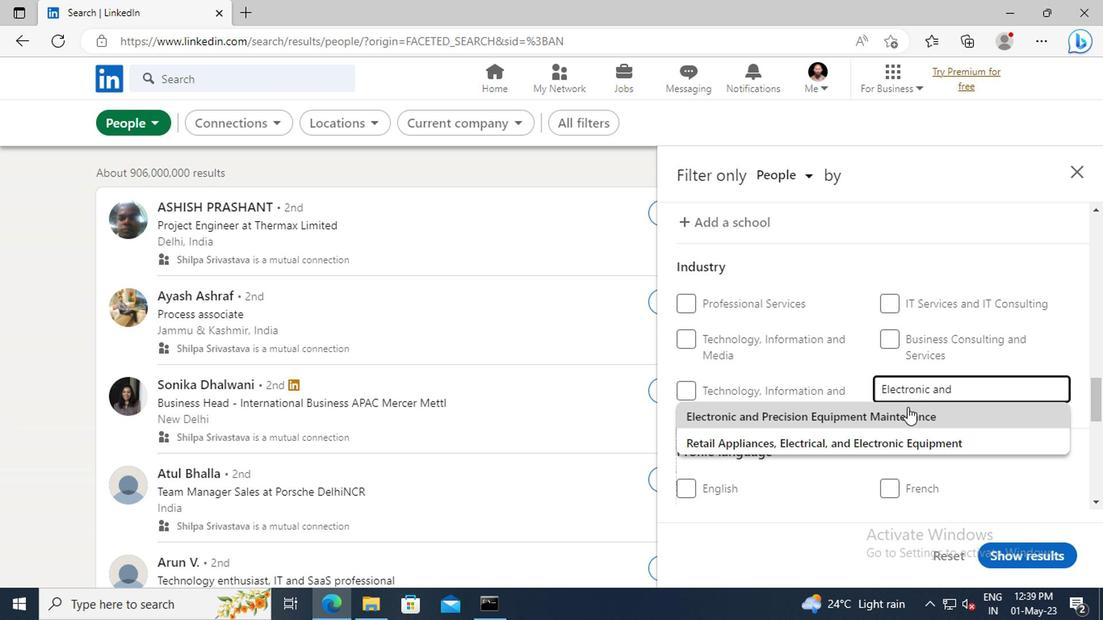 
Action: Mouse pressed left at (904, 413)
Screenshot: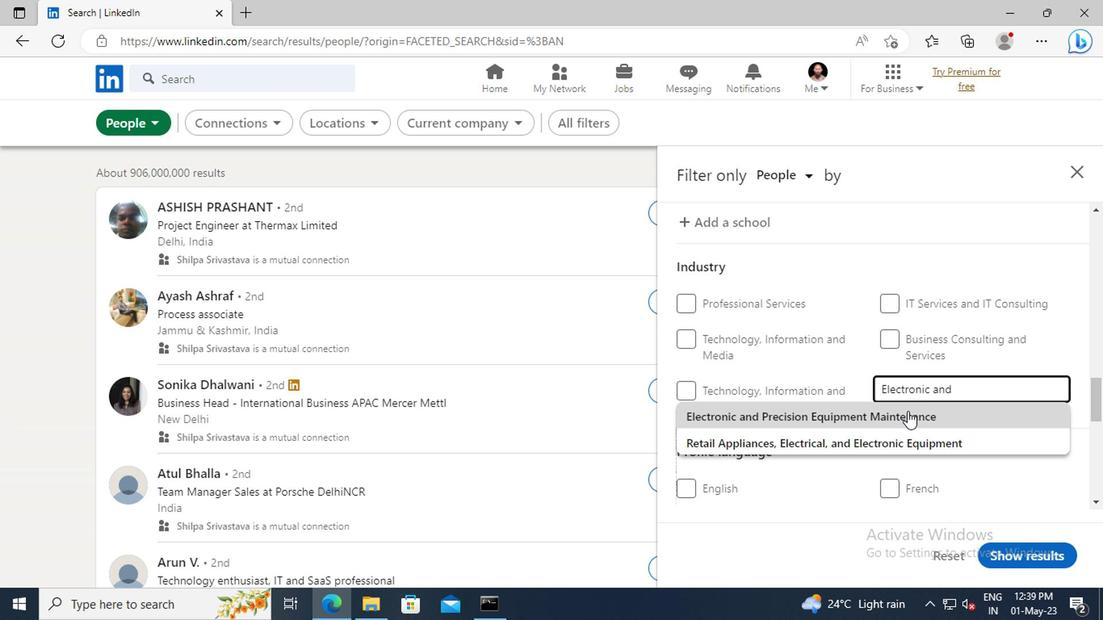 
Action: Mouse scrolled (904, 413) with delta (0, 0)
Screenshot: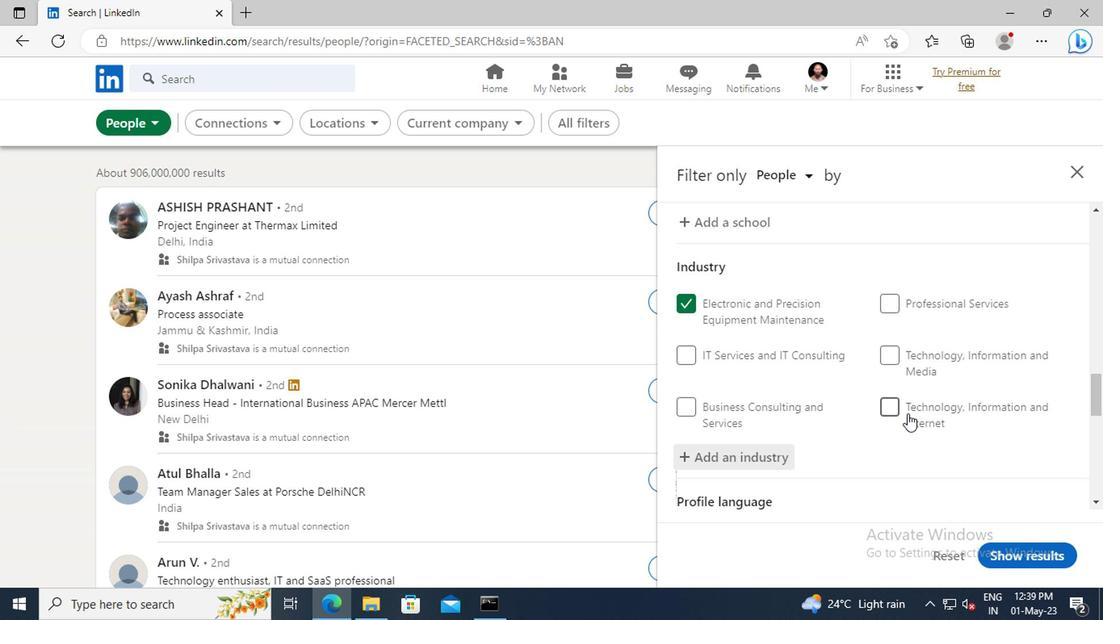 
Action: Mouse scrolled (904, 413) with delta (0, 0)
Screenshot: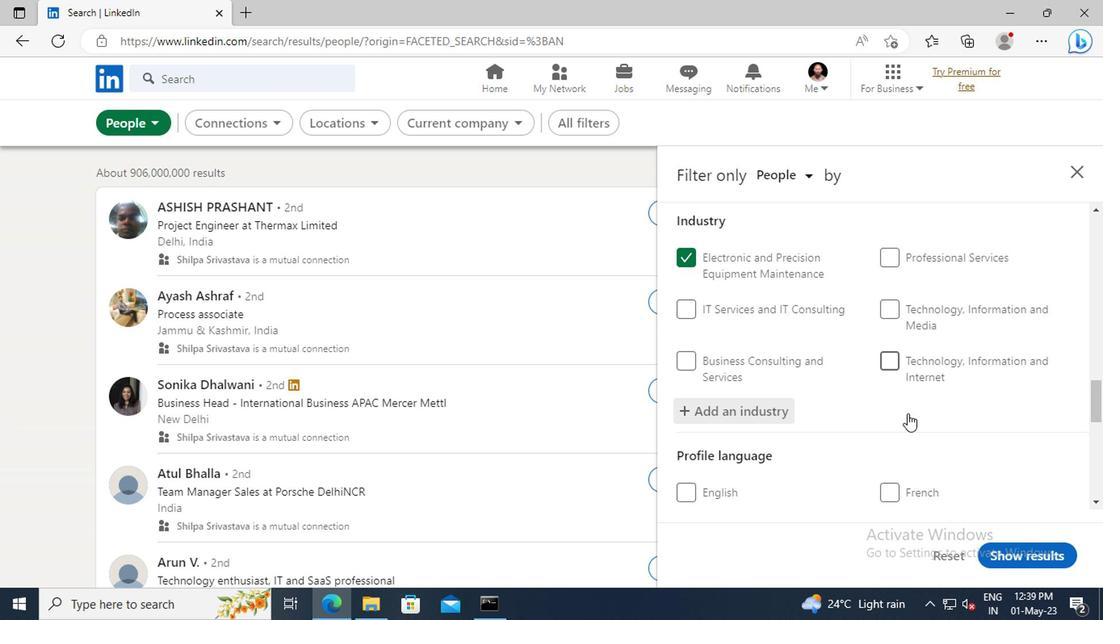 
Action: Mouse scrolled (904, 413) with delta (0, 0)
Screenshot: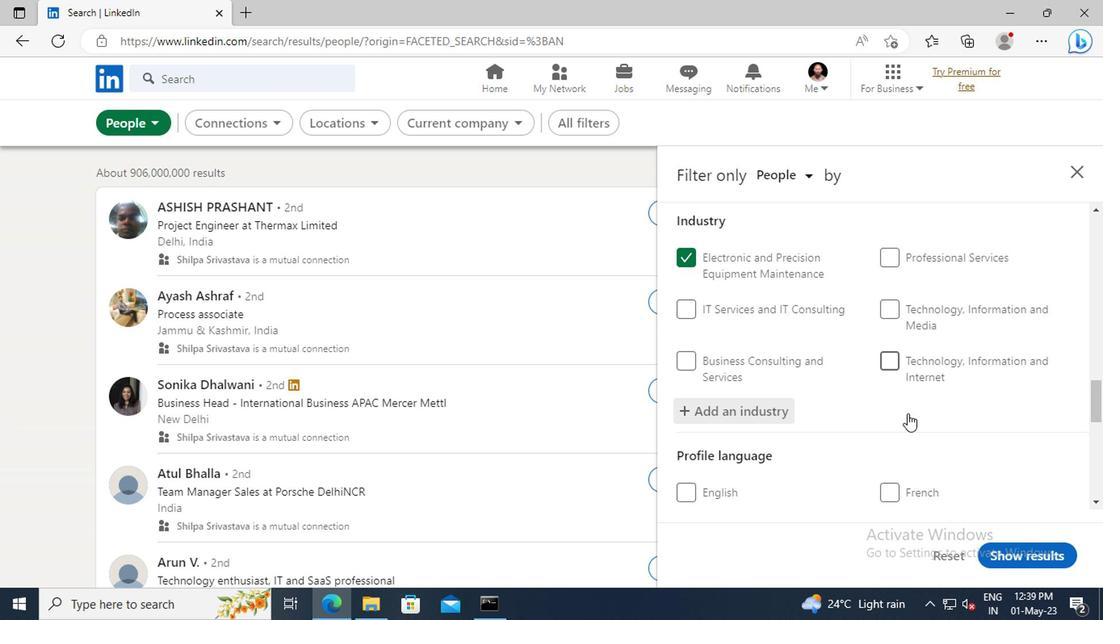 
Action: Mouse scrolled (904, 413) with delta (0, 0)
Screenshot: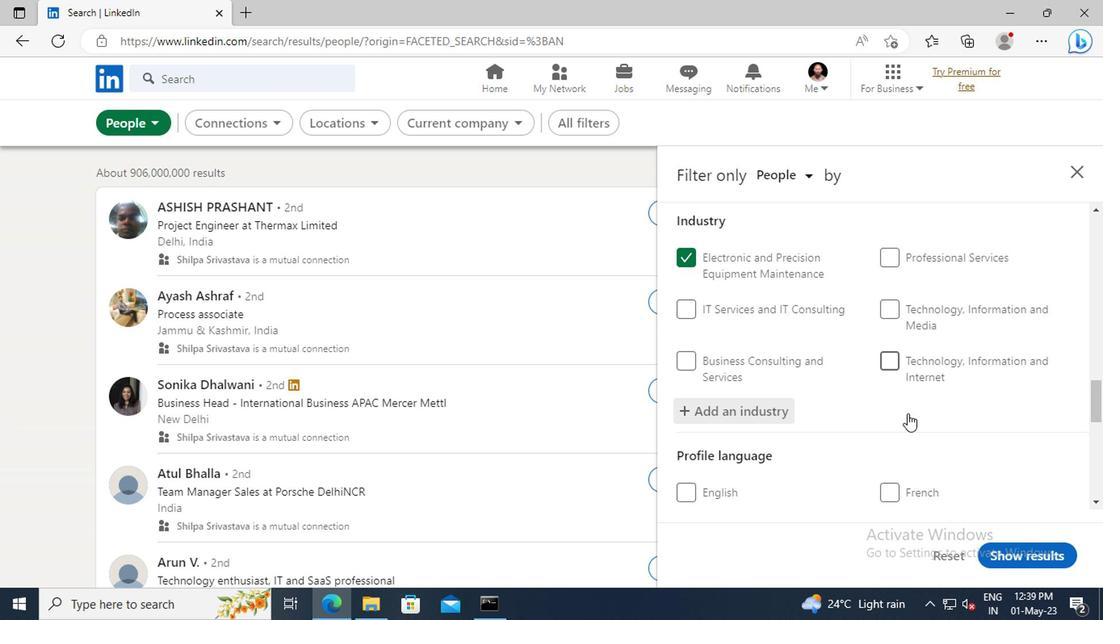 
Action: Mouse scrolled (904, 413) with delta (0, 0)
Screenshot: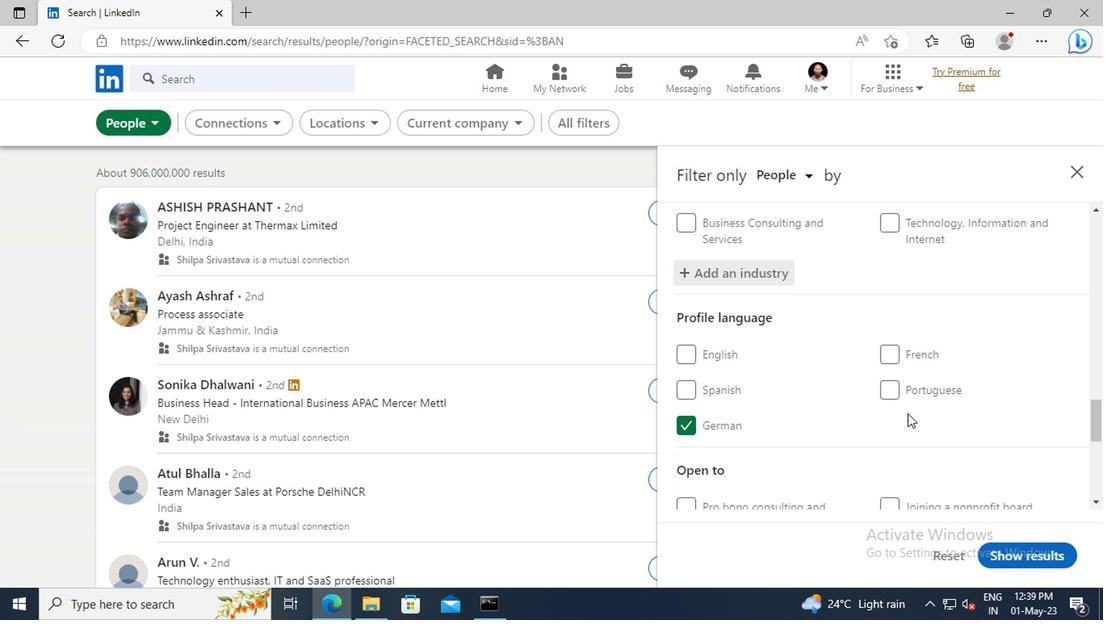 
Action: Mouse scrolled (904, 413) with delta (0, 0)
Screenshot: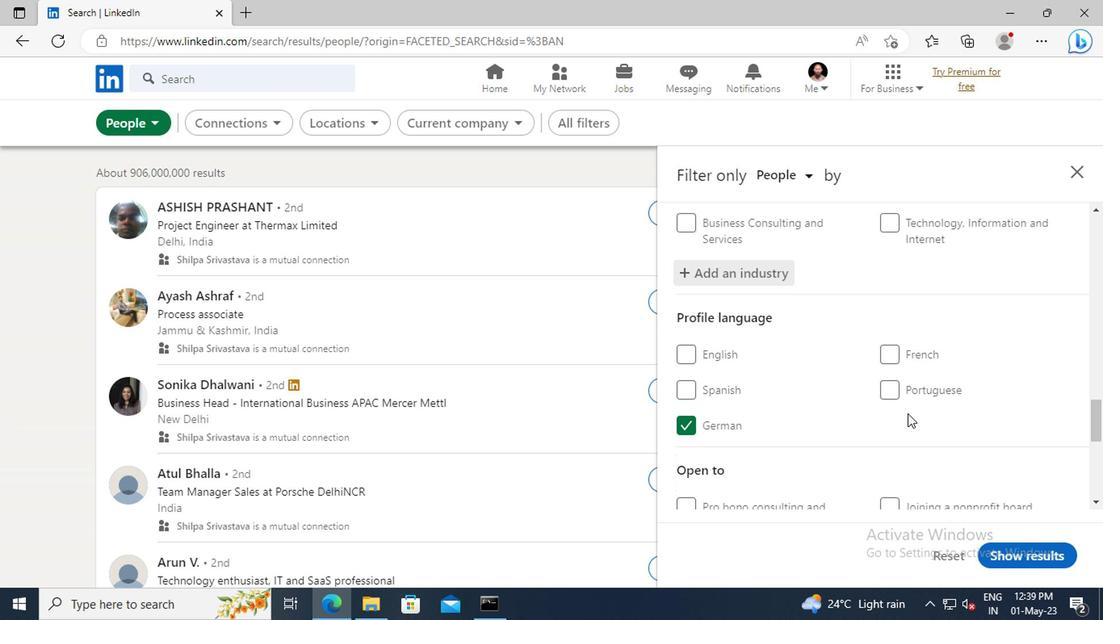 
Action: Mouse scrolled (904, 413) with delta (0, 0)
Screenshot: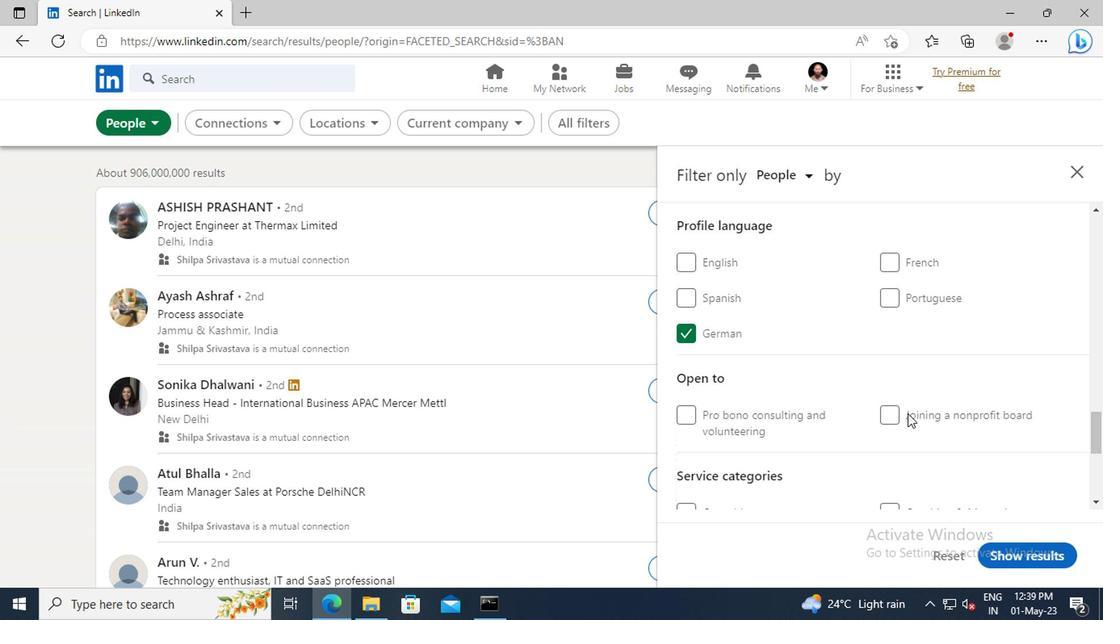 
Action: Mouse scrolled (904, 413) with delta (0, 0)
Screenshot: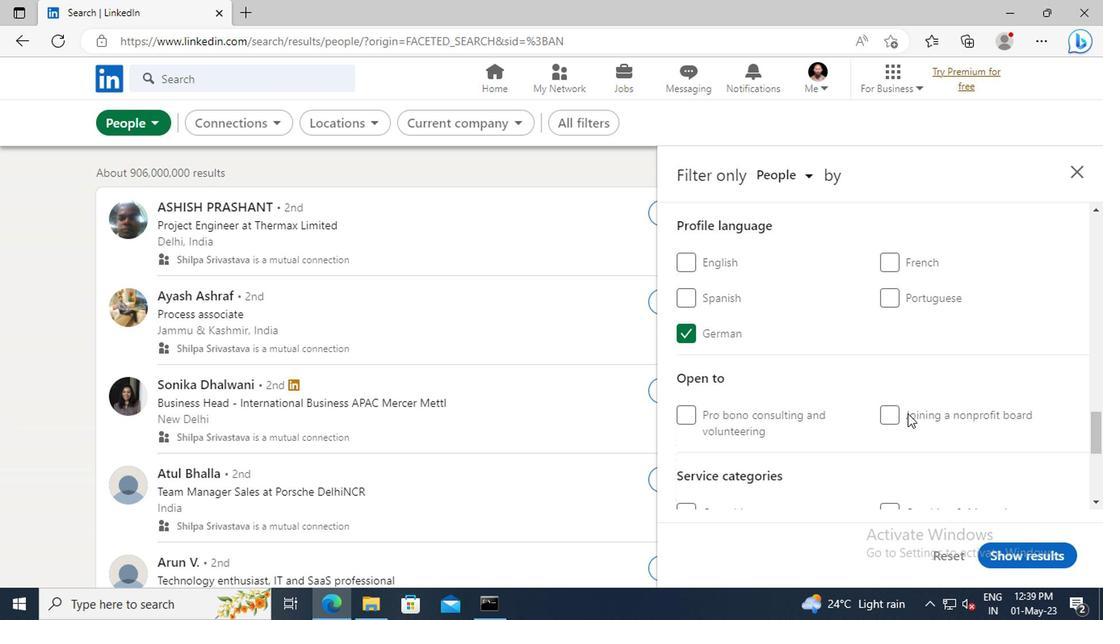 
Action: Mouse scrolled (904, 413) with delta (0, 0)
Screenshot: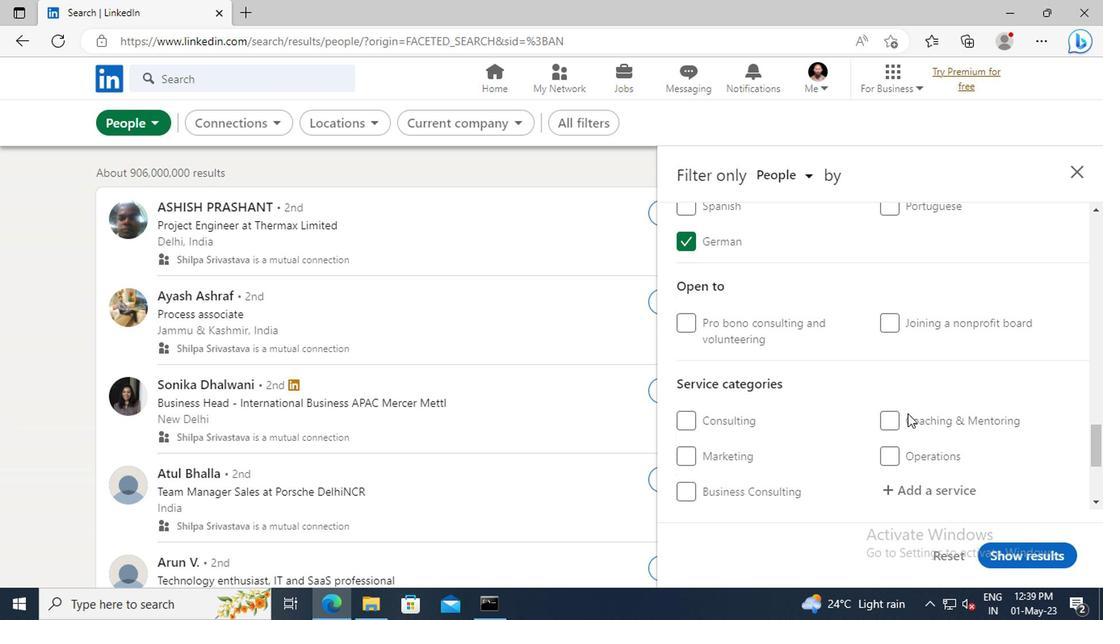 
Action: Mouse scrolled (904, 413) with delta (0, 0)
Screenshot: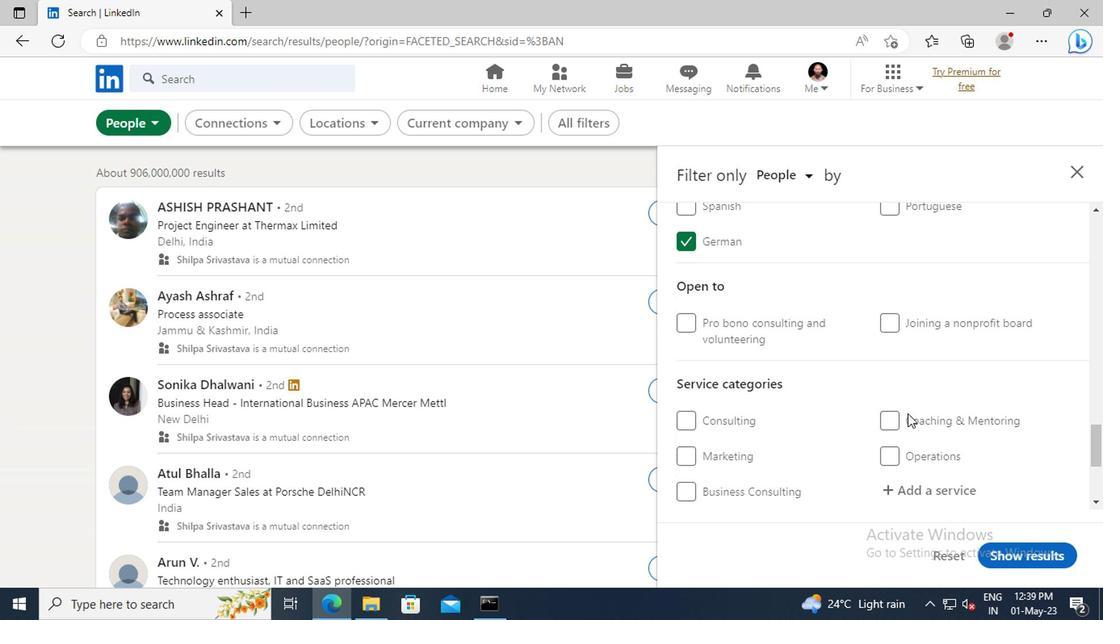 
Action: Mouse moved to (902, 405)
Screenshot: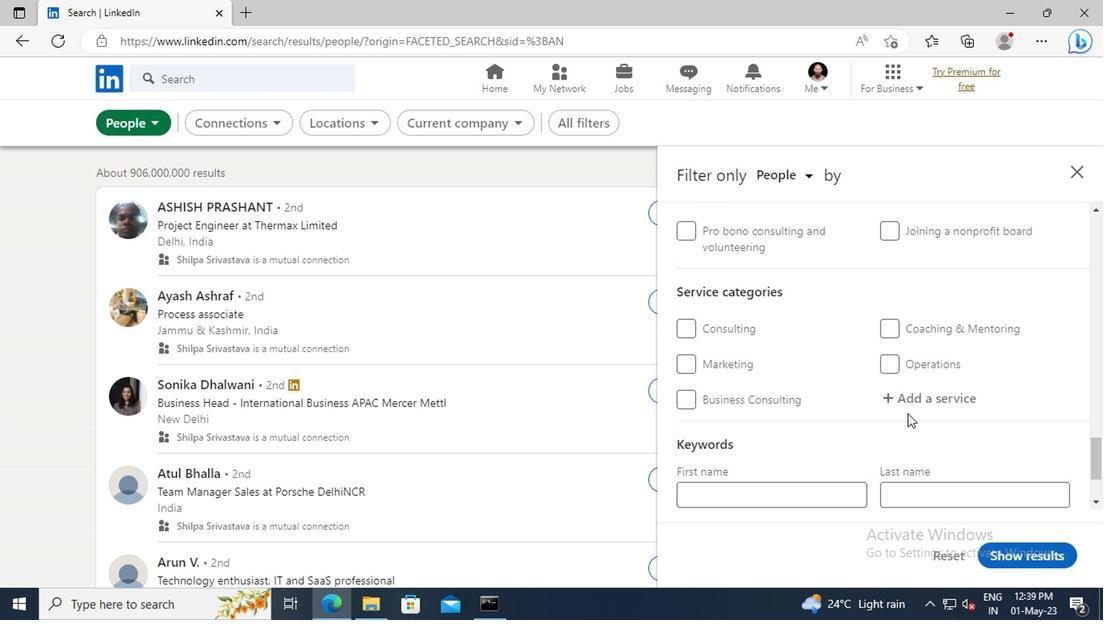 
Action: Mouse pressed left at (902, 405)
Screenshot: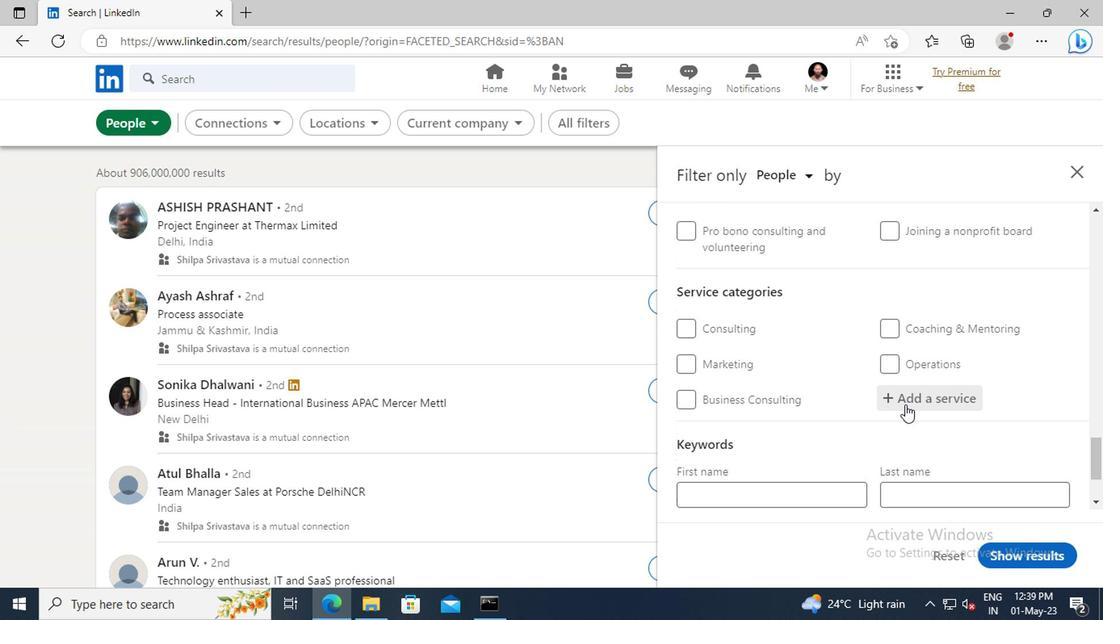 
Action: Mouse moved to (901, 404)
Screenshot: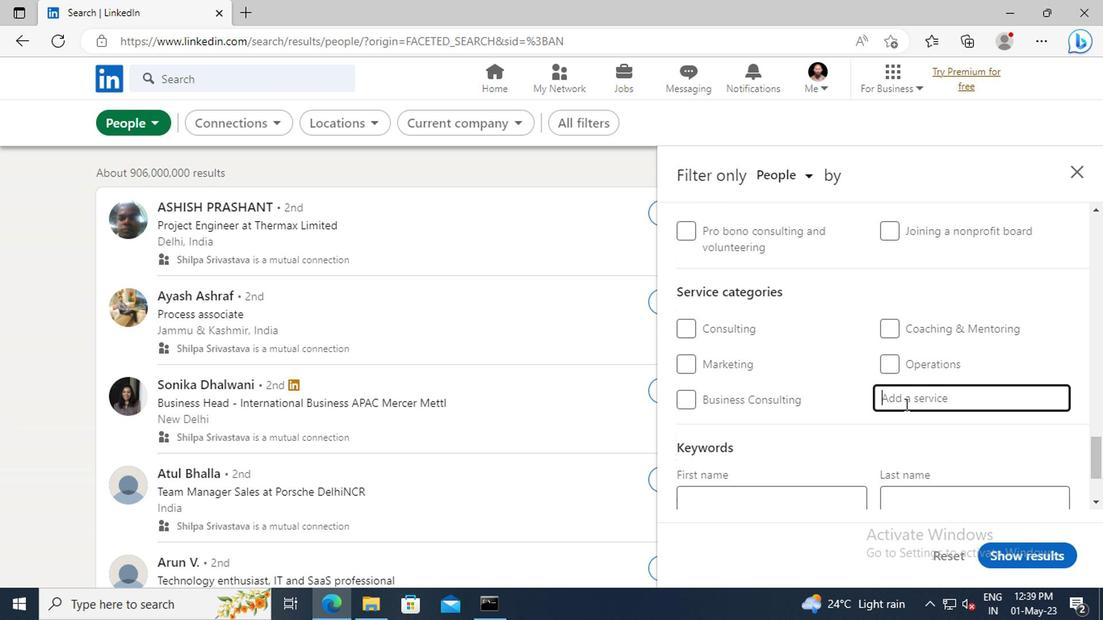 
Action: Key pressed <Key.shift>LEAD<Key.space><Key.shift>GE
Screenshot: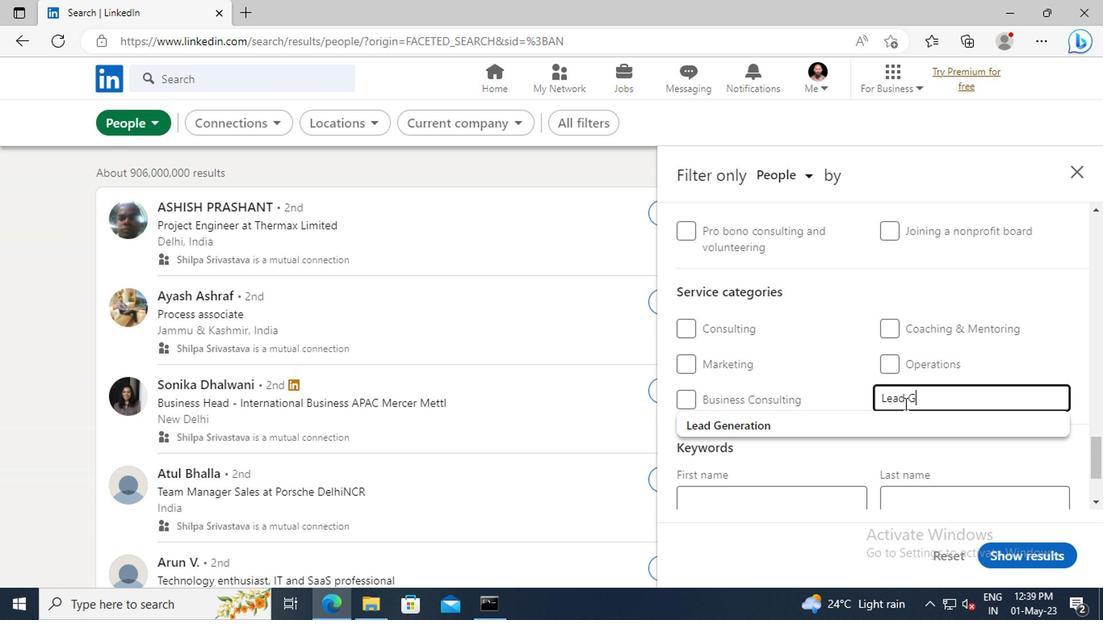 
Action: Mouse moved to (875, 424)
Screenshot: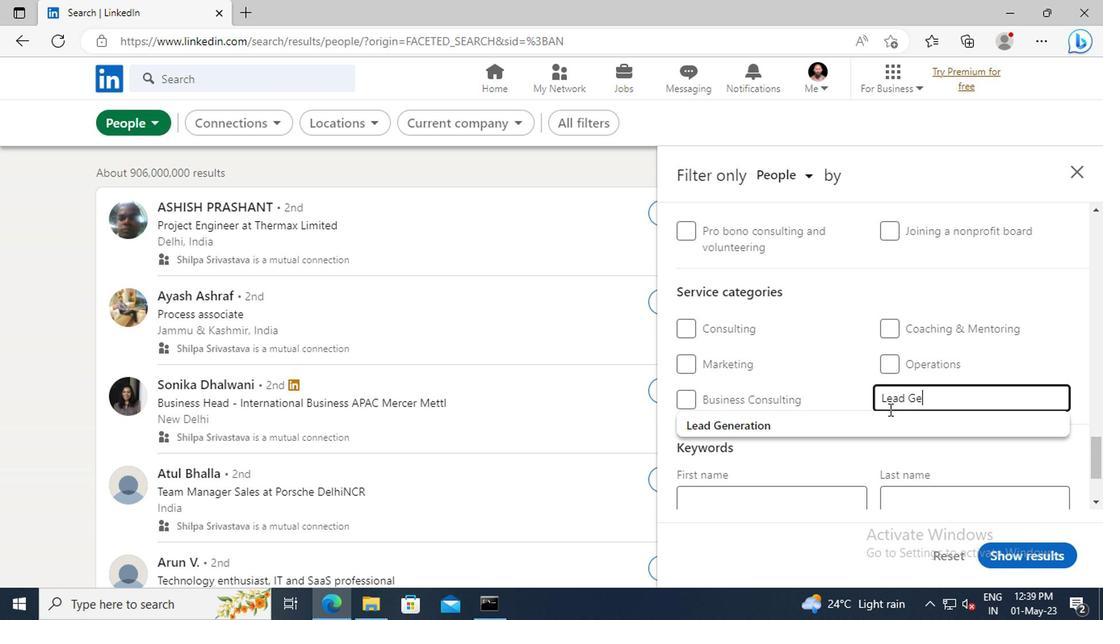 
Action: Mouse pressed left at (875, 424)
Screenshot: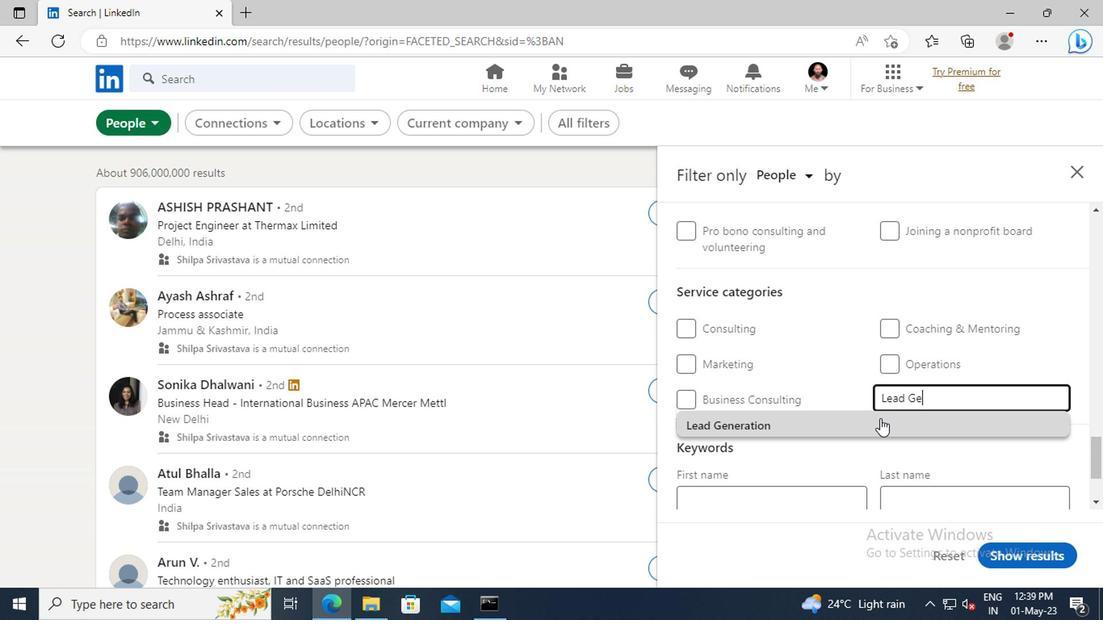 
Action: Mouse scrolled (875, 423) with delta (0, 0)
Screenshot: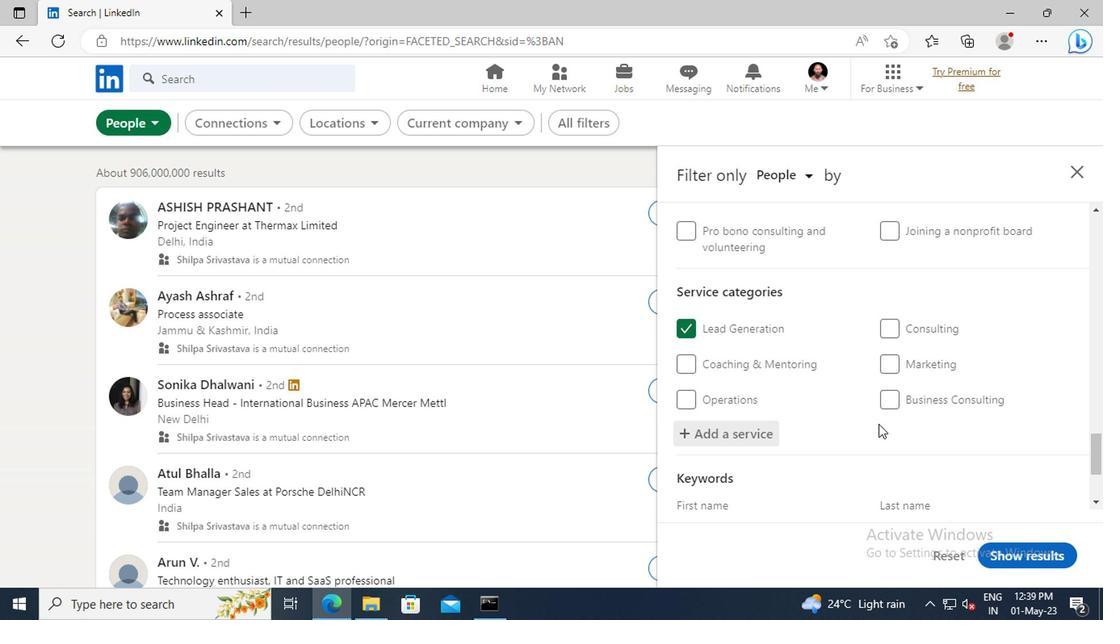 
Action: Mouse scrolled (875, 423) with delta (0, 0)
Screenshot: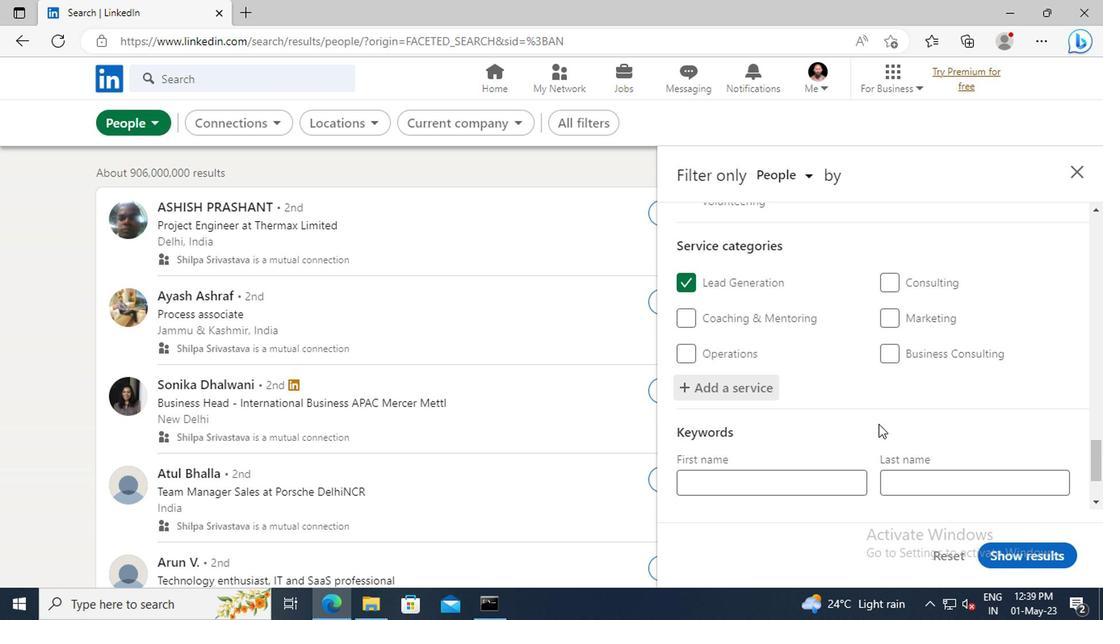 
Action: Mouse scrolled (875, 423) with delta (0, 0)
Screenshot: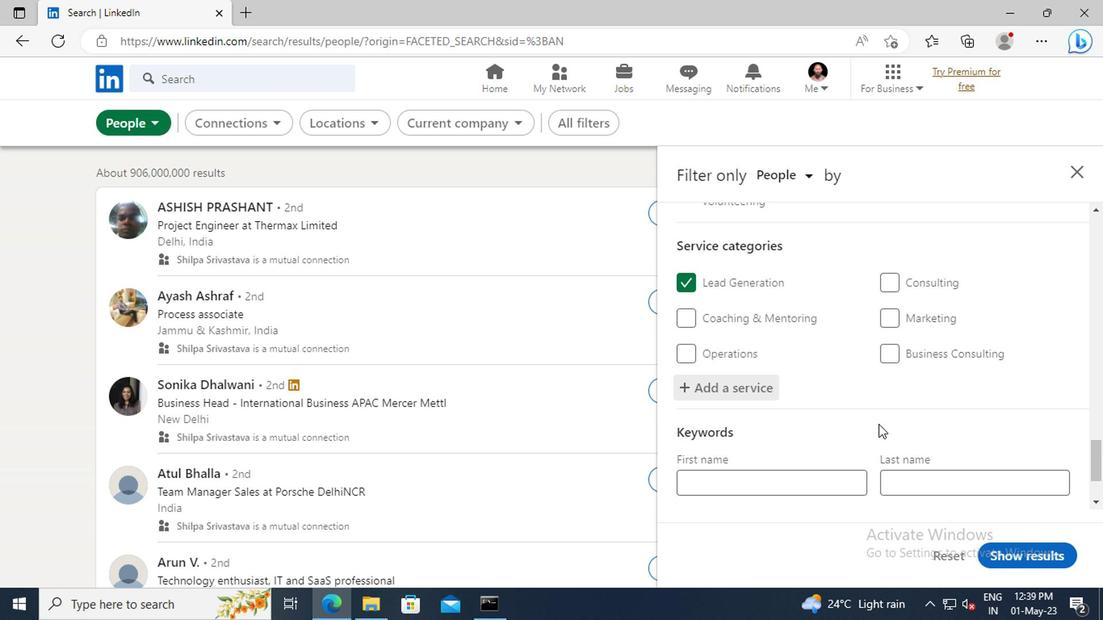 
Action: Mouse scrolled (875, 423) with delta (0, 0)
Screenshot: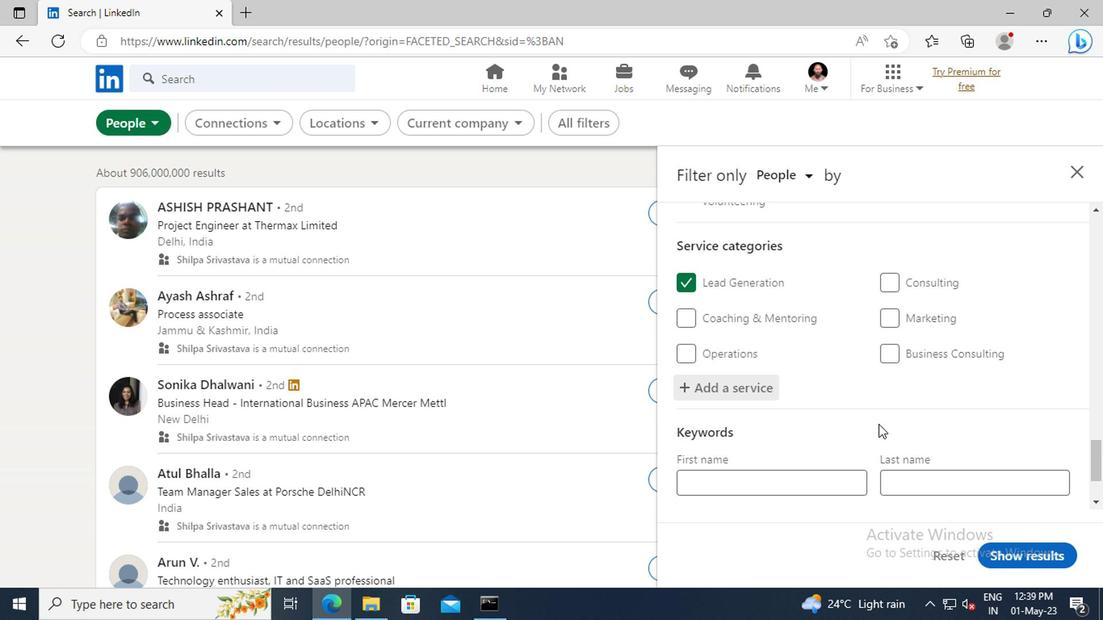 
Action: Mouse moved to (745, 429)
Screenshot: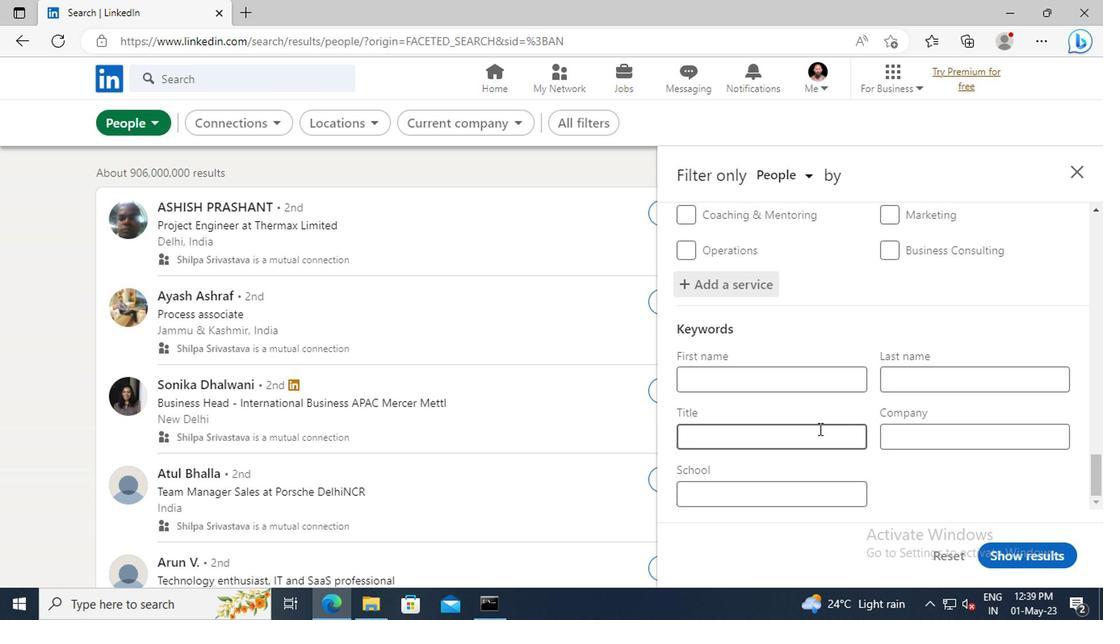 
Action: Mouse pressed left at (745, 429)
Screenshot: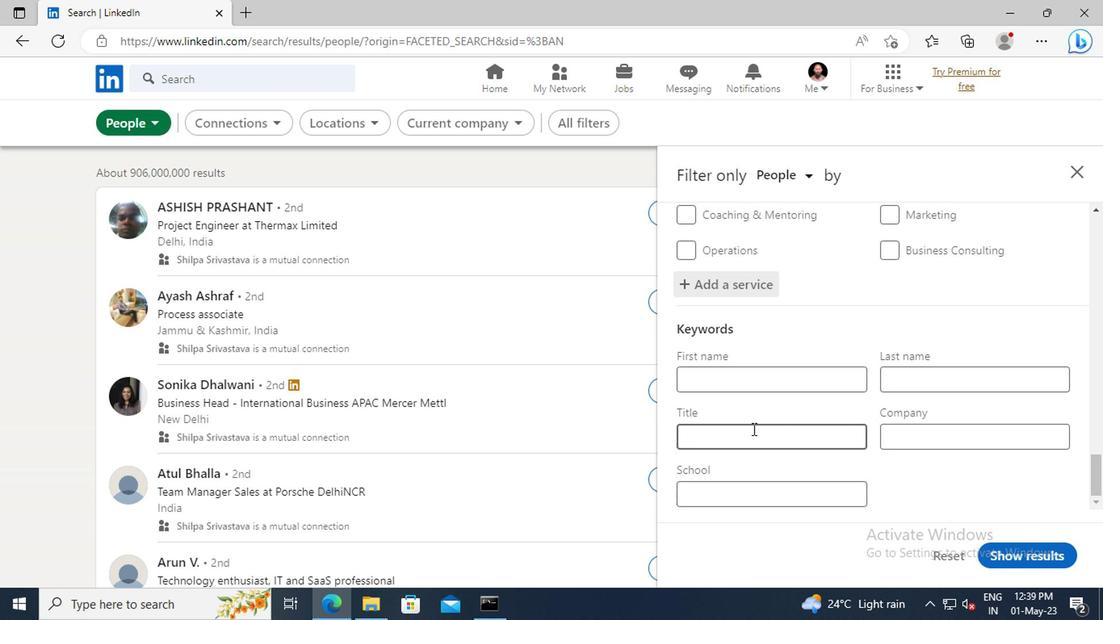 
Action: Key pressed <Key.shift>CHEMIST<Key.enter>
Screenshot: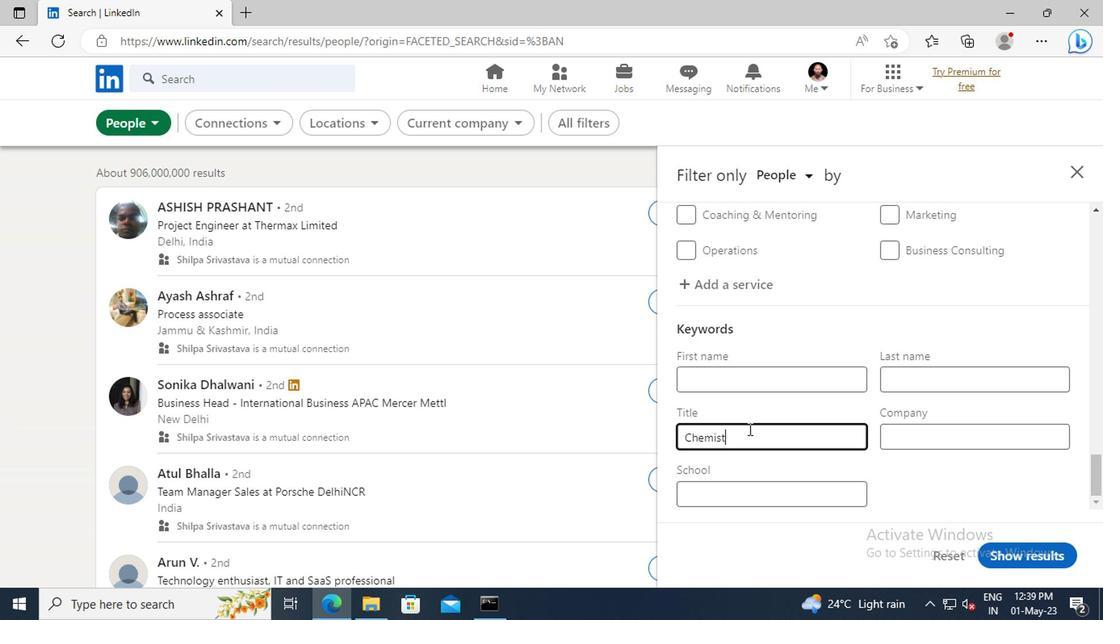 
Action: Mouse moved to (997, 554)
Screenshot: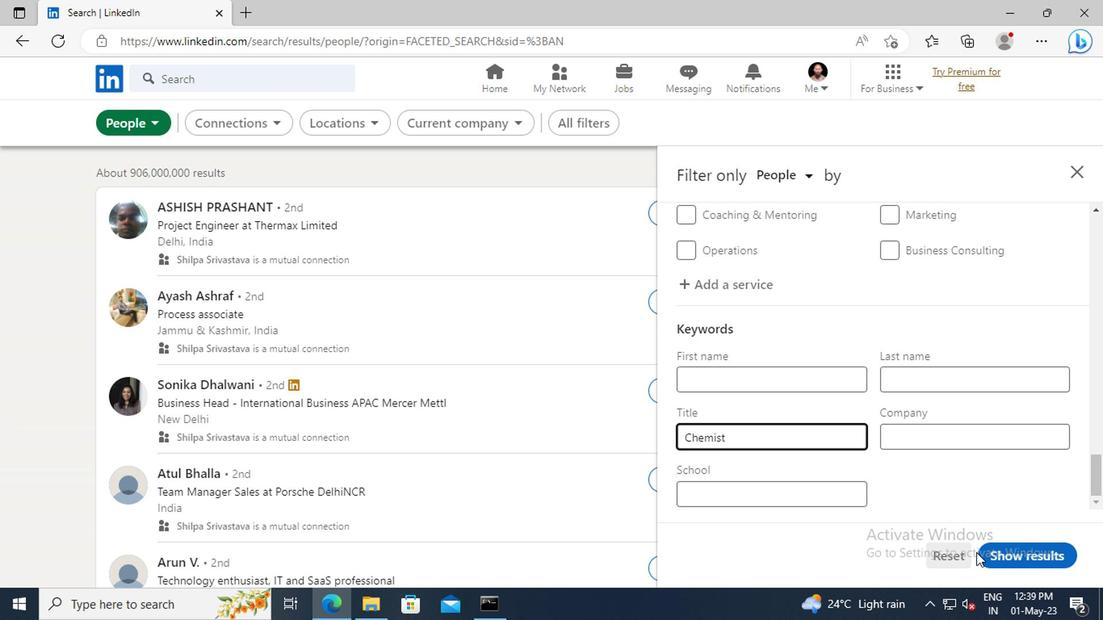 
Action: Mouse pressed left at (997, 554)
Screenshot: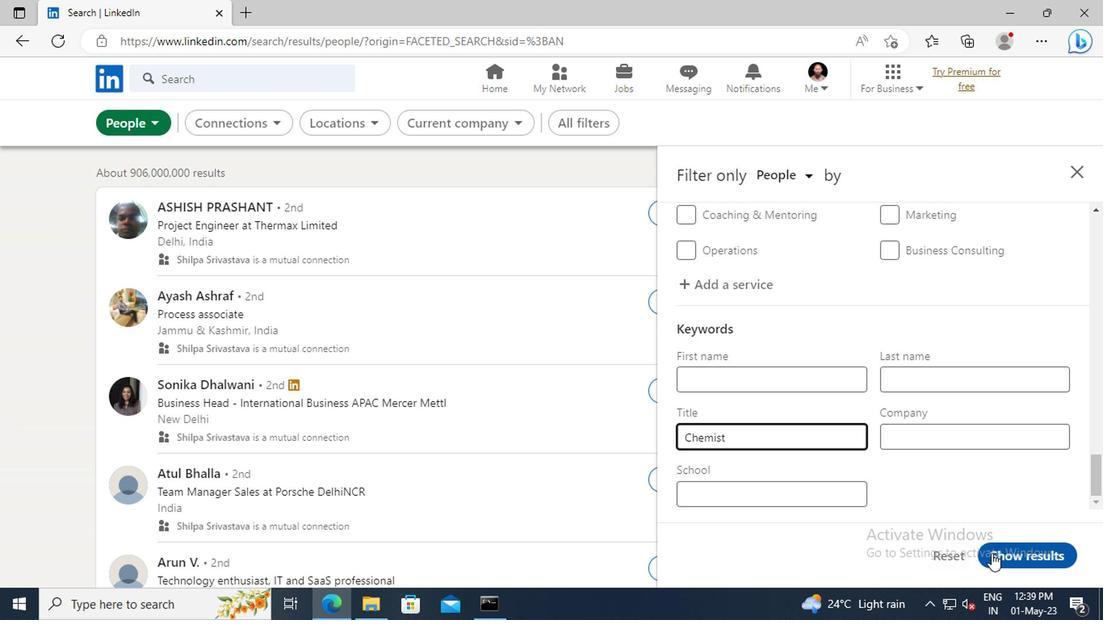 
